 Task: Create a button named as "allocation" in room object.
Action: Mouse moved to (1272, 87)
Screenshot: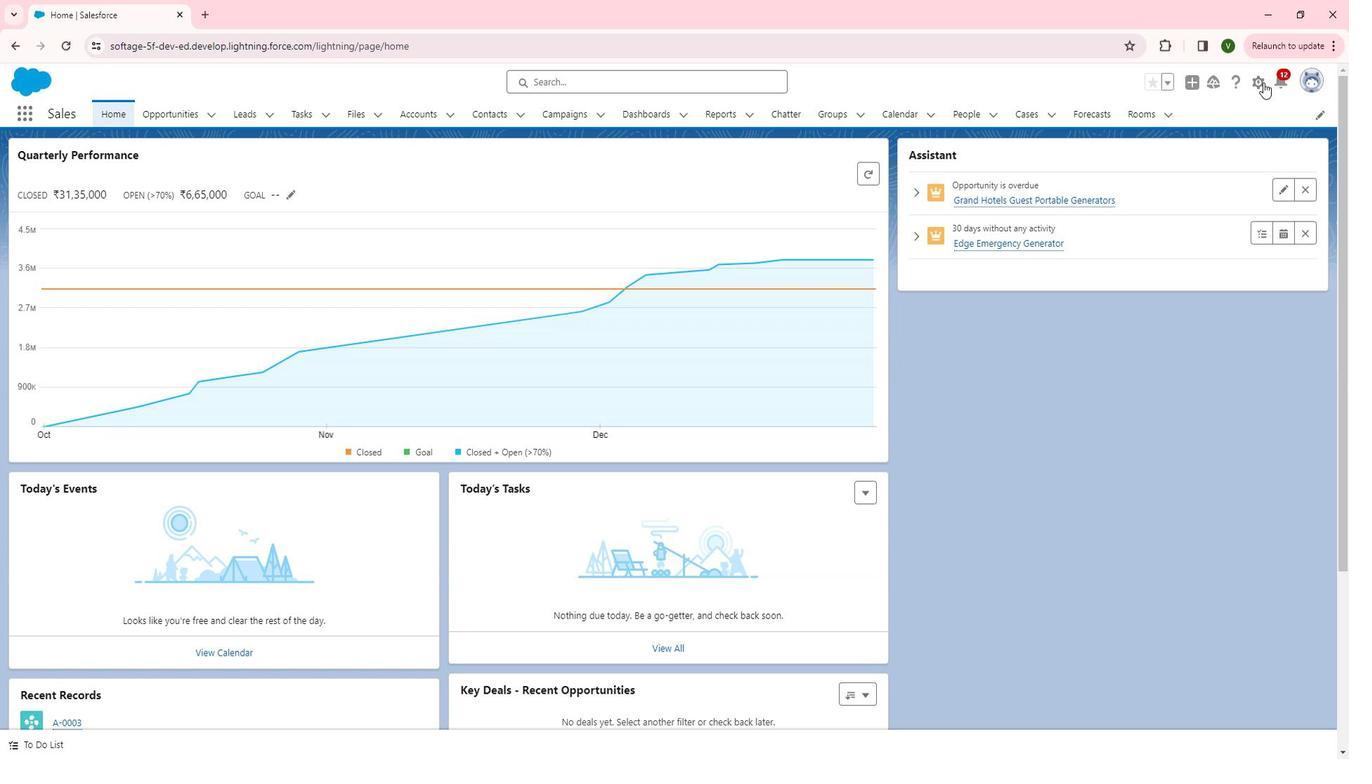 
Action: Mouse pressed left at (1272, 87)
Screenshot: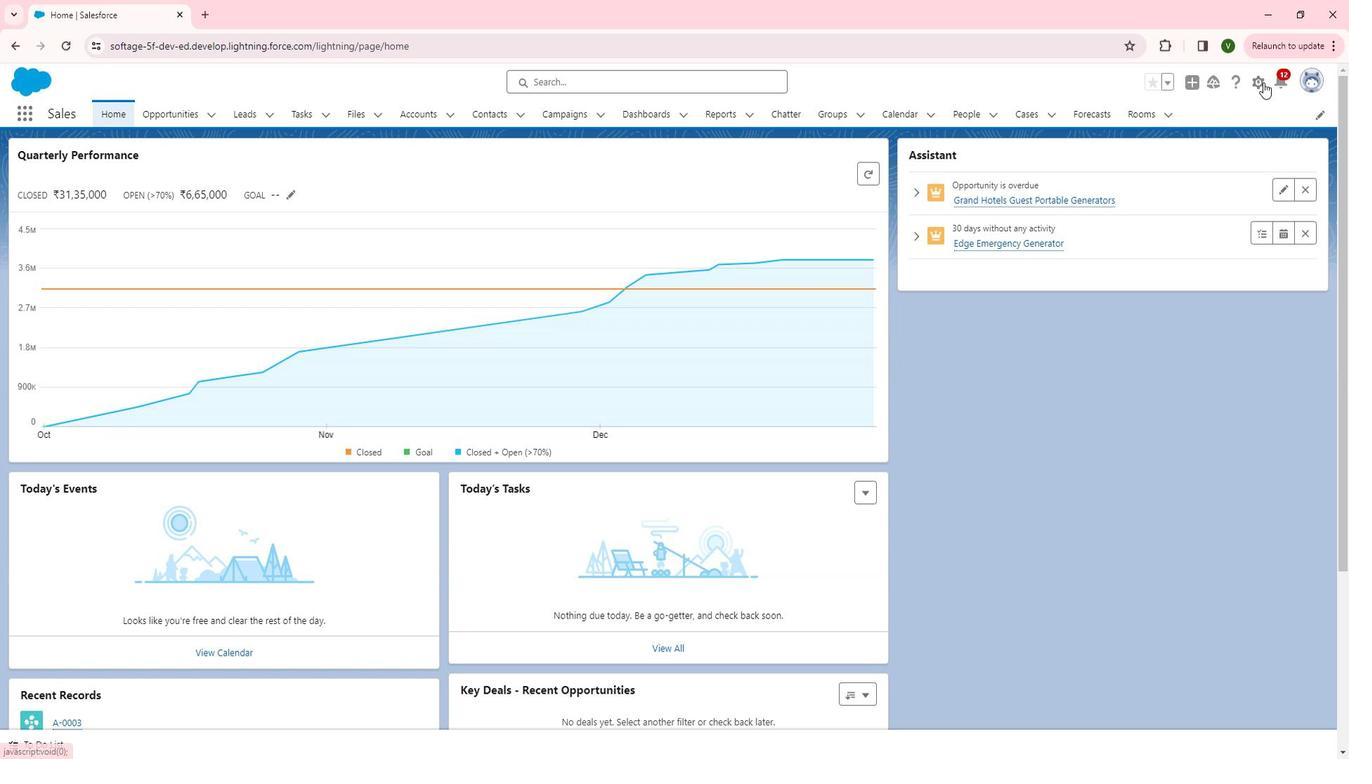 
Action: Mouse moved to (1201, 137)
Screenshot: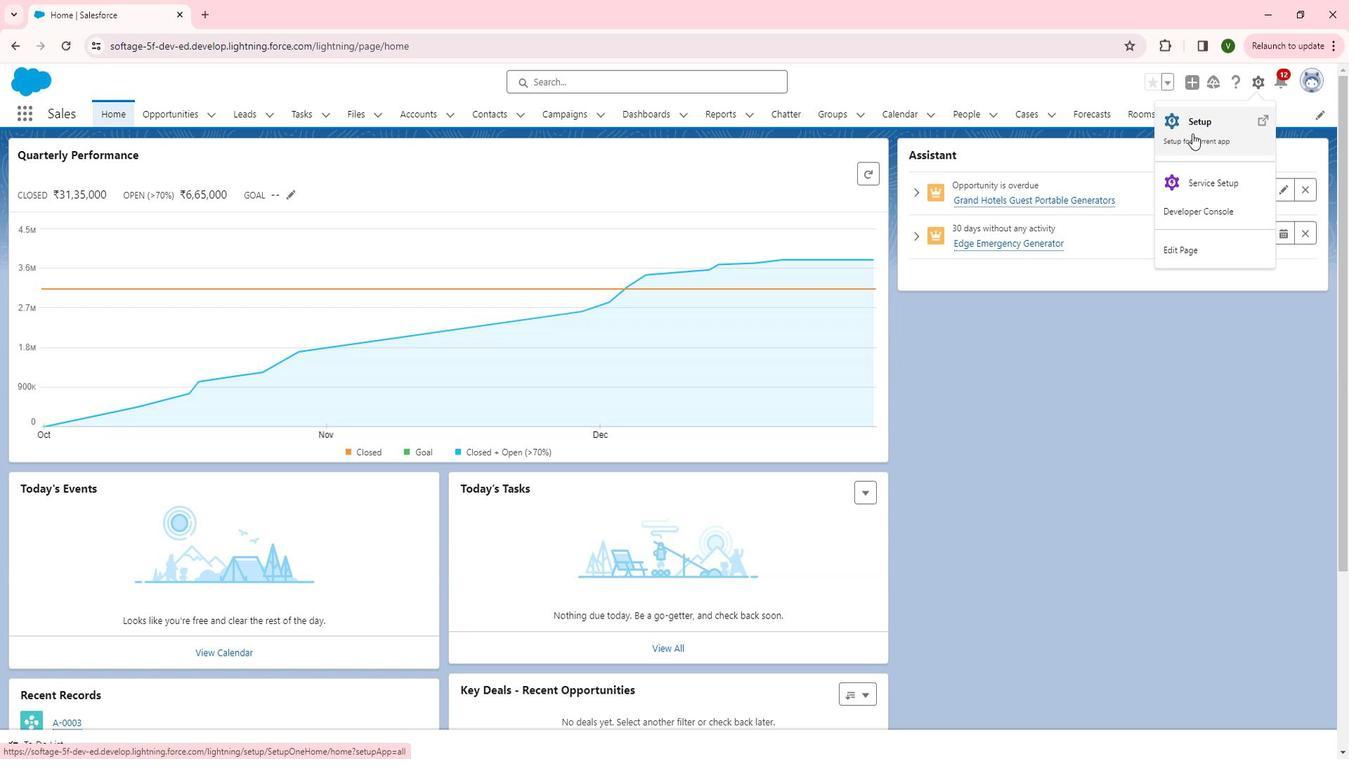 
Action: Mouse pressed left at (1201, 137)
Screenshot: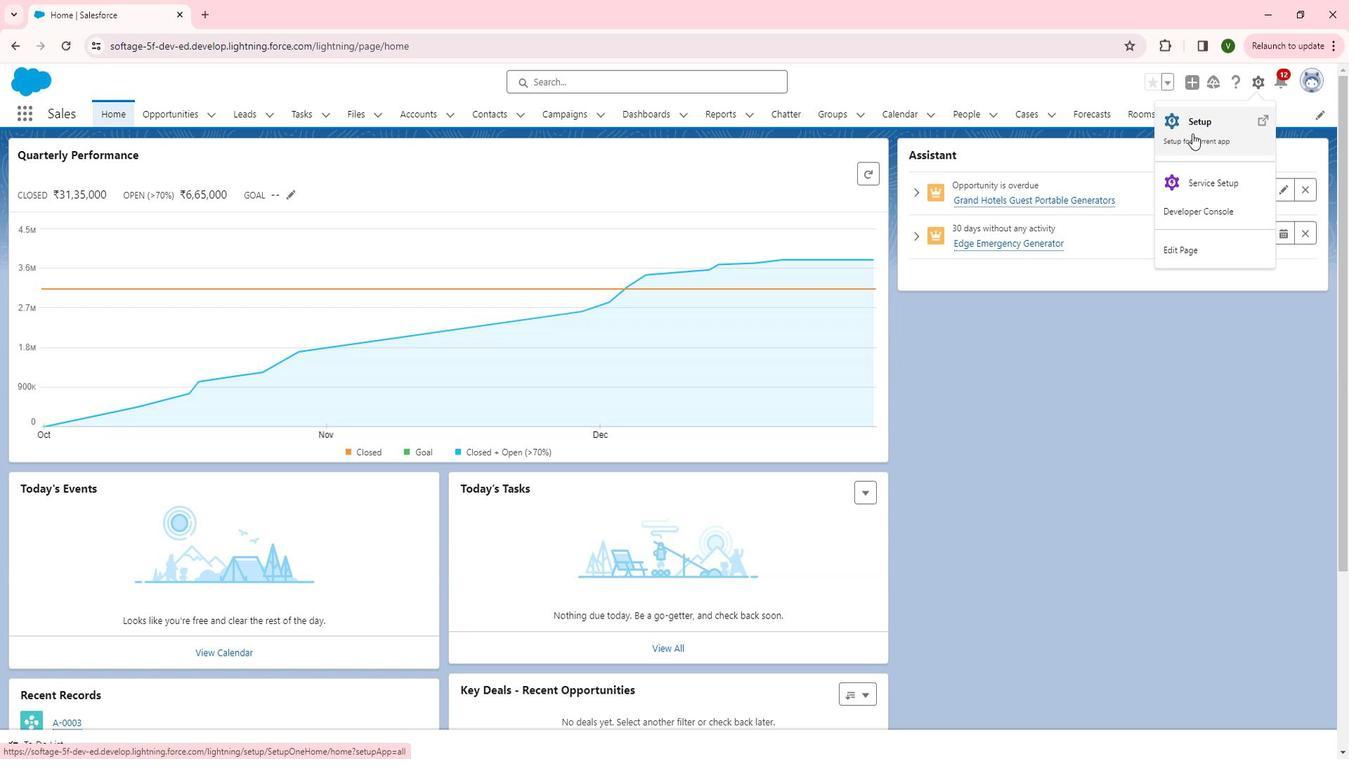 
Action: Mouse moved to (78, 454)
Screenshot: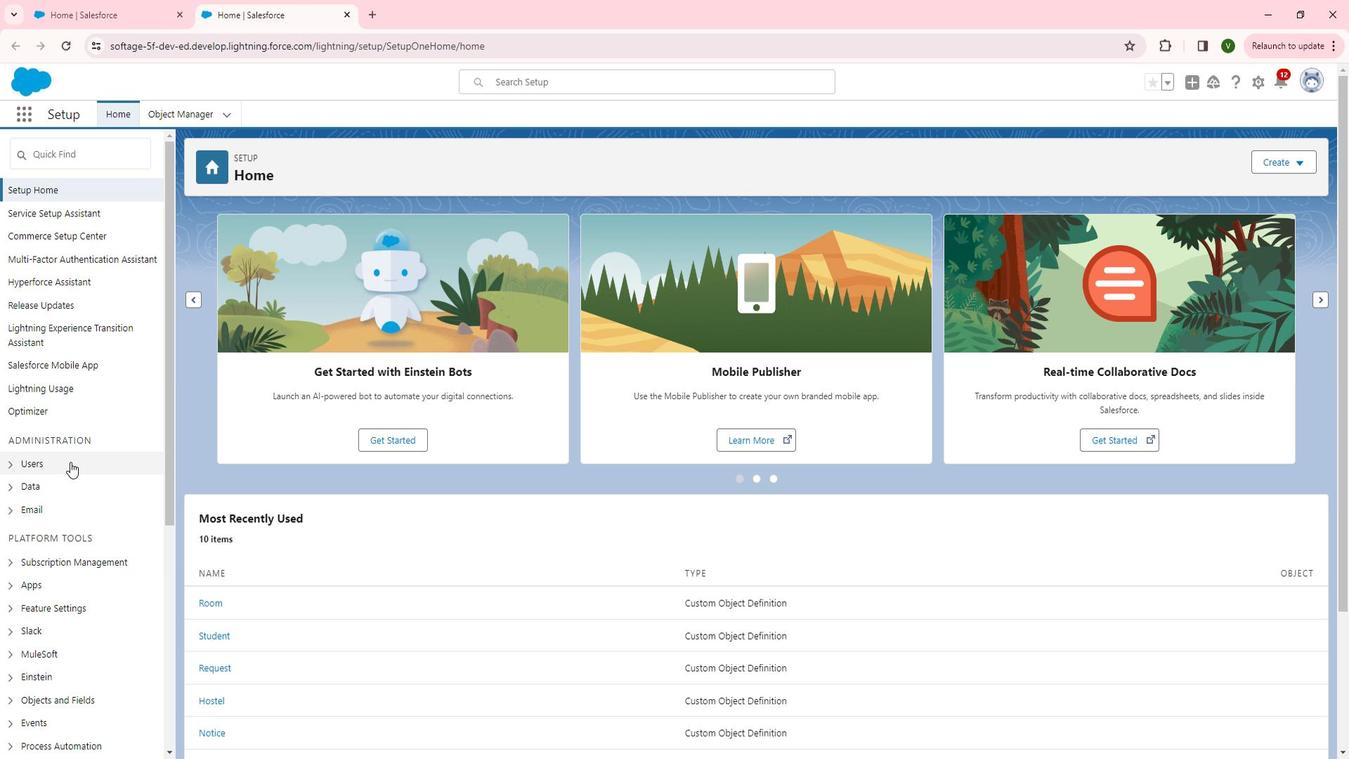 
Action: Mouse scrolled (78, 453) with delta (0, 0)
Screenshot: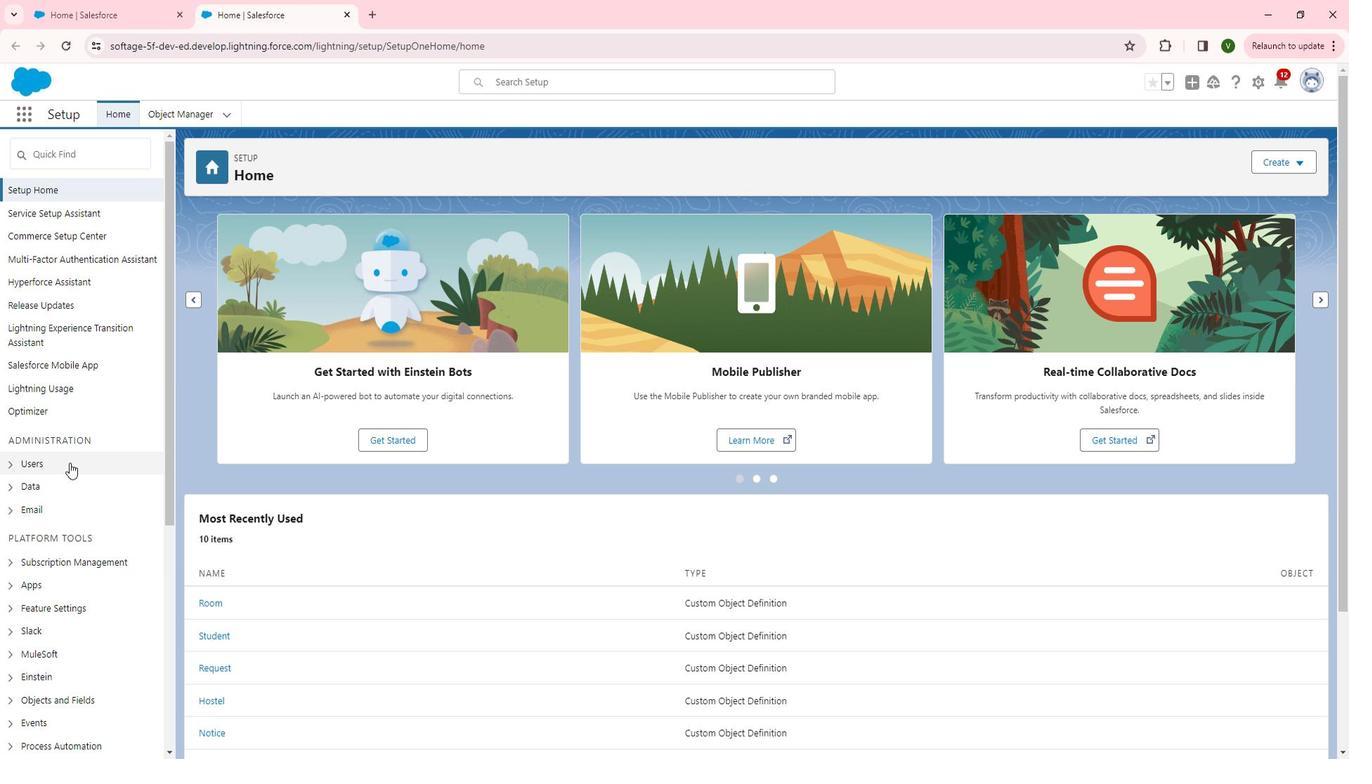 
Action: Mouse scrolled (78, 453) with delta (0, 0)
Screenshot: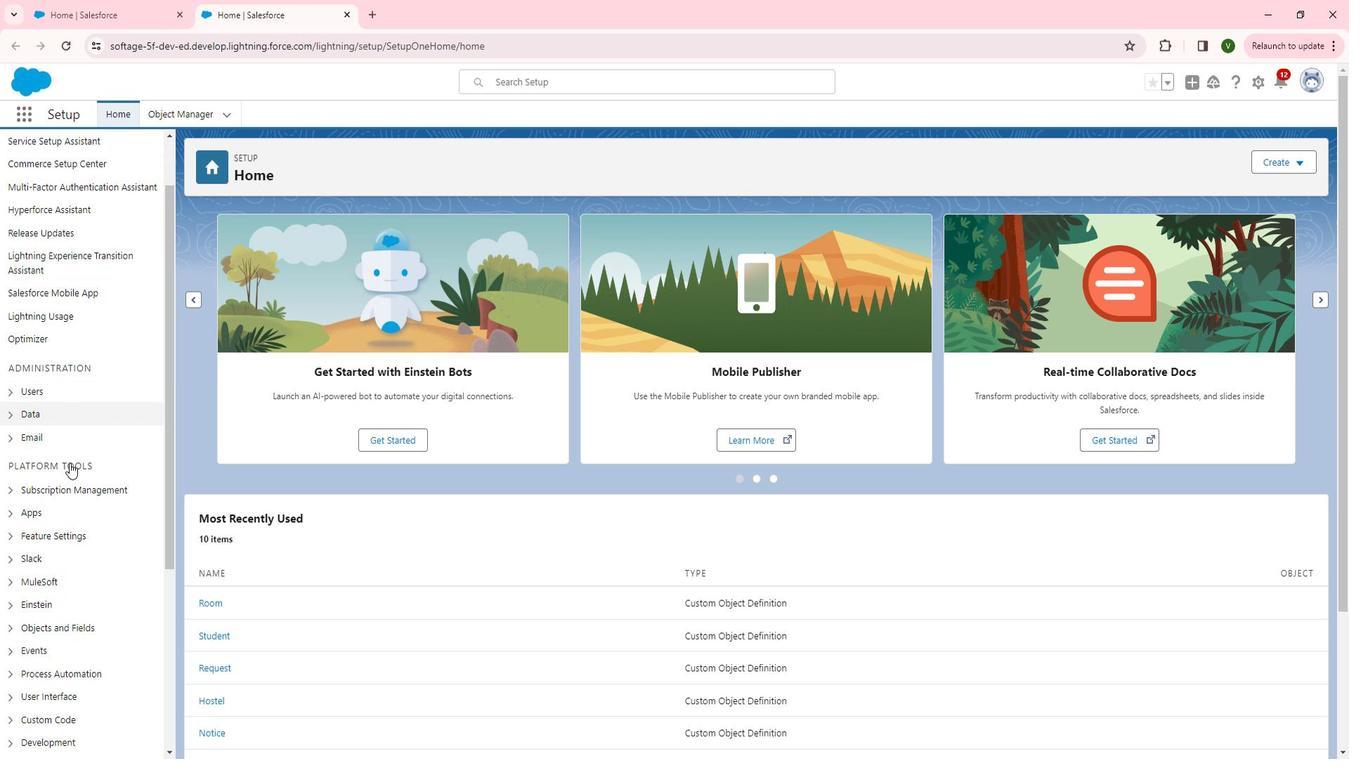 
Action: Mouse moved to (76, 456)
Screenshot: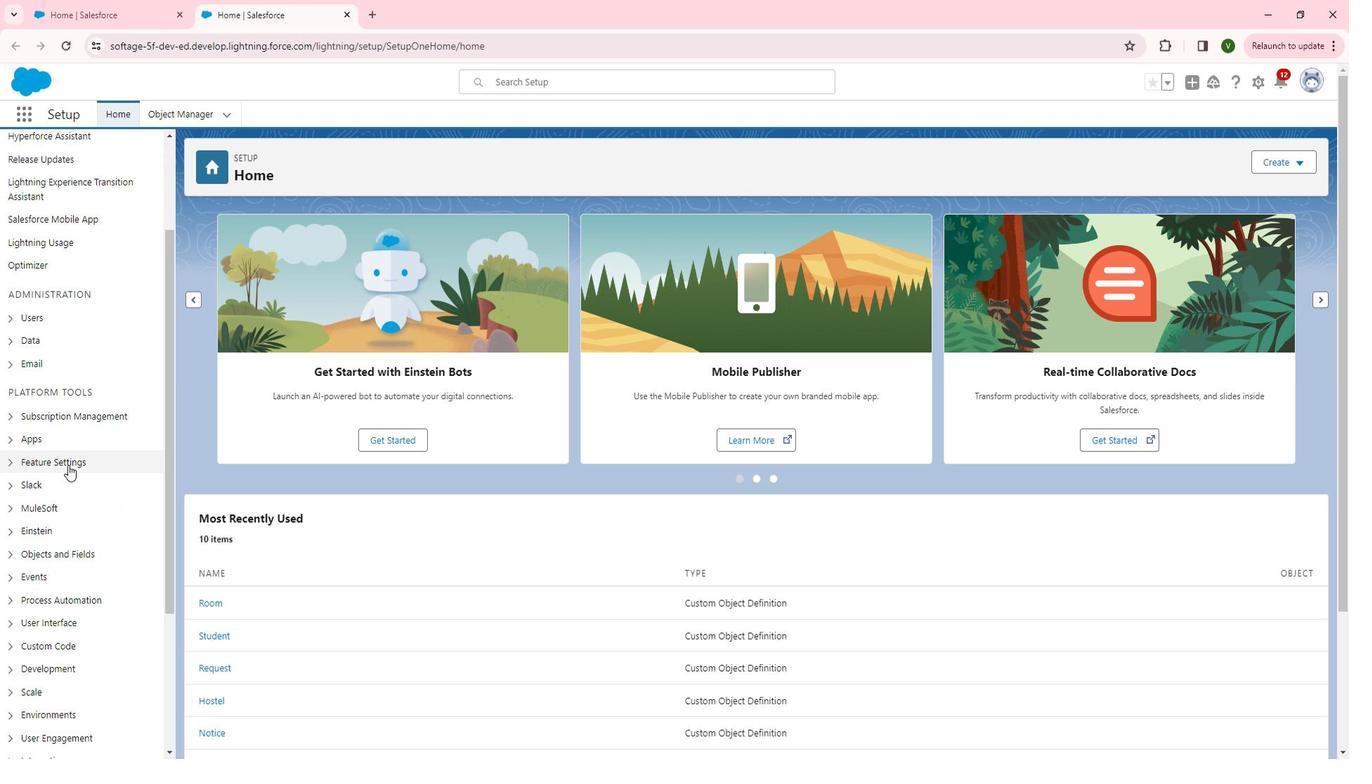 
Action: Mouse scrolled (76, 455) with delta (0, 0)
Screenshot: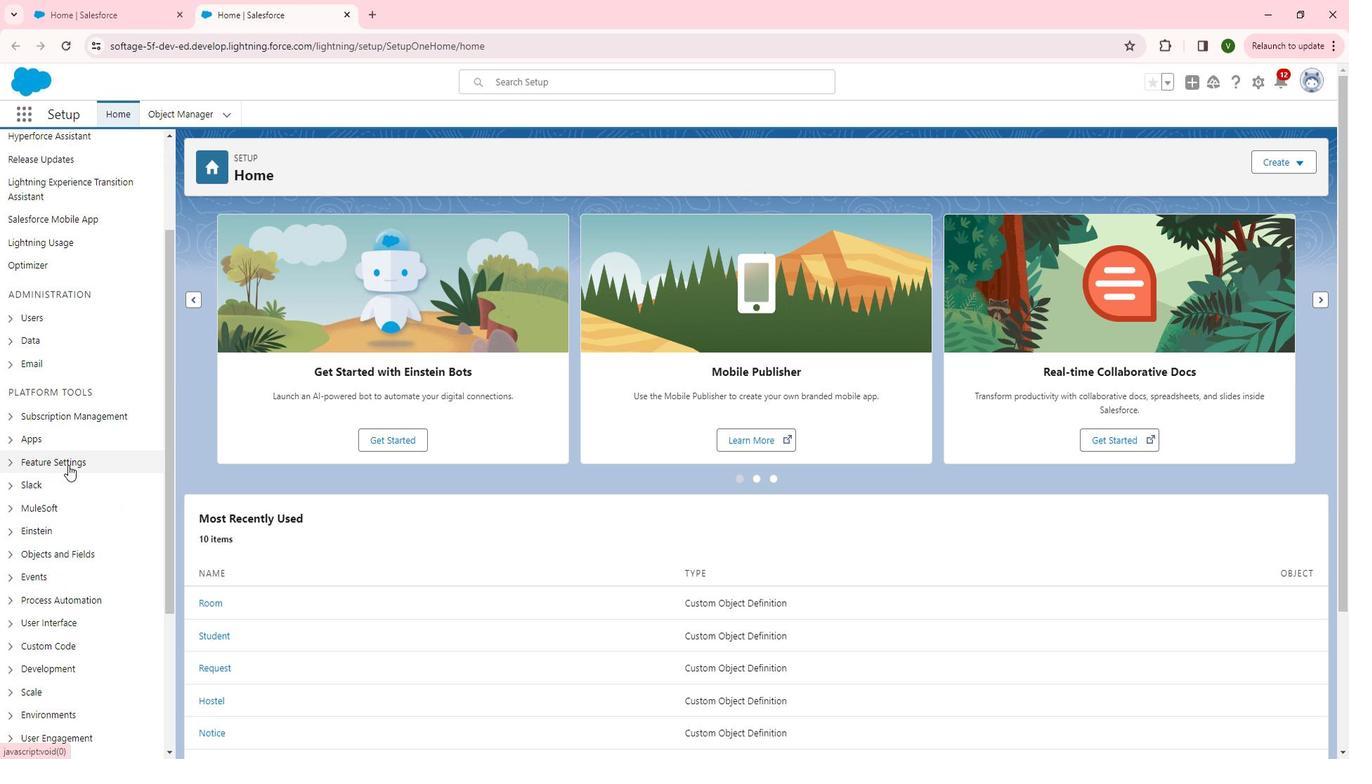 
Action: Mouse moved to (18, 475)
Screenshot: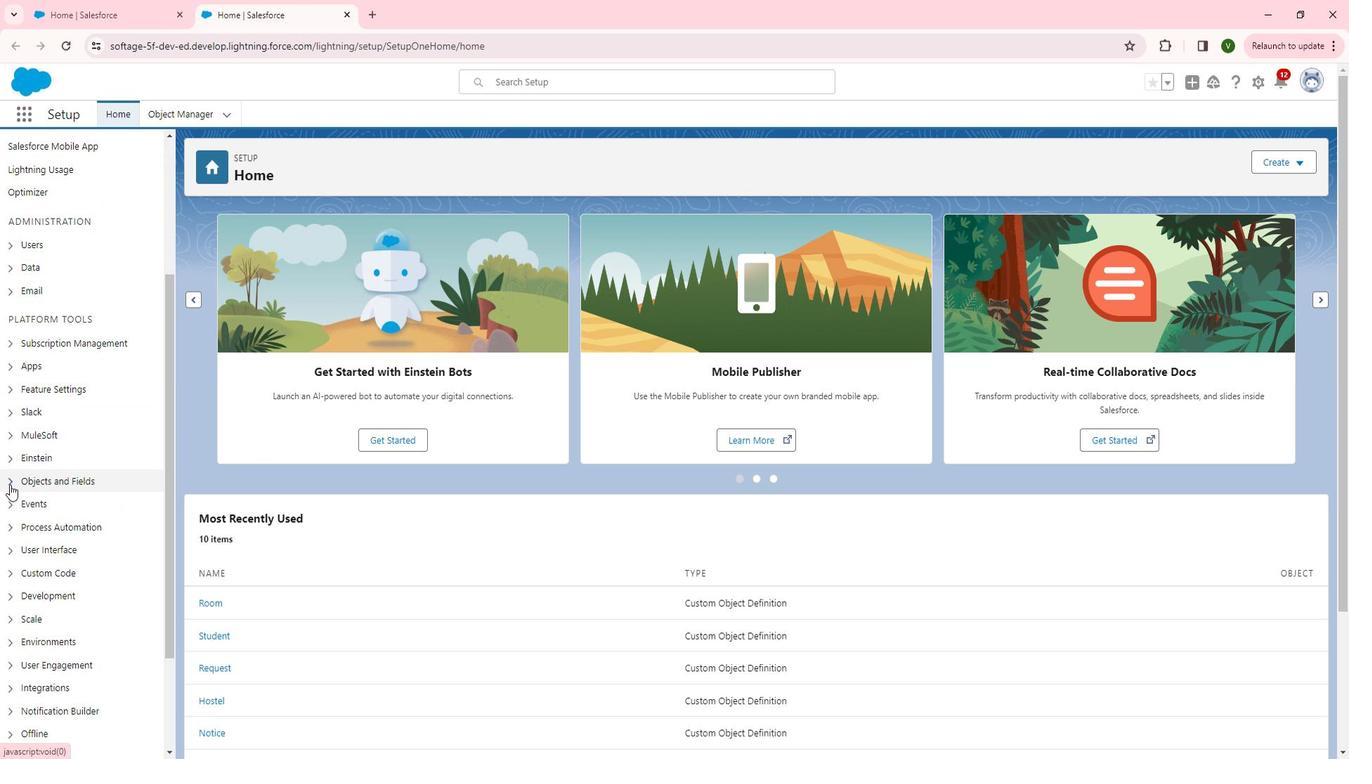 
Action: Mouse pressed left at (18, 475)
Screenshot: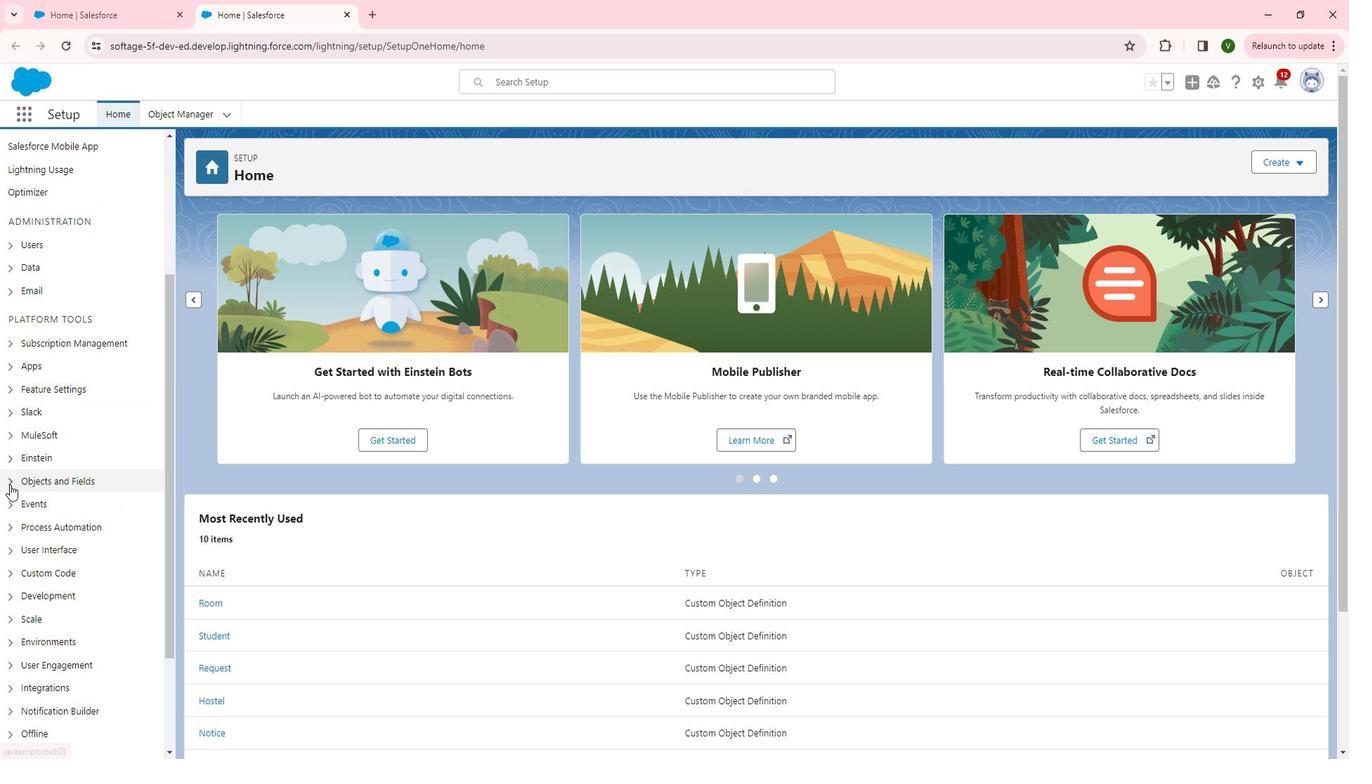 
Action: Mouse moved to (69, 494)
Screenshot: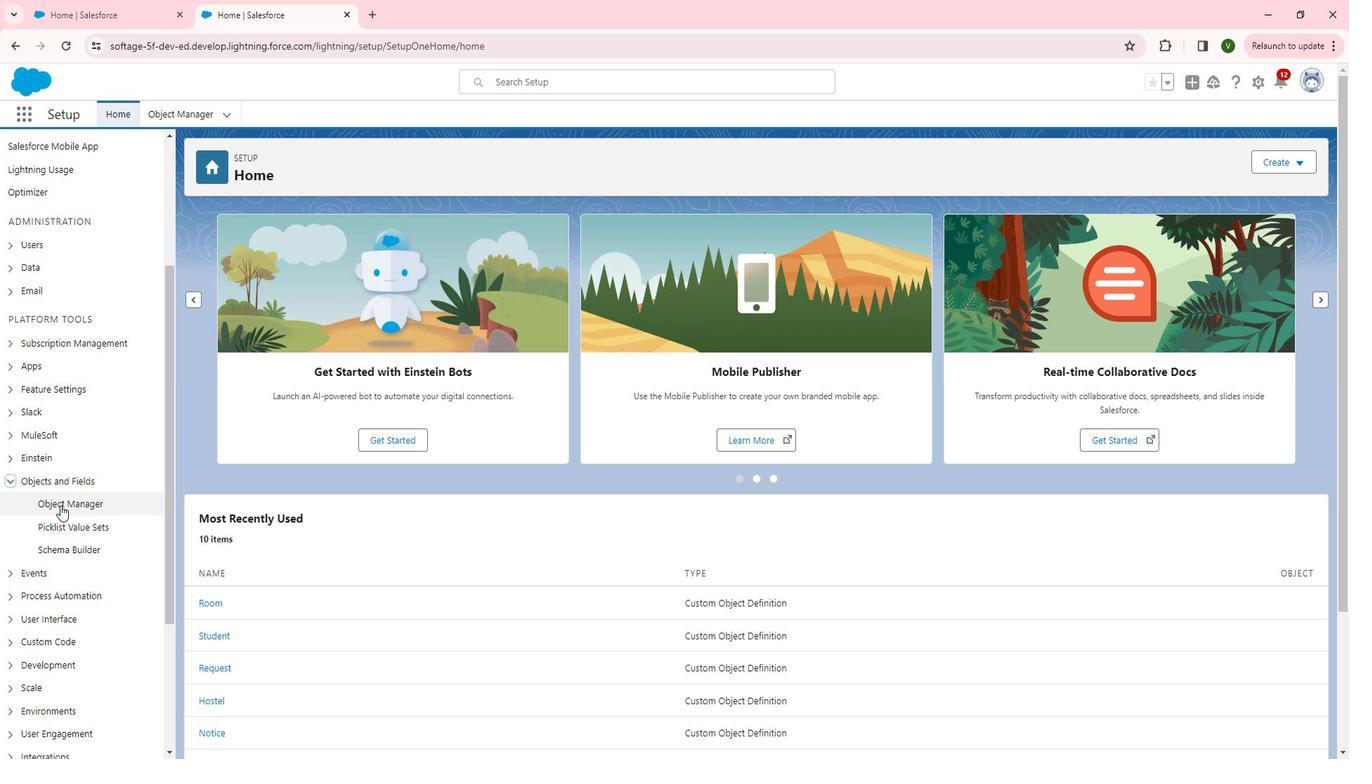 
Action: Mouse pressed left at (69, 494)
Screenshot: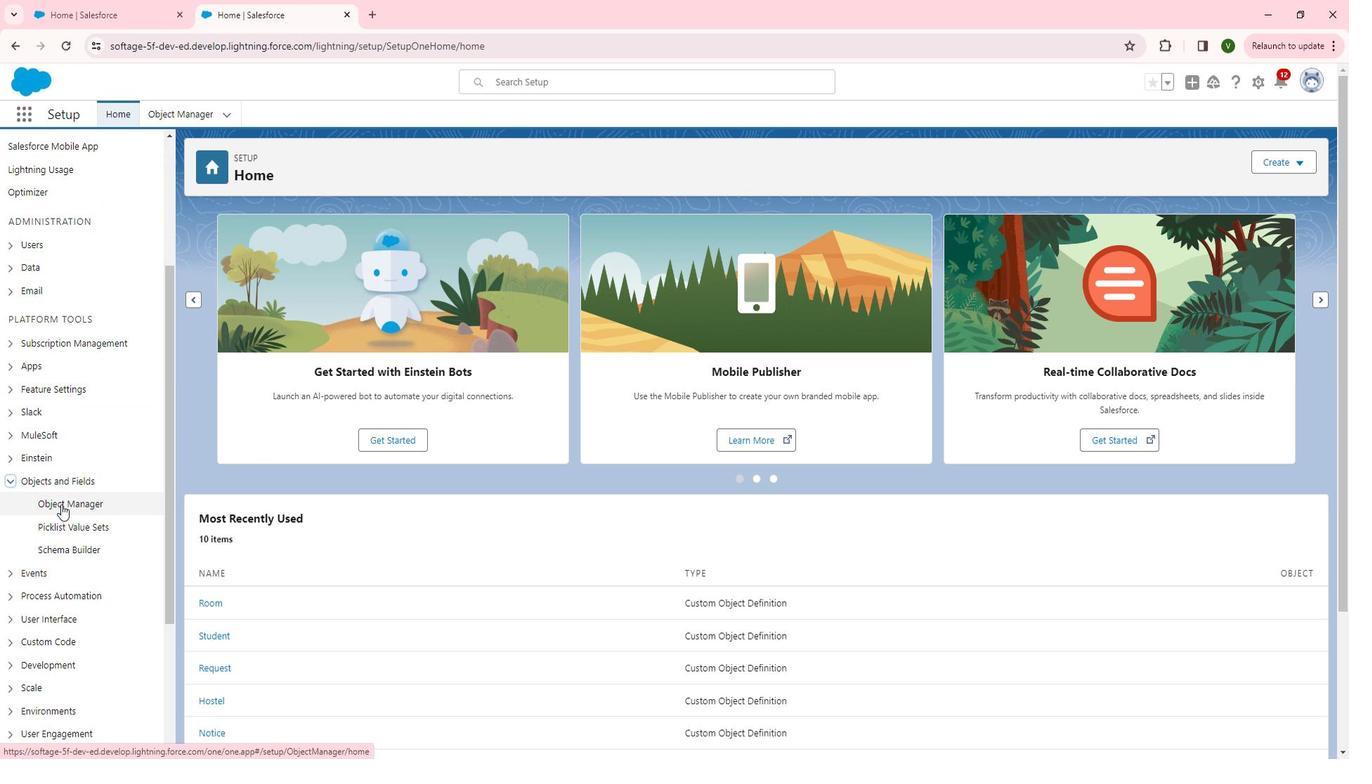 
Action: Mouse moved to (284, 513)
Screenshot: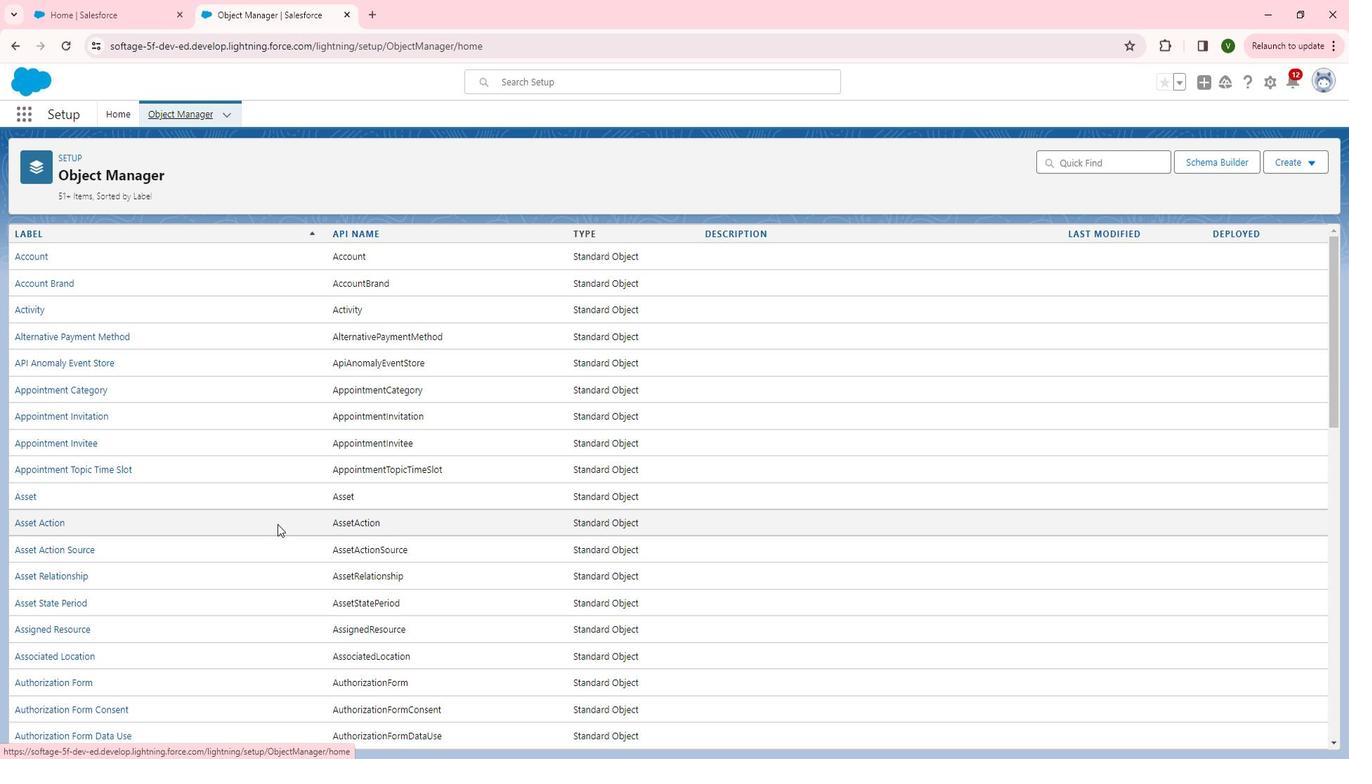 
Action: Mouse scrolled (284, 512) with delta (0, 0)
Screenshot: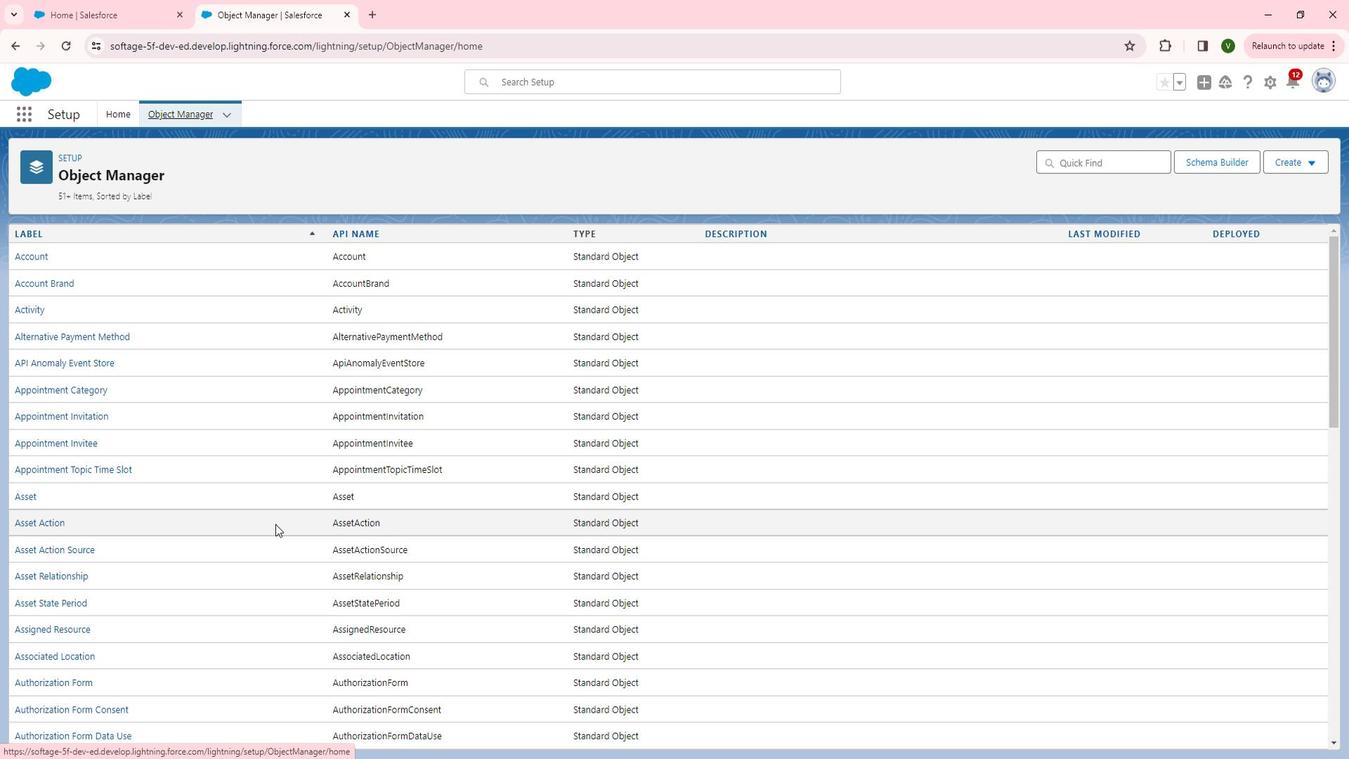 
Action: Mouse scrolled (284, 512) with delta (0, 0)
Screenshot: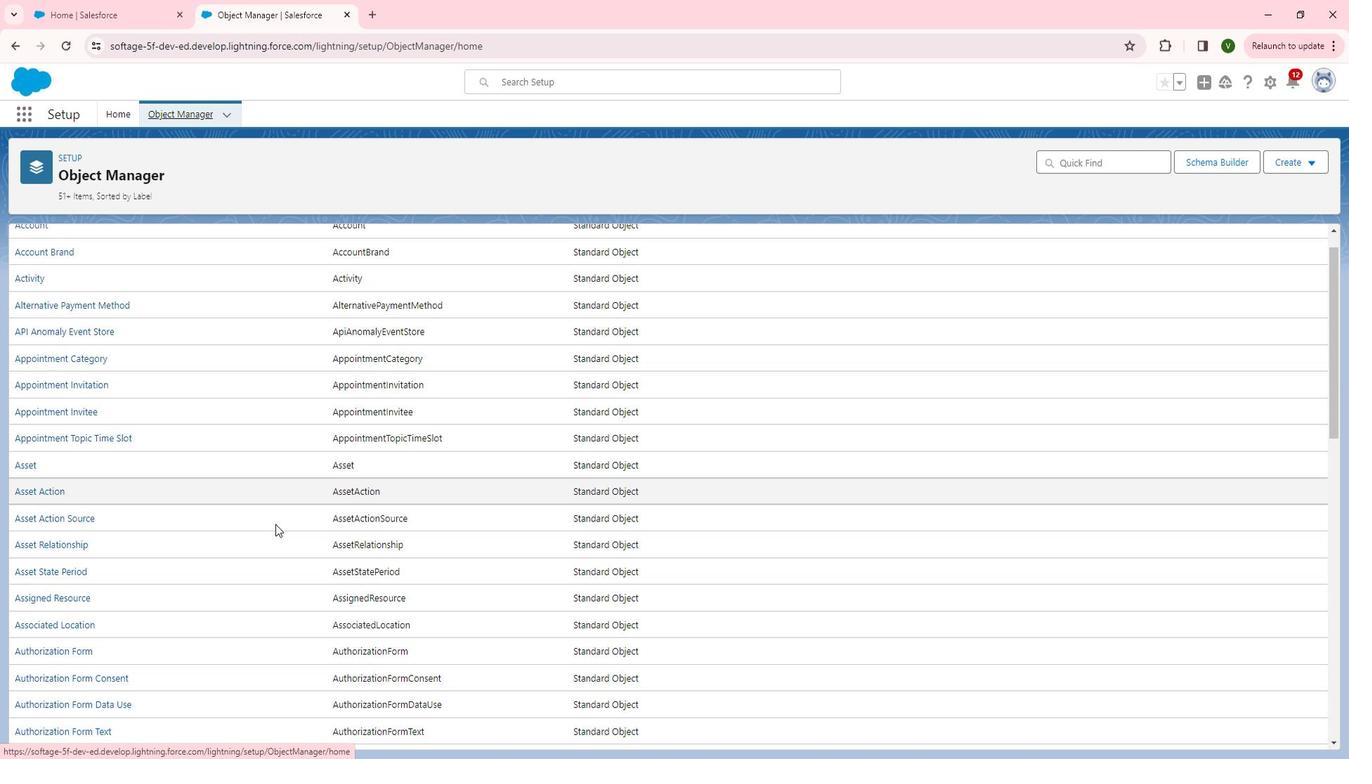 
Action: Mouse scrolled (284, 512) with delta (0, 0)
Screenshot: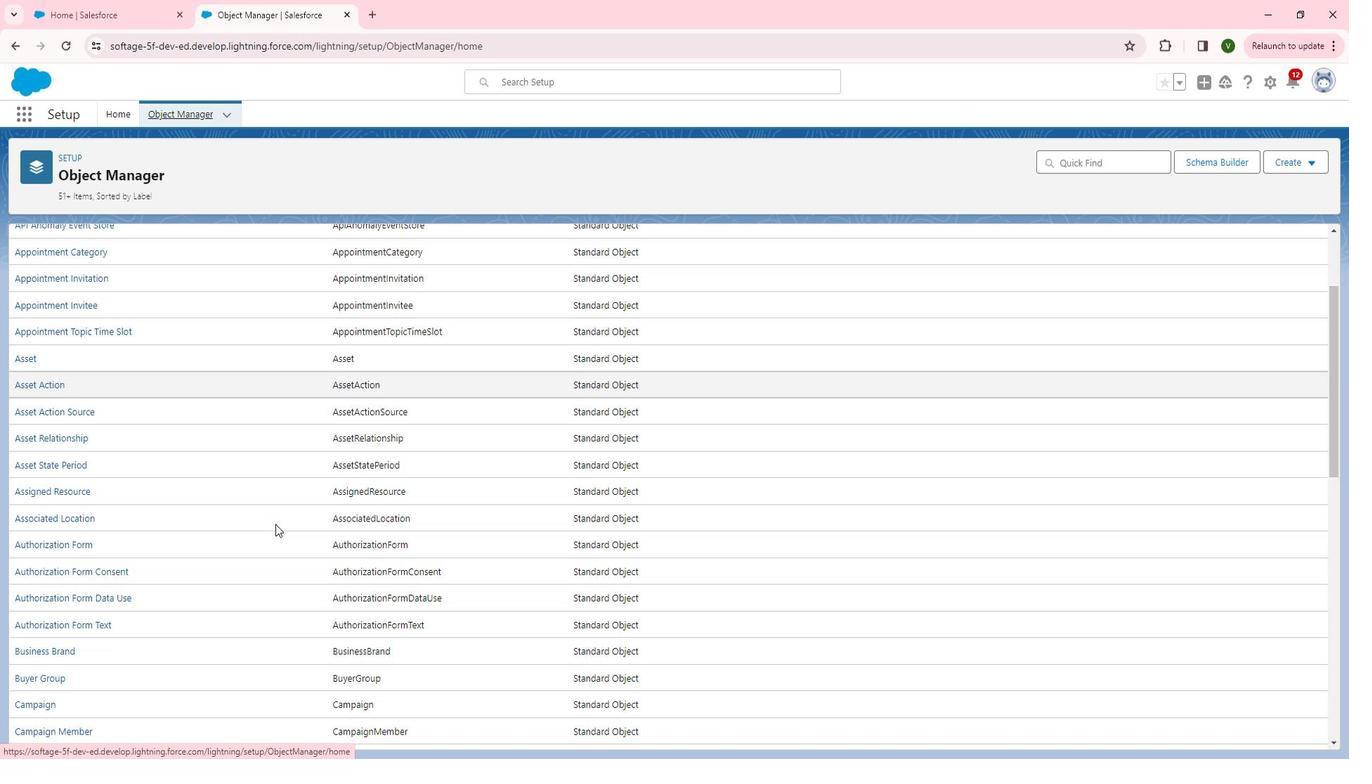 
Action: Mouse scrolled (284, 512) with delta (0, 0)
Screenshot: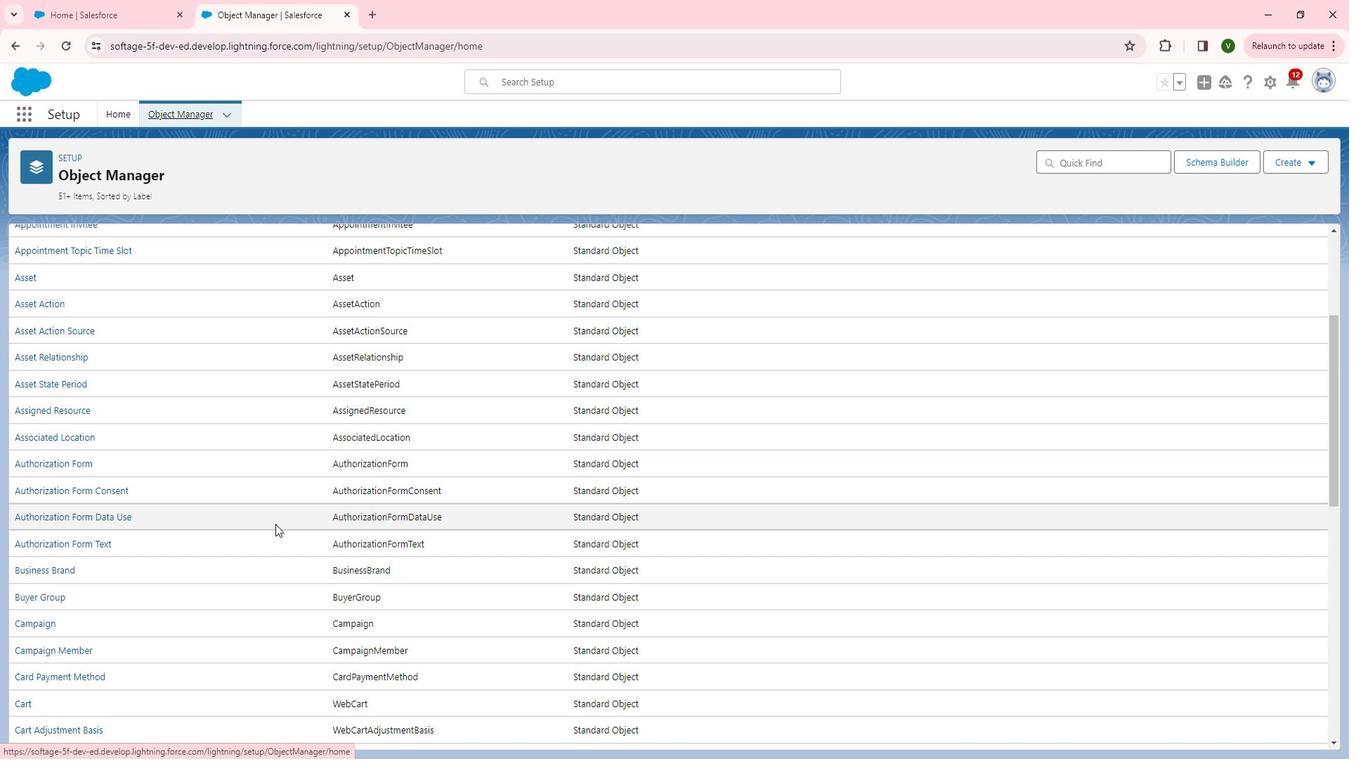 
Action: Mouse scrolled (284, 512) with delta (0, 0)
Screenshot: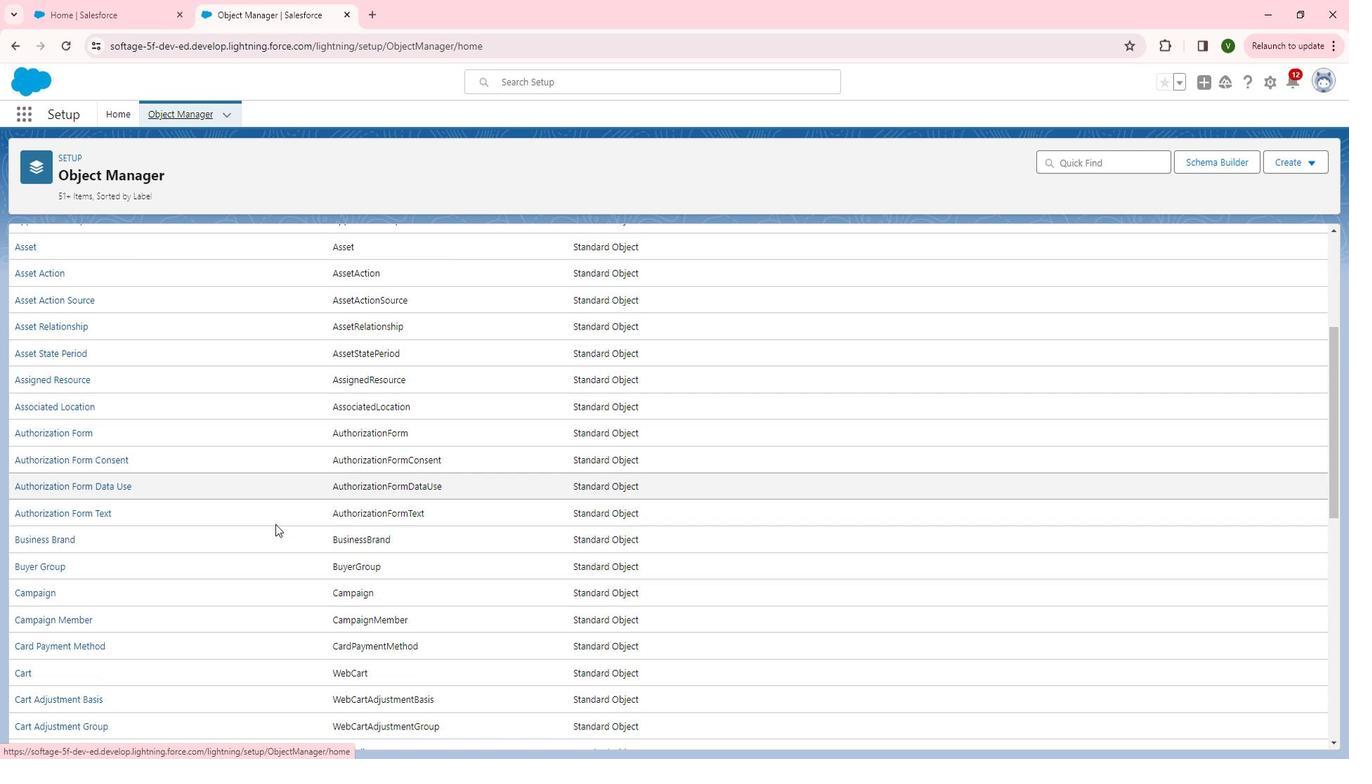 
Action: Mouse scrolled (284, 512) with delta (0, 0)
Screenshot: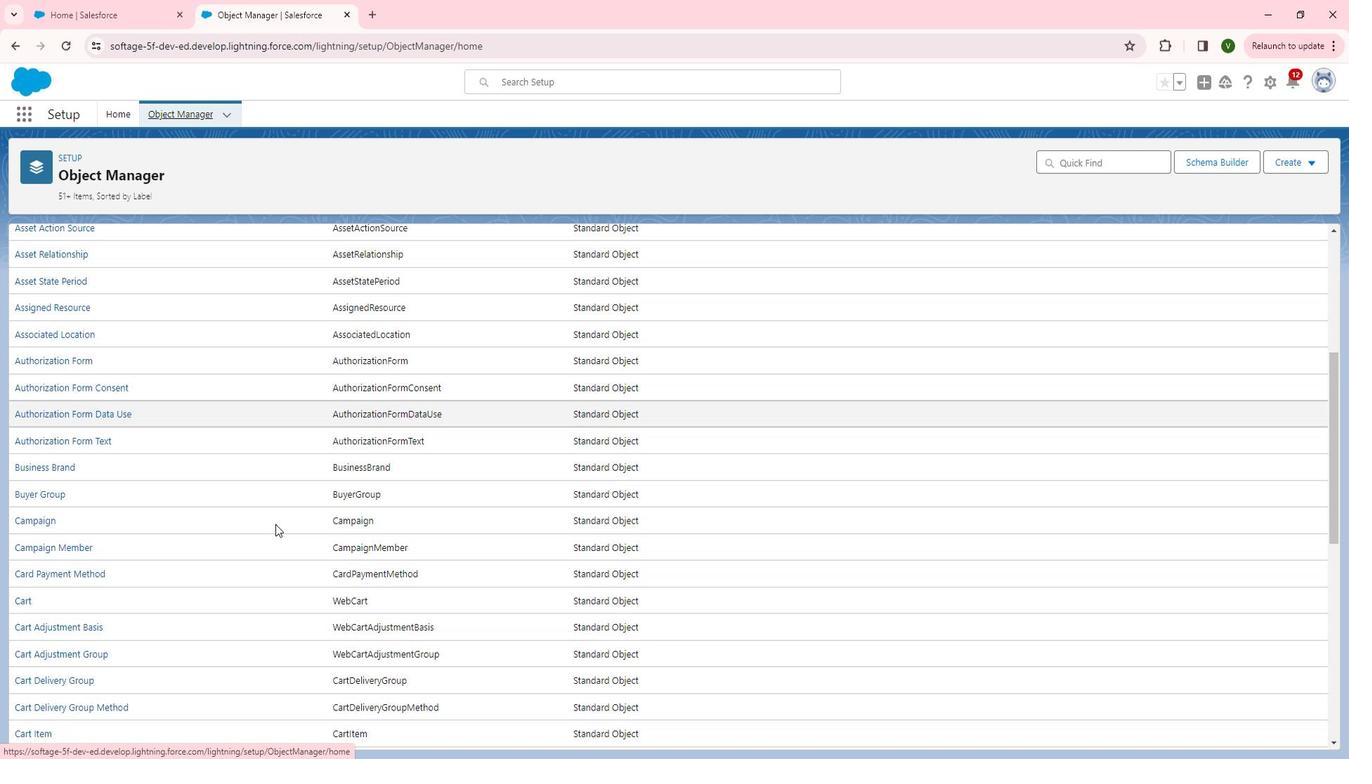 
Action: Mouse scrolled (284, 512) with delta (0, 0)
Screenshot: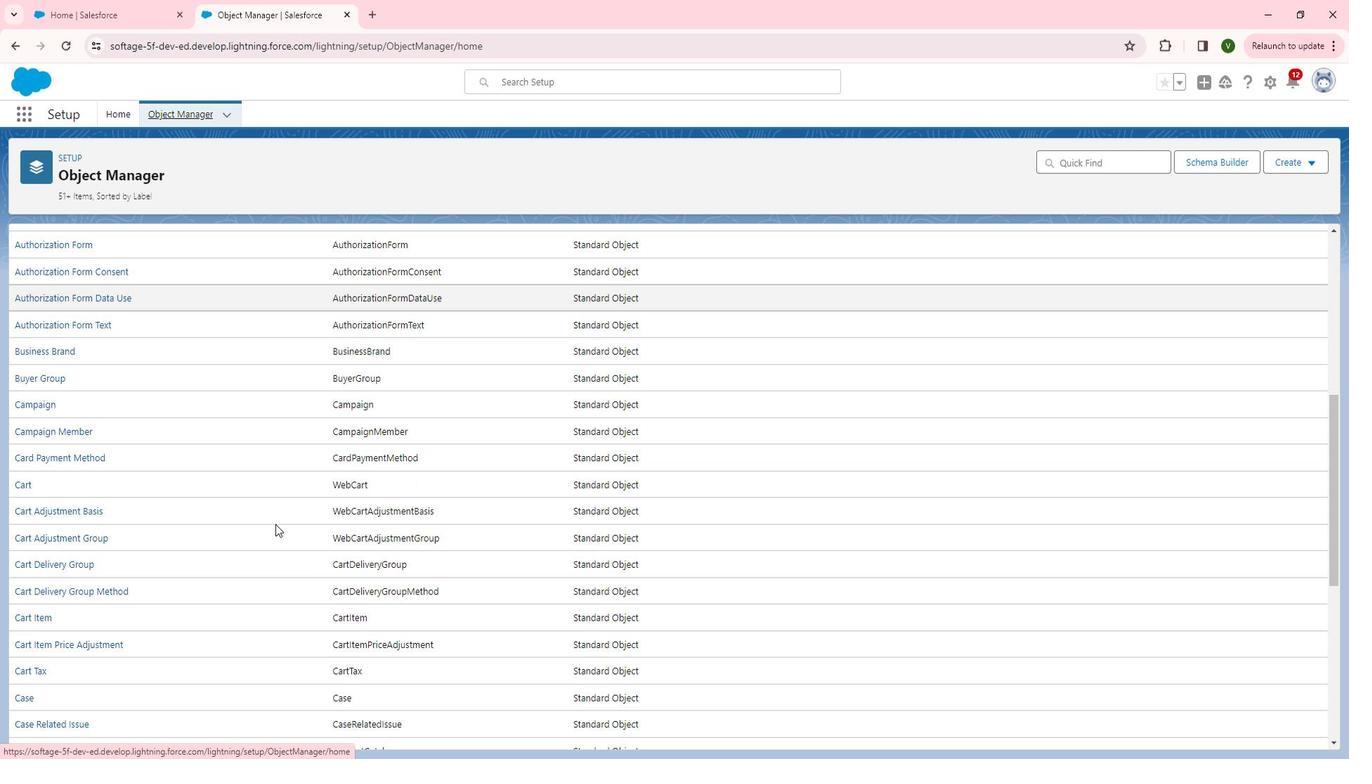 
Action: Mouse scrolled (284, 512) with delta (0, 0)
Screenshot: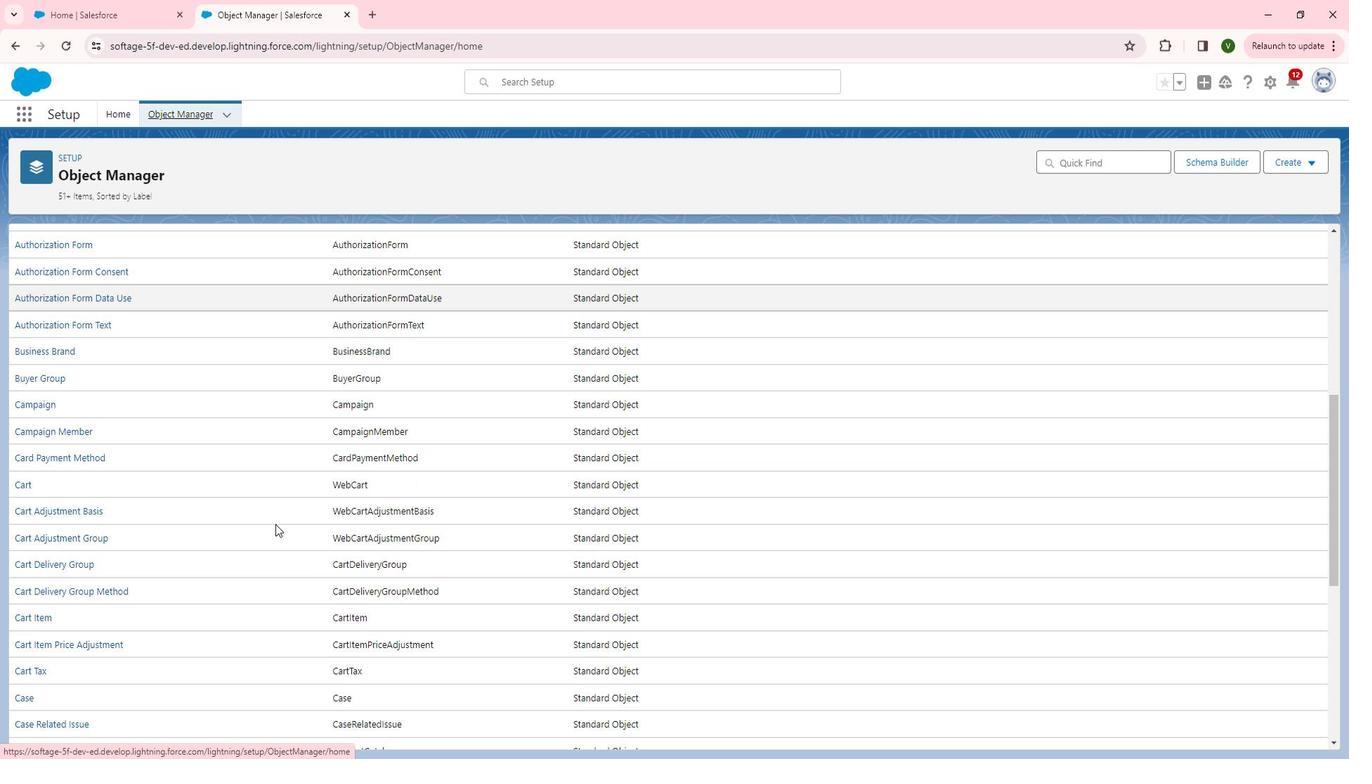 
Action: Mouse scrolled (284, 512) with delta (0, 0)
Screenshot: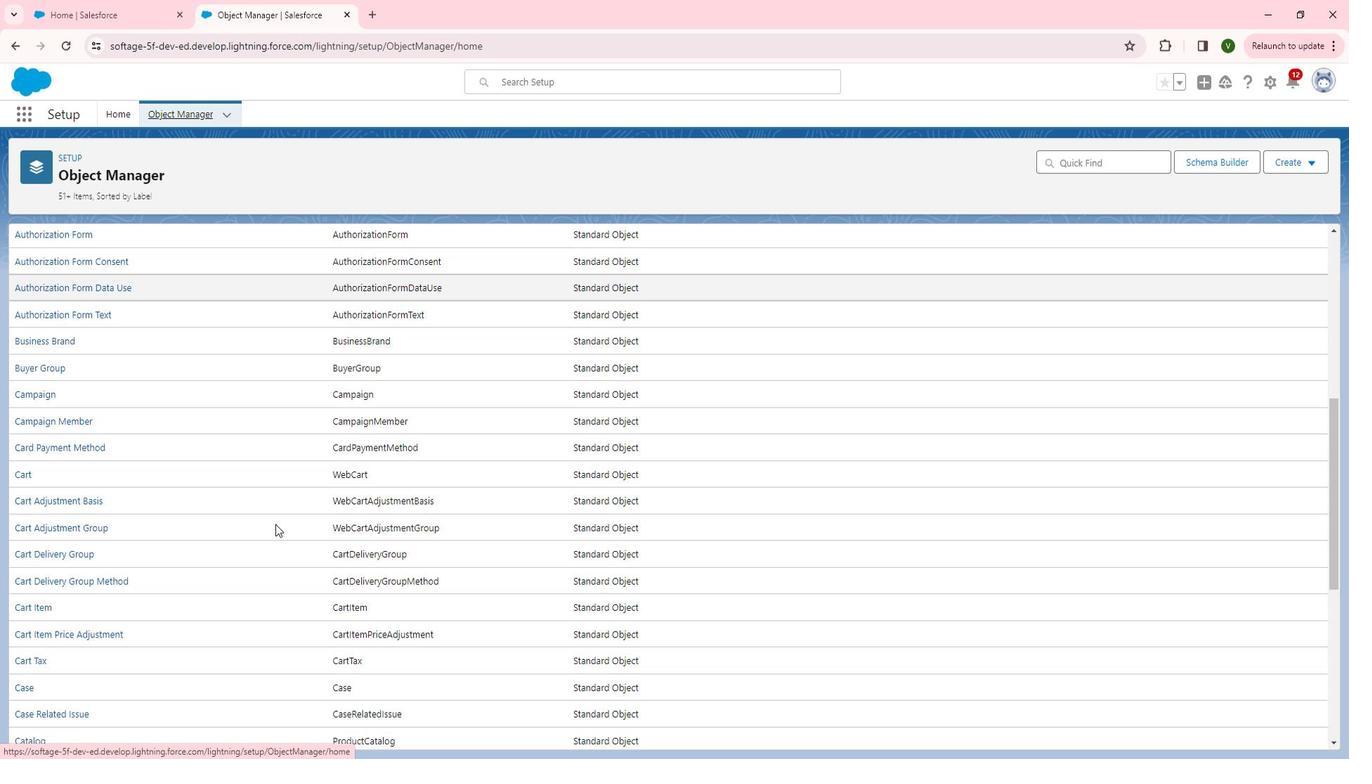 
Action: Mouse scrolled (284, 512) with delta (0, 0)
Screenshot: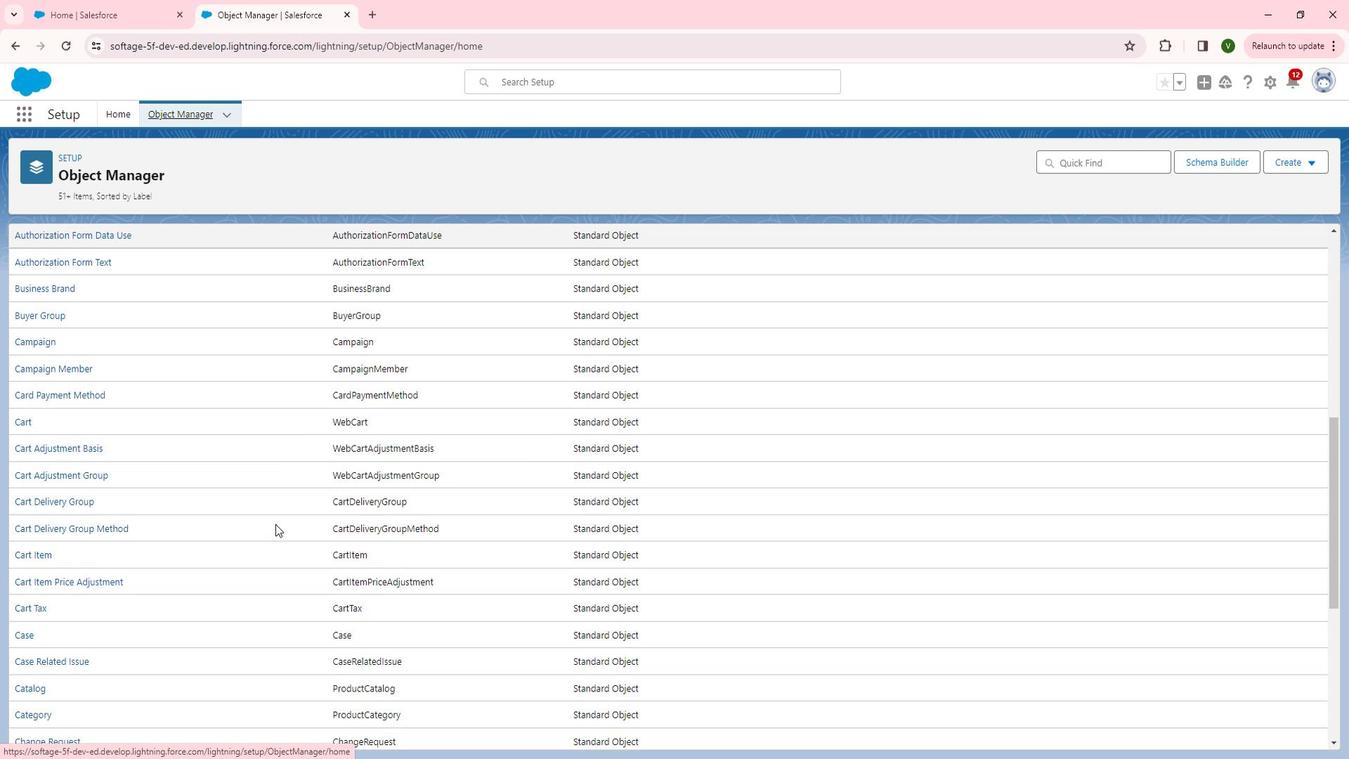 
Action: Mouse scrolled (284, 512) with delta (0, 0)
Screenshot: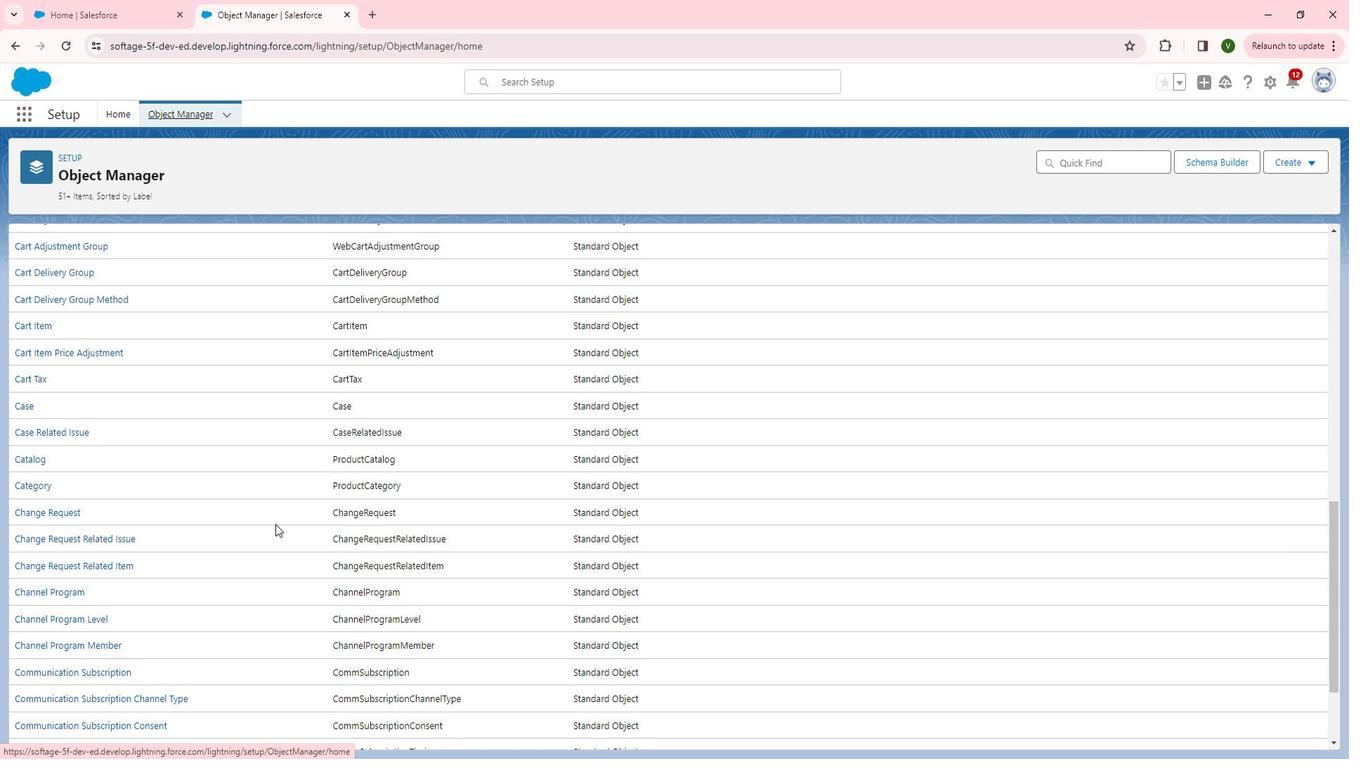 
Action: Mouse scrolled (284, 512) with delta (0, 0)
Screenshot: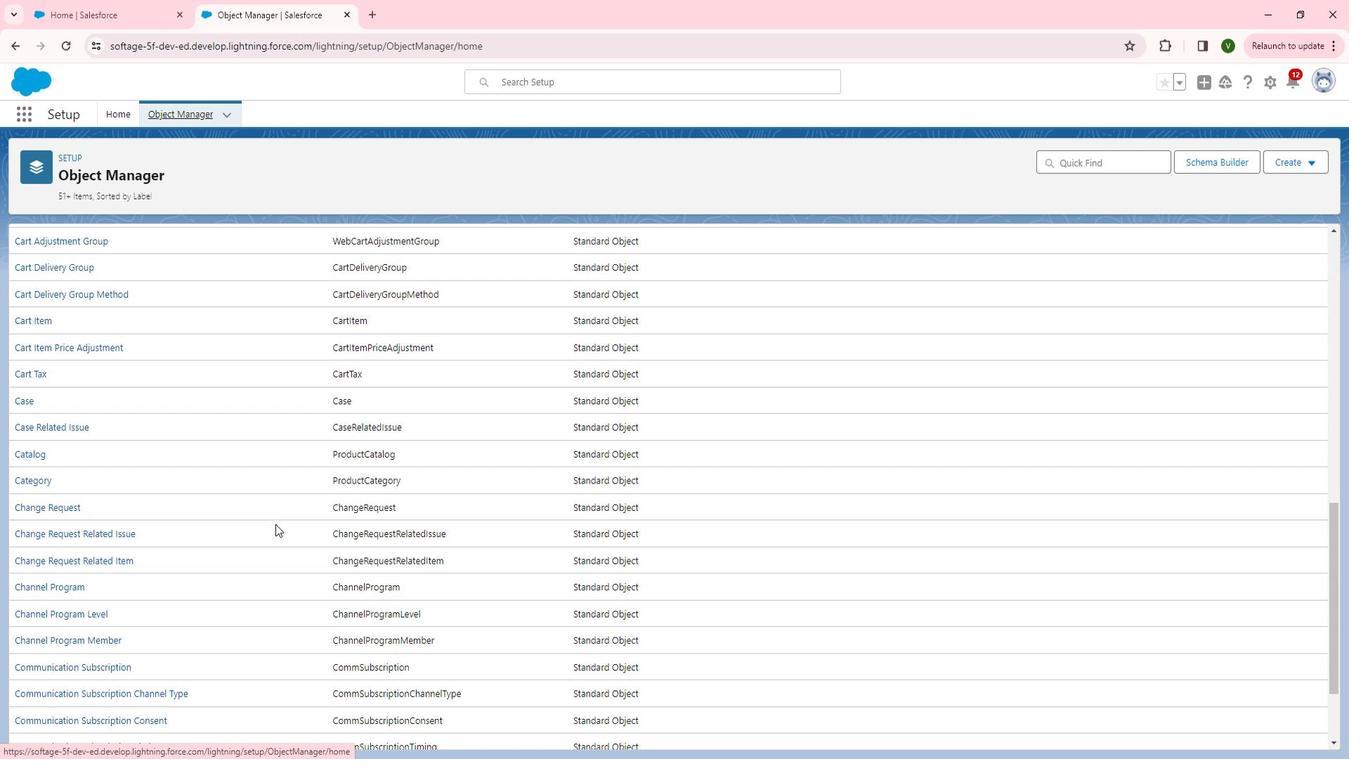 
Action: Mouse scrolled (284, 512) with delta (0, 0)
Screenshot: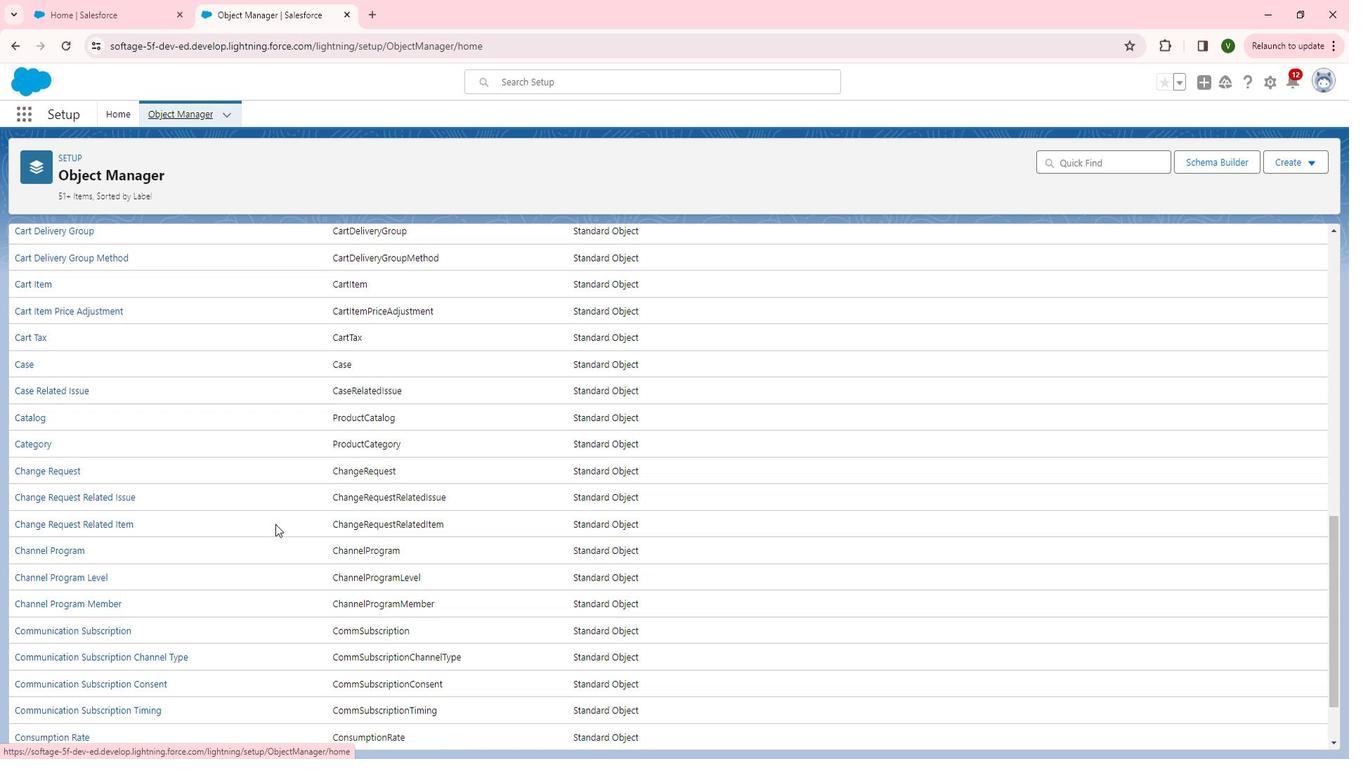 
Action: Mouse scrolled (284, 512) with delta (0, 0)
Screenshot: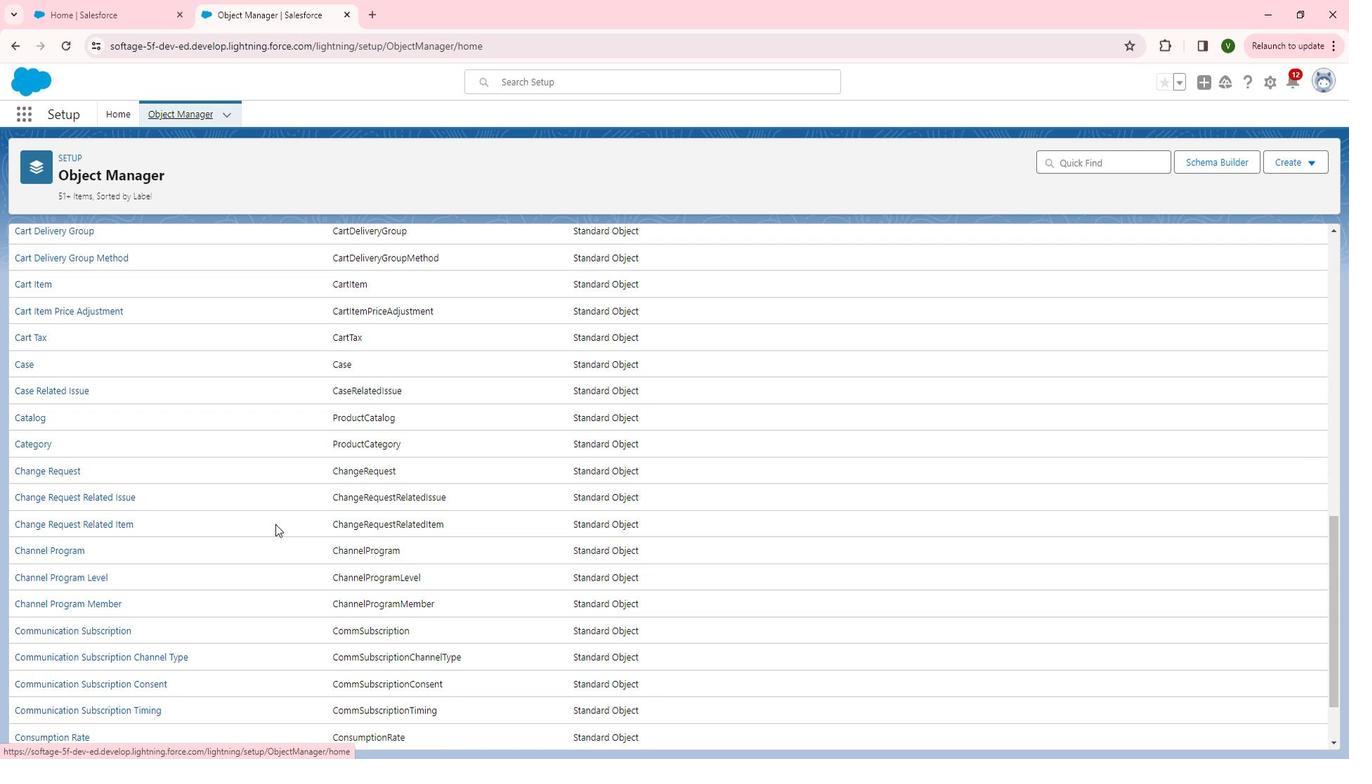 
Action: Mouse scrolled (284, 512) with delta (0, 0)
Screenshot: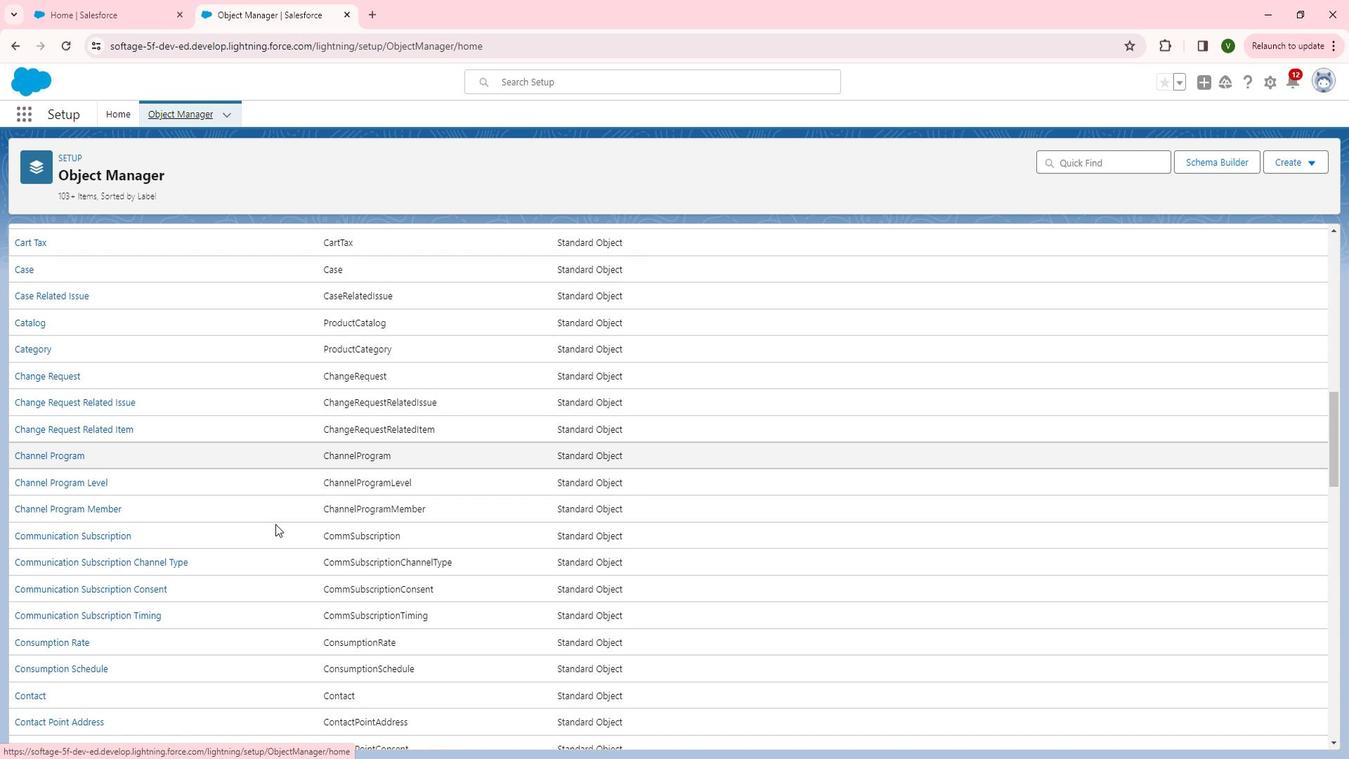
Action: Mouse scrolled (284, 512) with delta (0, 0)
Screenshot: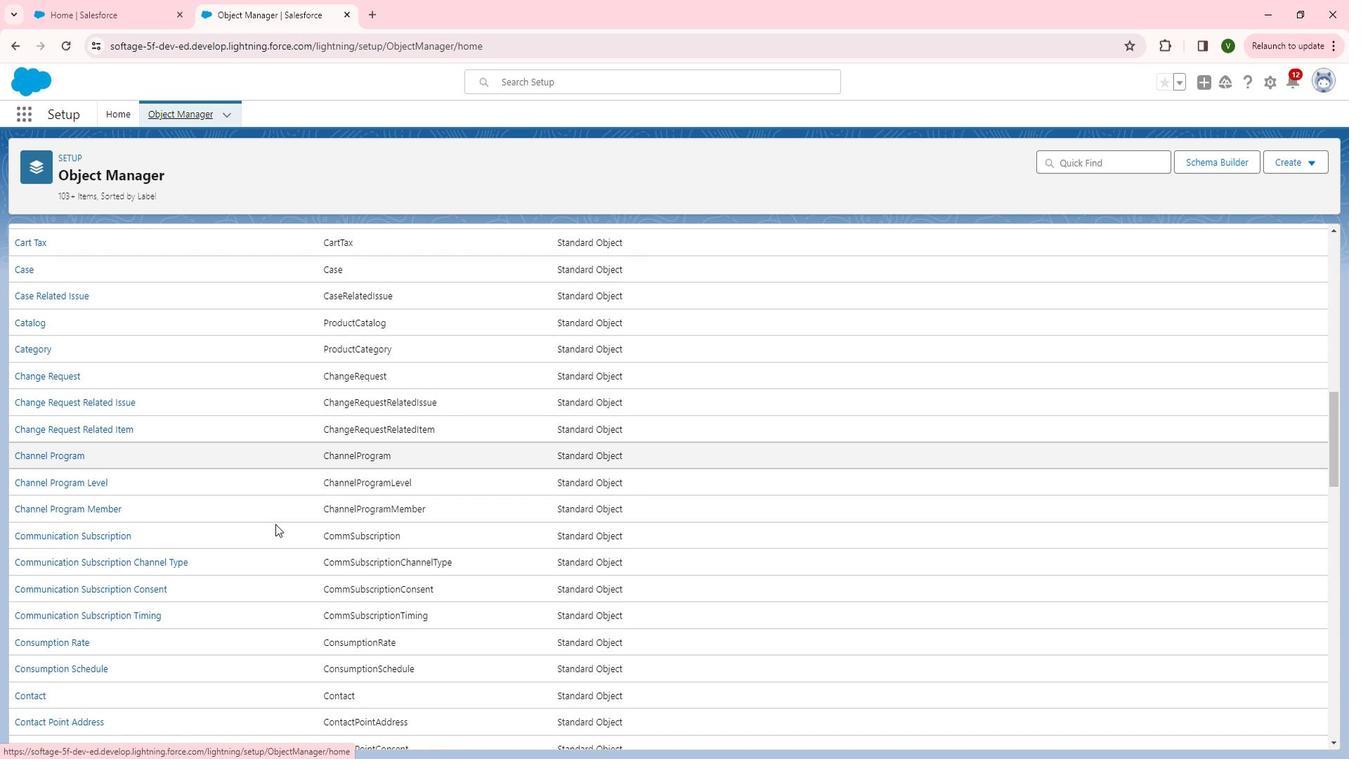 
Action: Mouse scrolled (284, 512) with delta (0, 0)
Screenshot: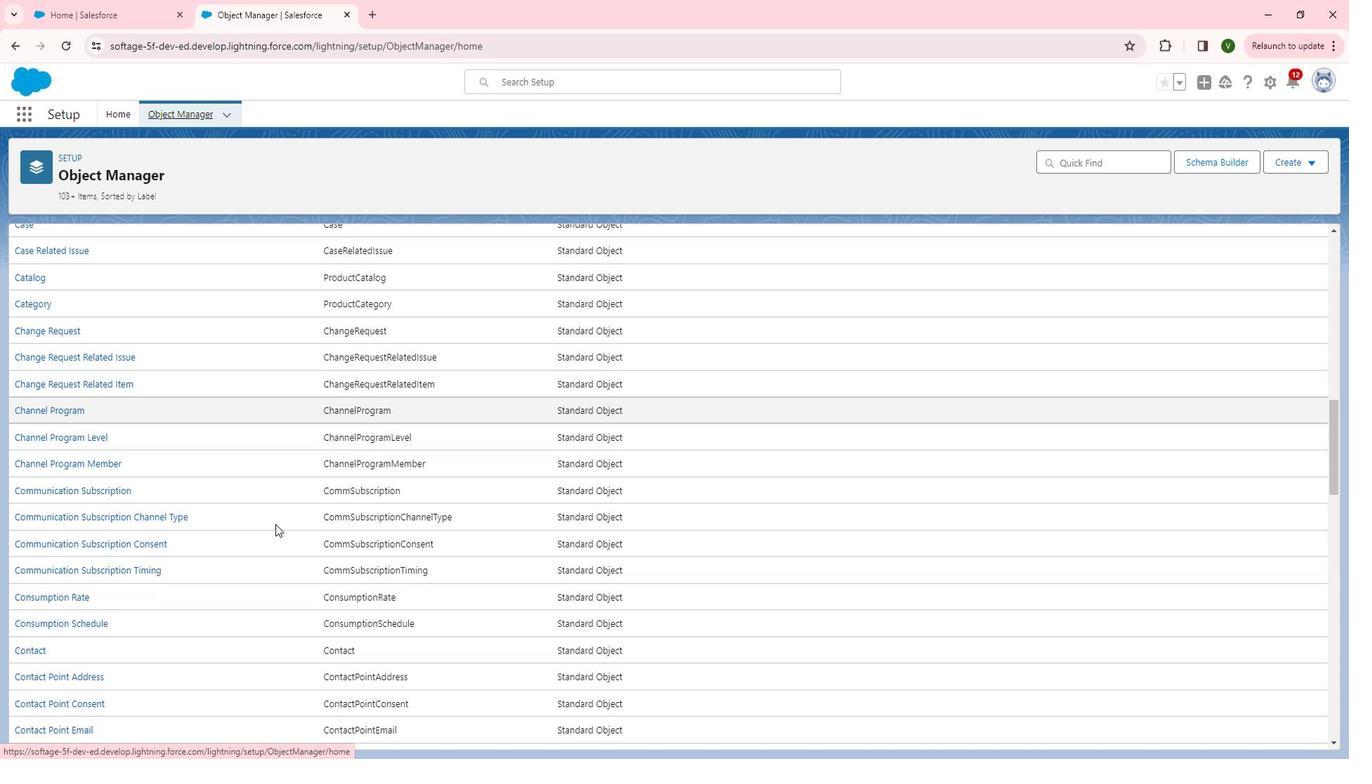 
Action: Mouse scrolled (284, 512) with delta (0, 0)
Screenshot: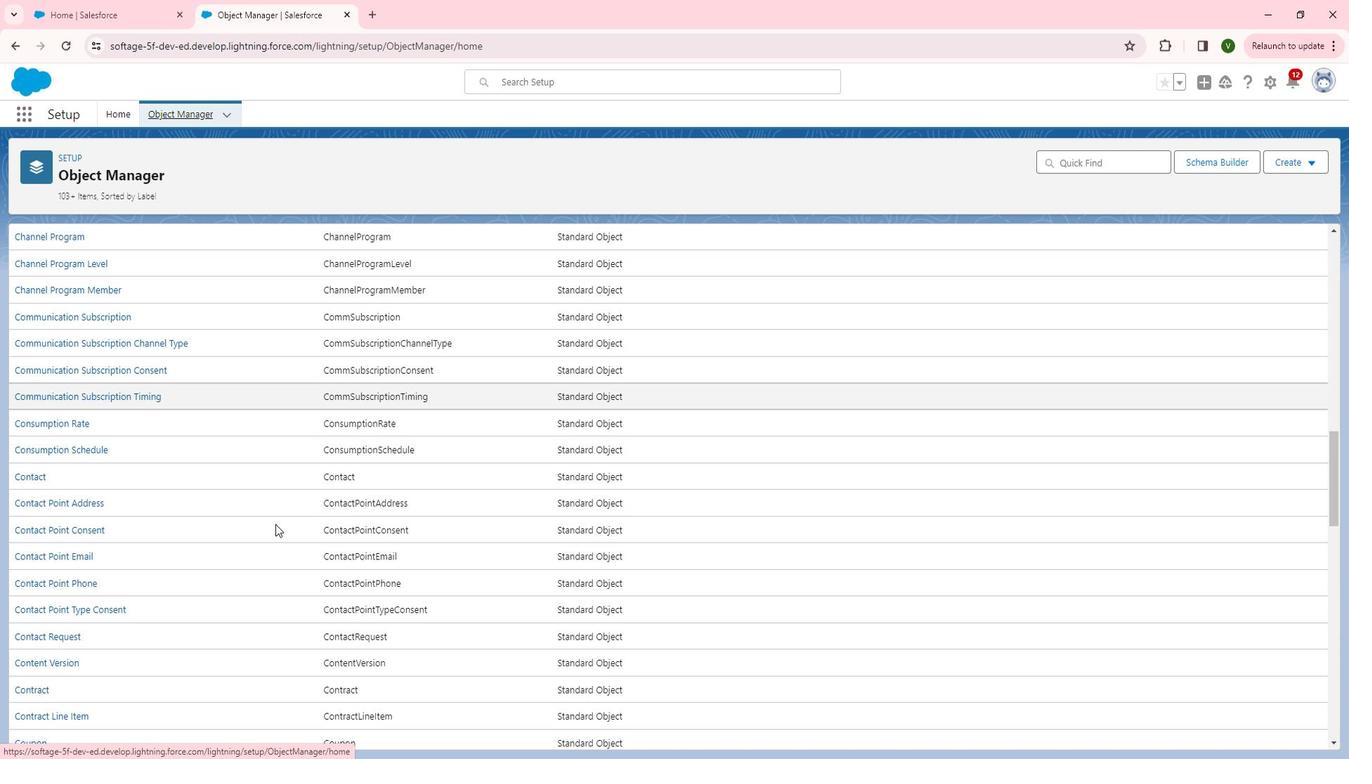 
Action: Mouse scrolled (284, 512) with delta (0, 0)
Screenshot: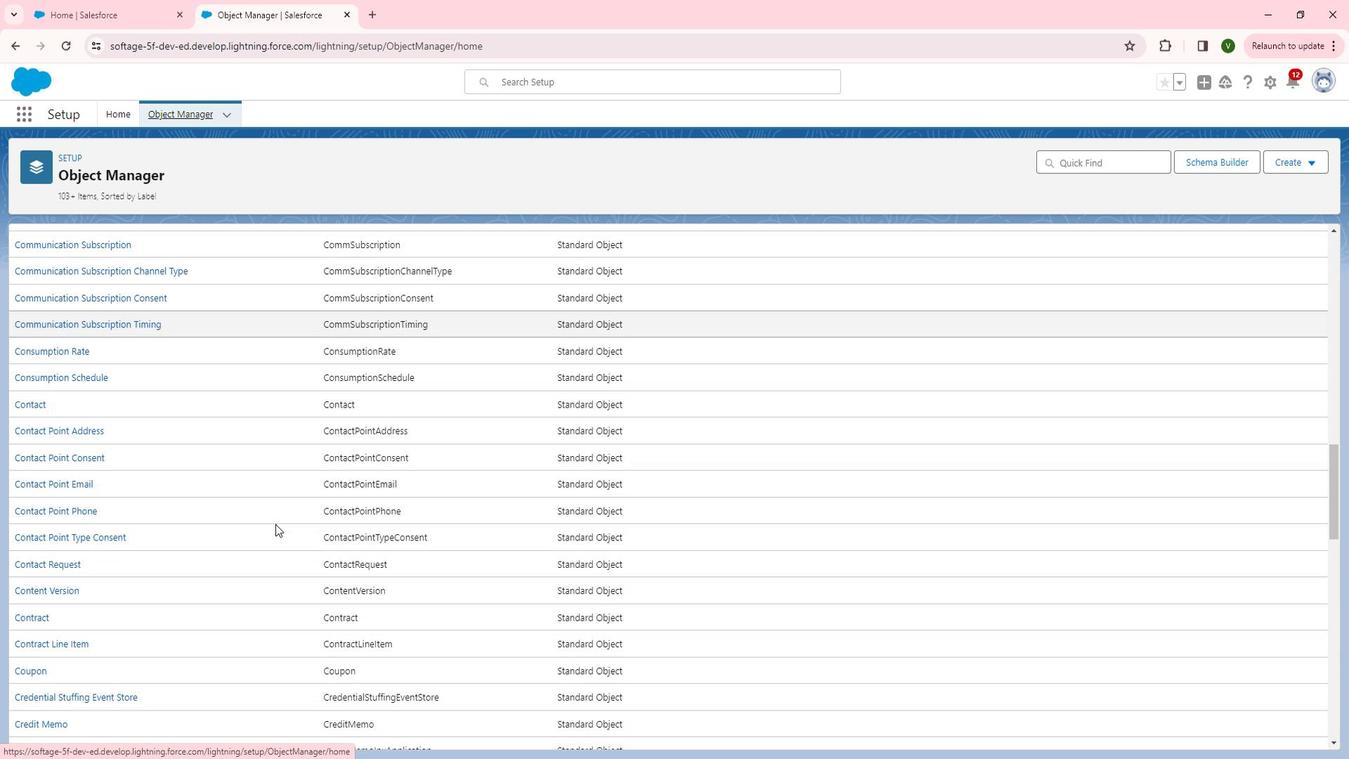 
Action: Mouse scrolled (284, 512) with delta (0, 0)
Screenshot: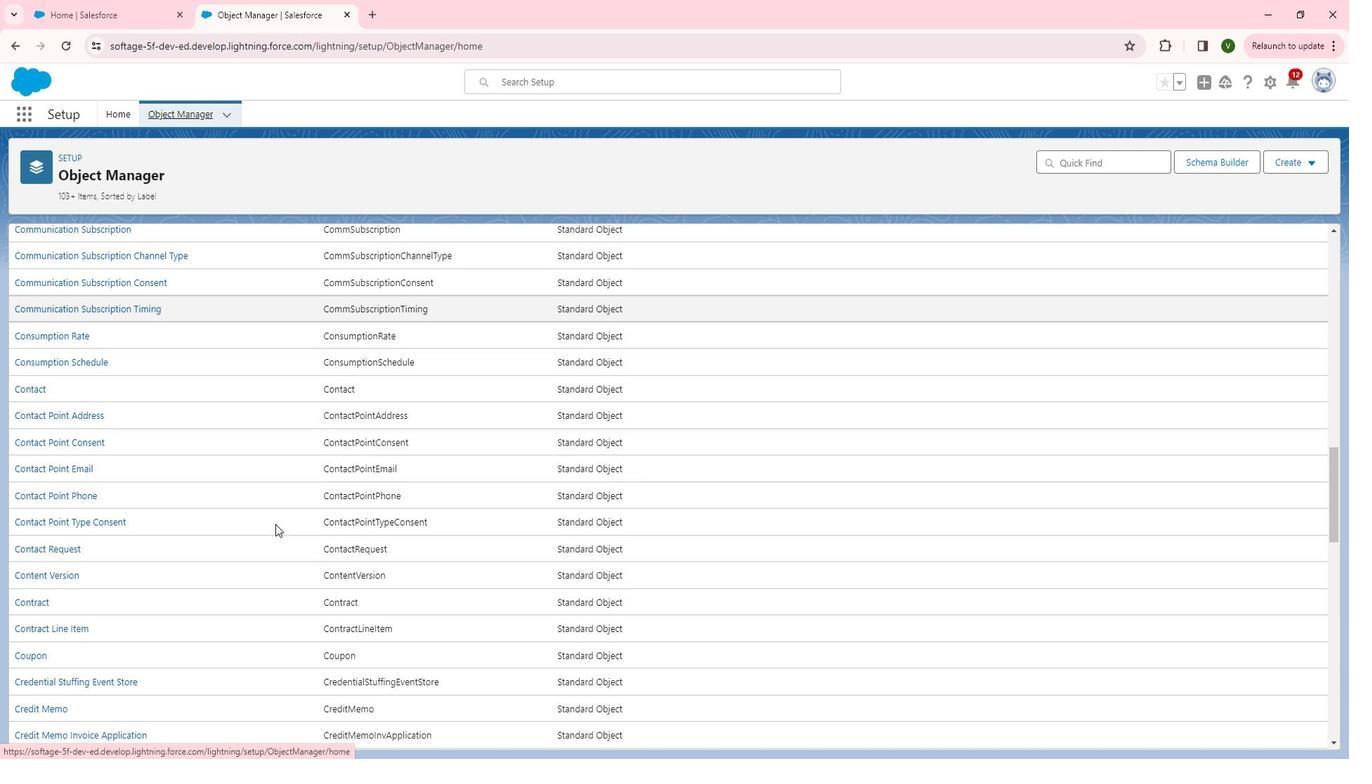 
Action: Mouse scrolled (284, 512) with delta (0, 0)
Screenshot: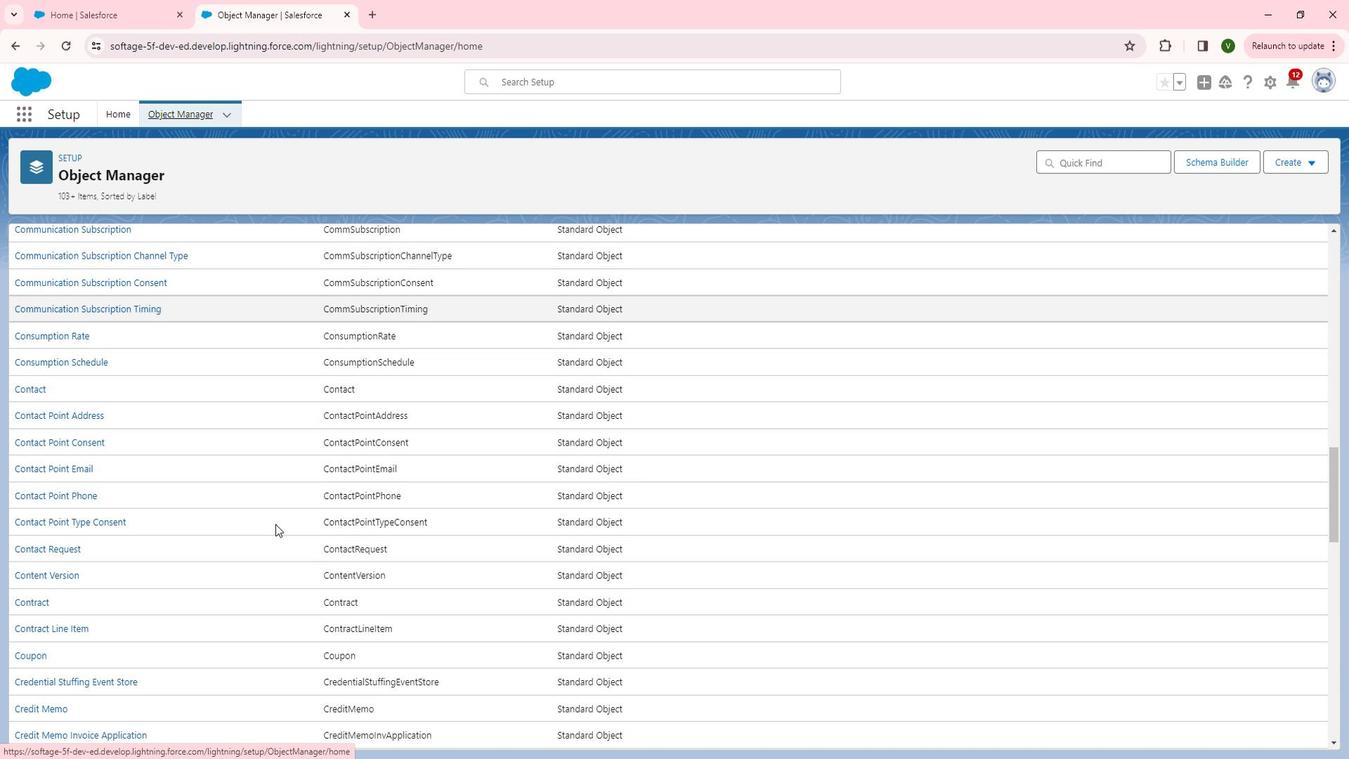 
Action: Mouse scrolled (284, 512) with delta (0, 0)
Screenshot: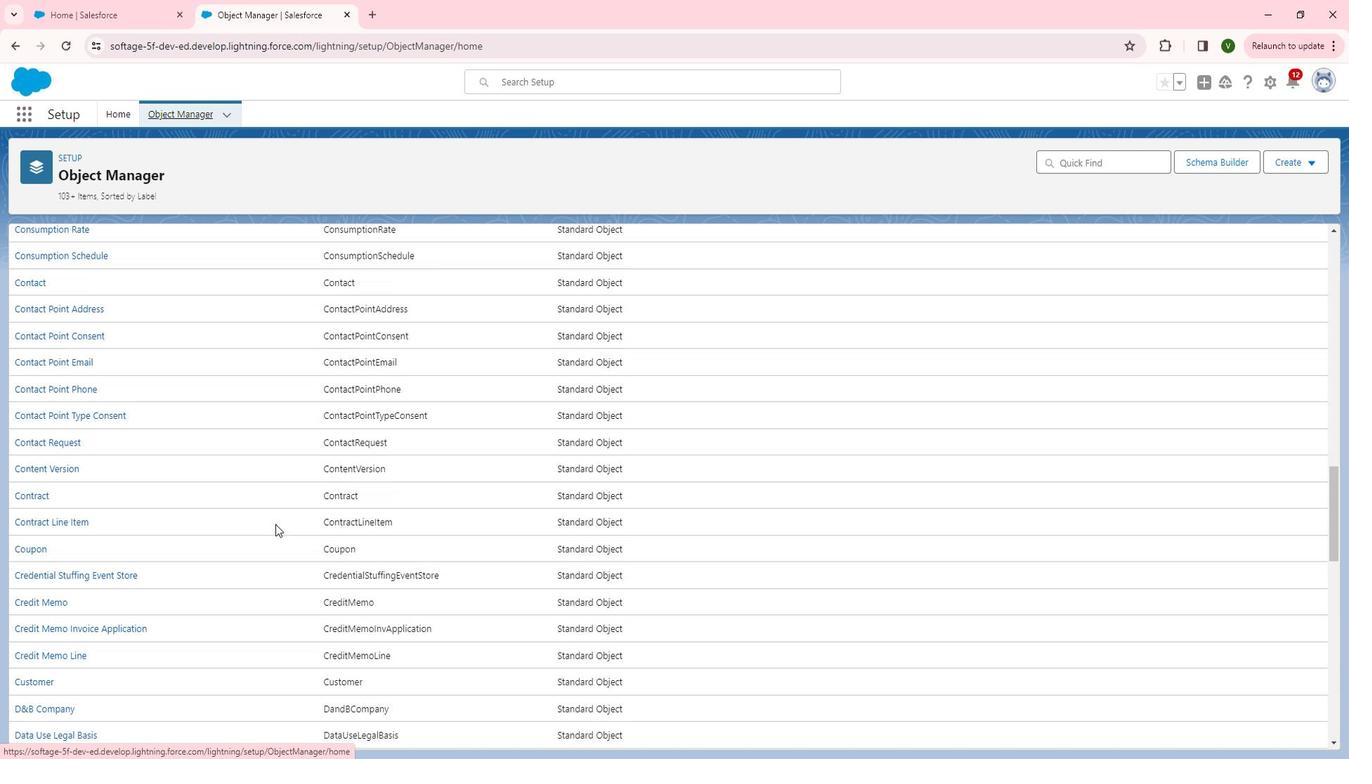 
Action: Mouse scrolled (284, 512) with delta (0, 0)
Screenshot: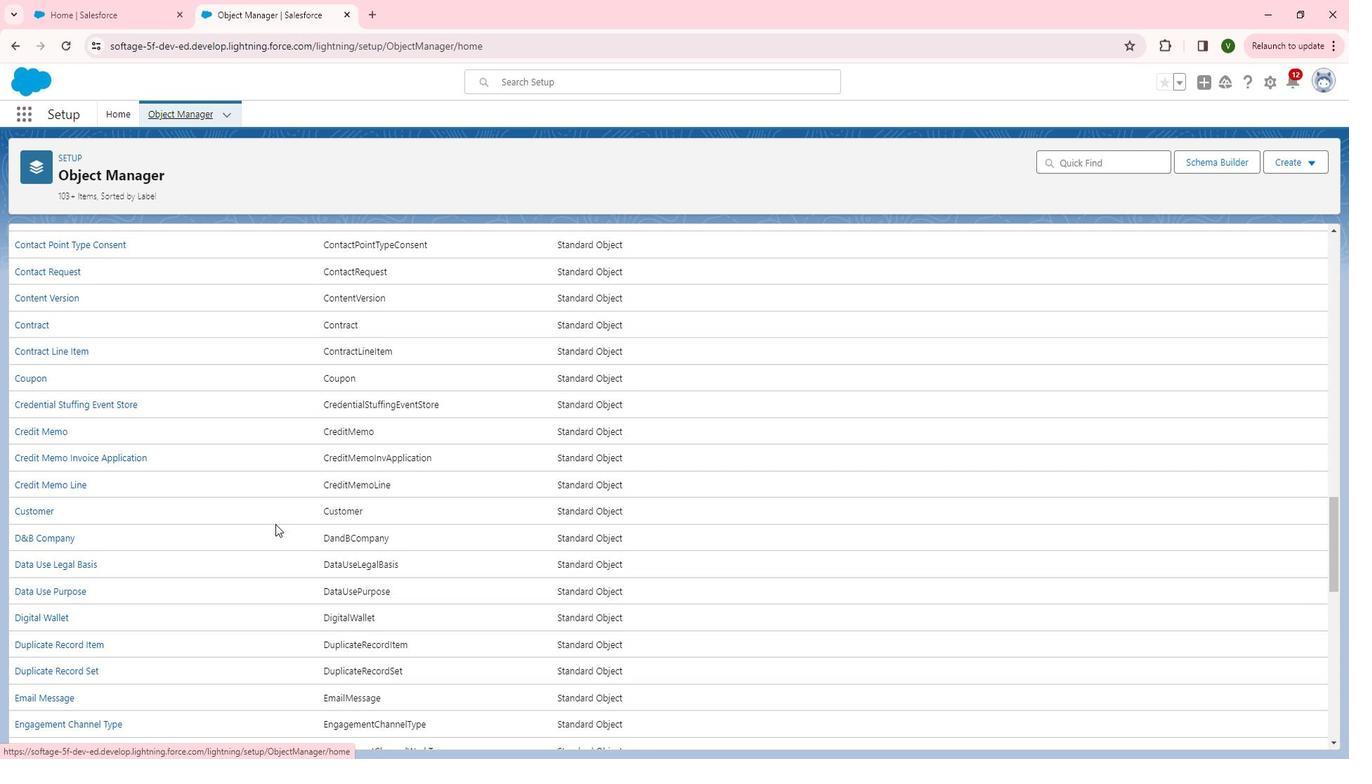 
Action: Mouse scrolled (284, 512) with delta (0, 0)
Screenshot: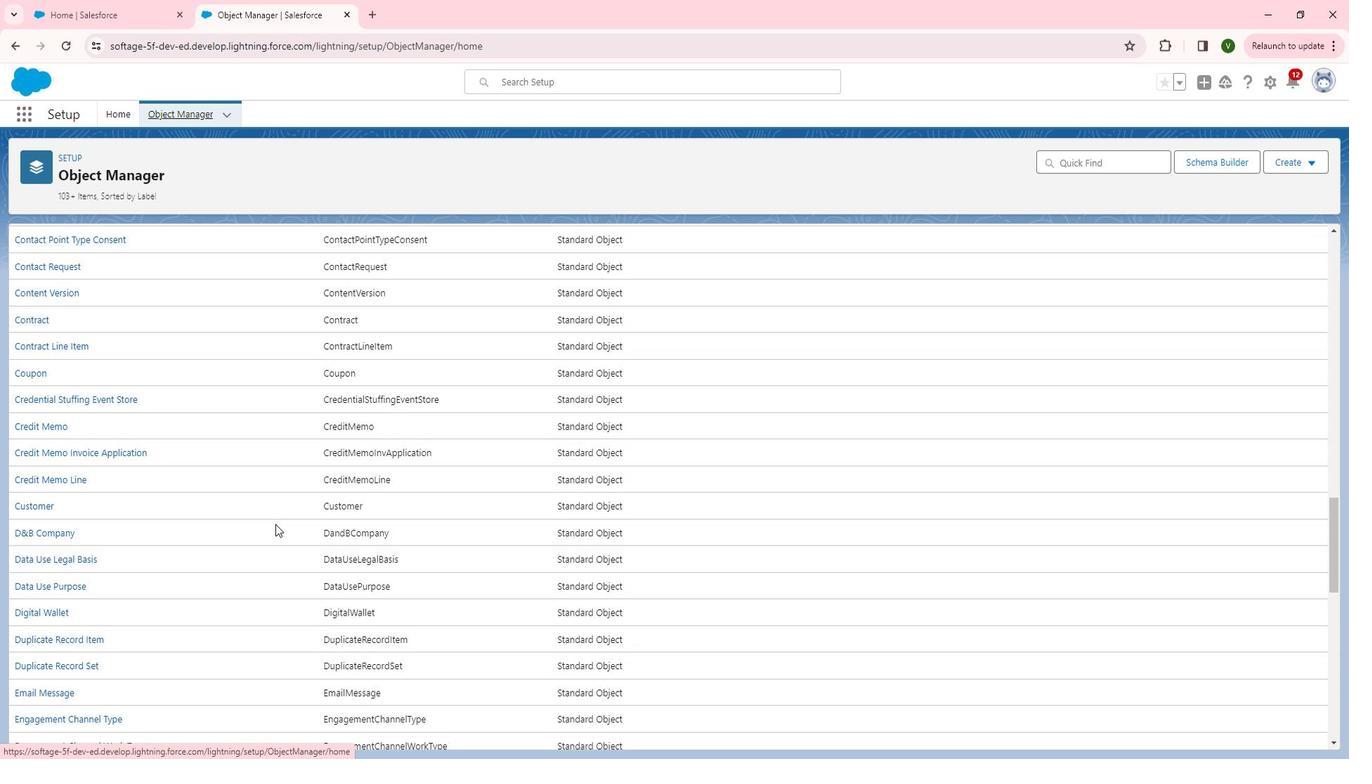 
Action: Mouse scrolled (284, 512) with delta (0, 0)
Screenshot: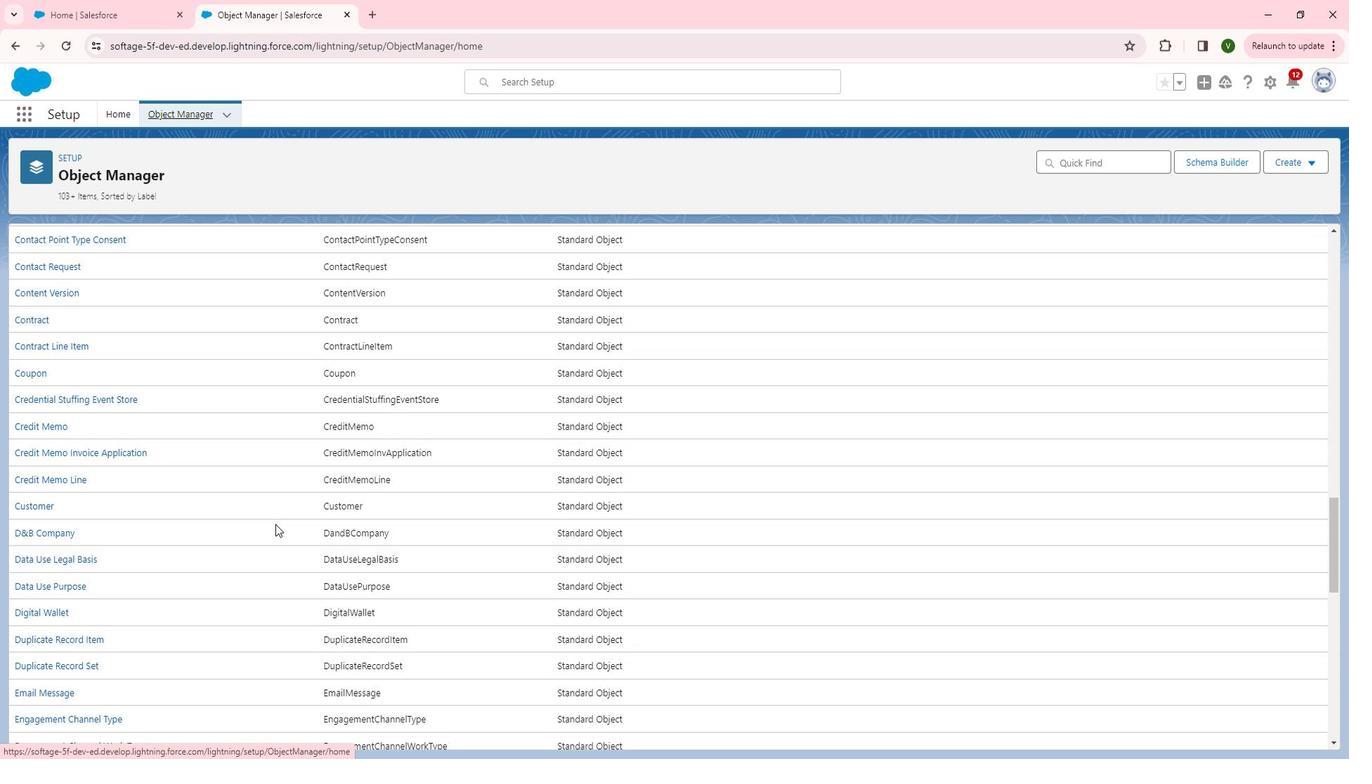 
Action: Mouse scrolled (284, 512) with delta (0, 0)
Screenshot: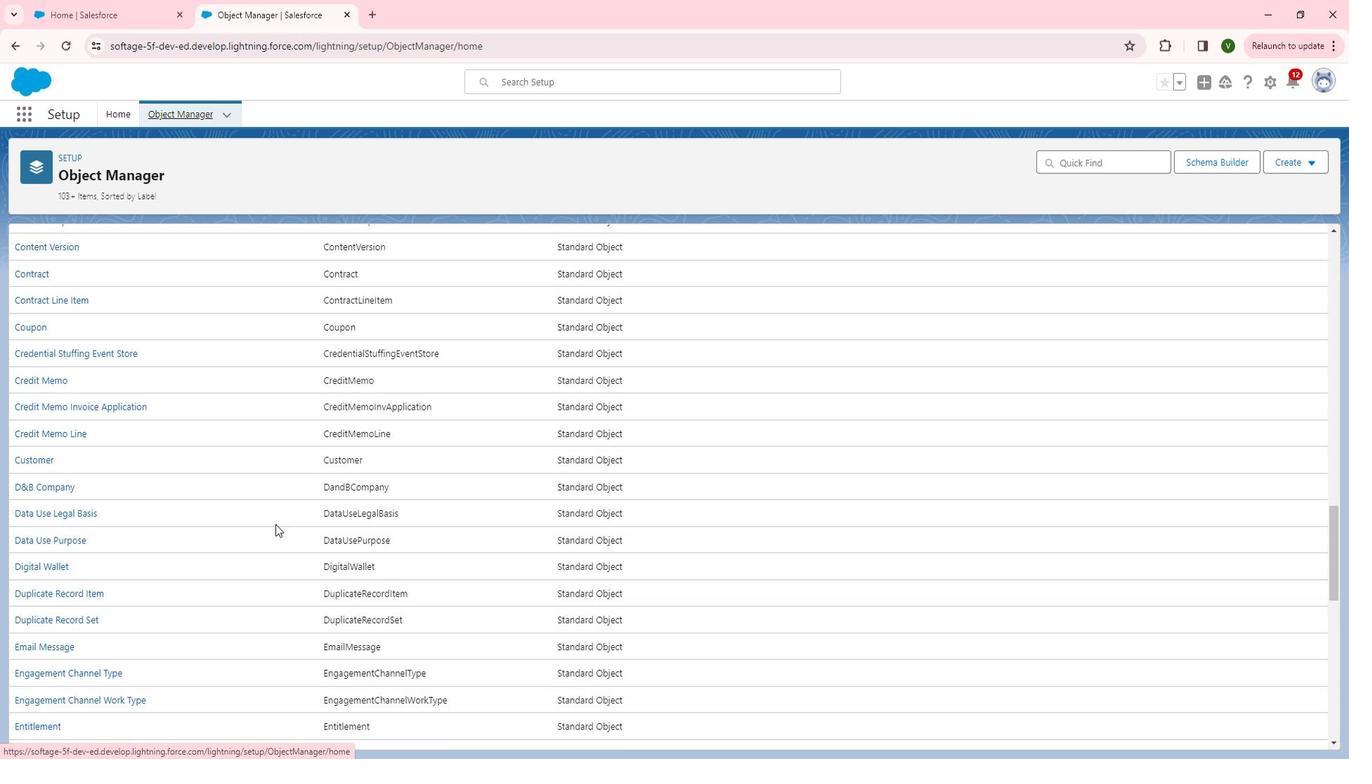 
Action: Mouse scrolled (284, 512) with delta (0, 0)
Screenshot: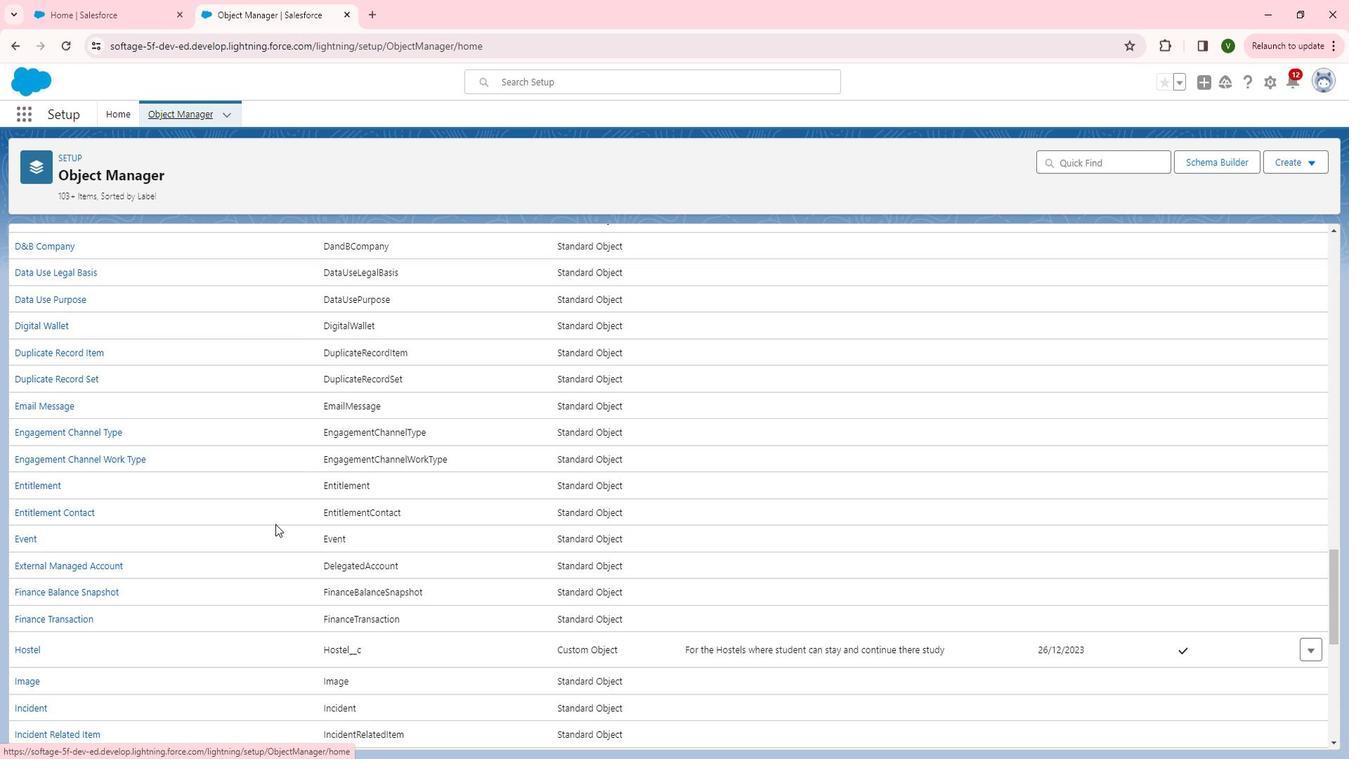 
Action: Mouse scrolled (284, 512) with delta (0, 0)
Screenshot: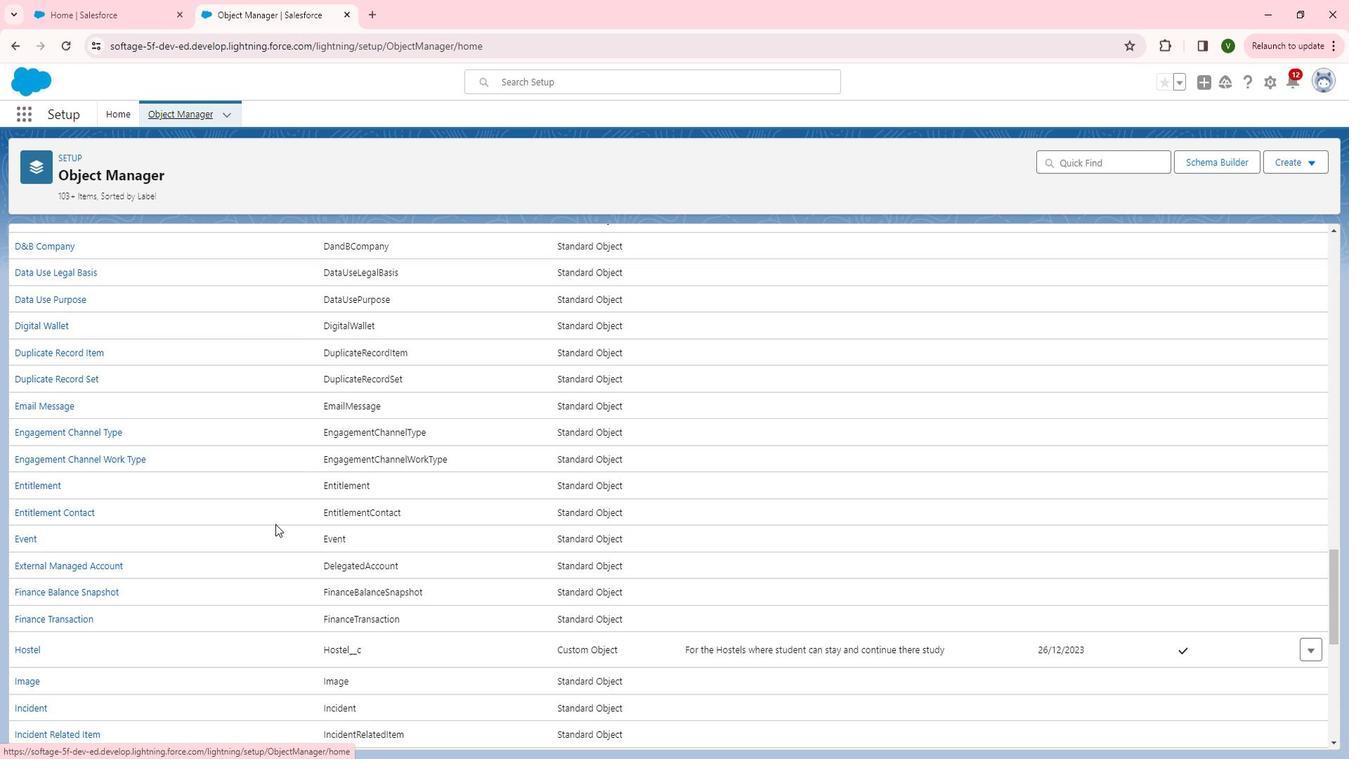 
Action: Mouse scrolled (284, 512) with delta (0, 0)
Screenshot: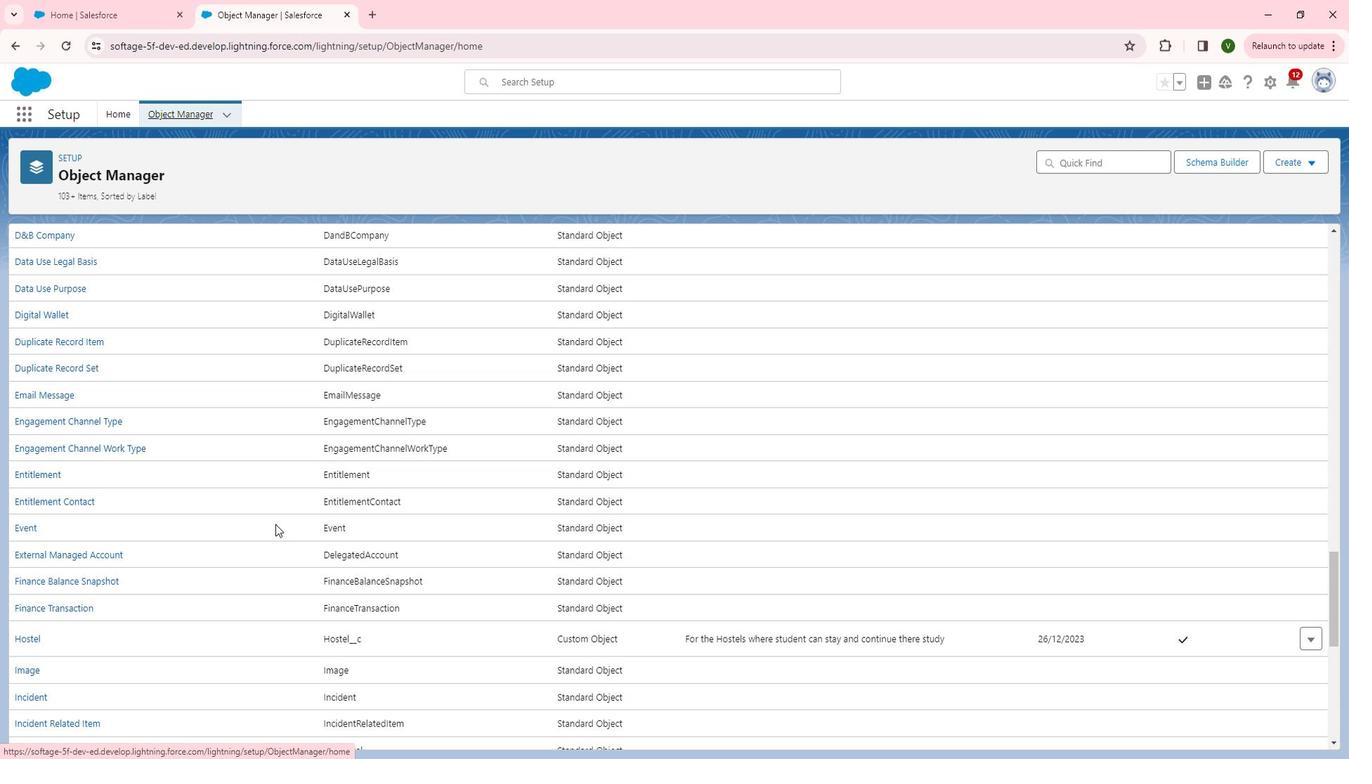 
Action: Mouse scrolled (284, 512) with delta (0, 0)
Screenshot: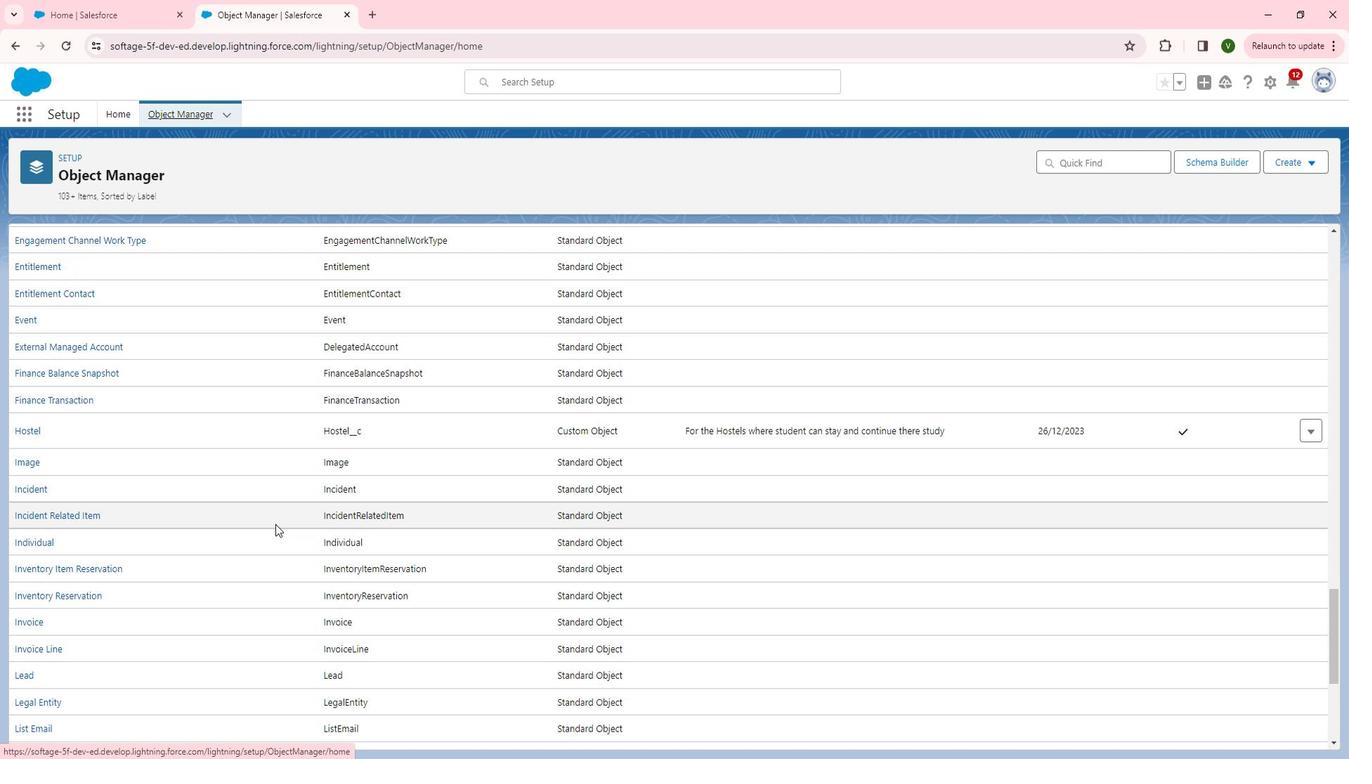 
Action: Mouse scrolled (284, 512) with delta (0, 0)
Screenshot: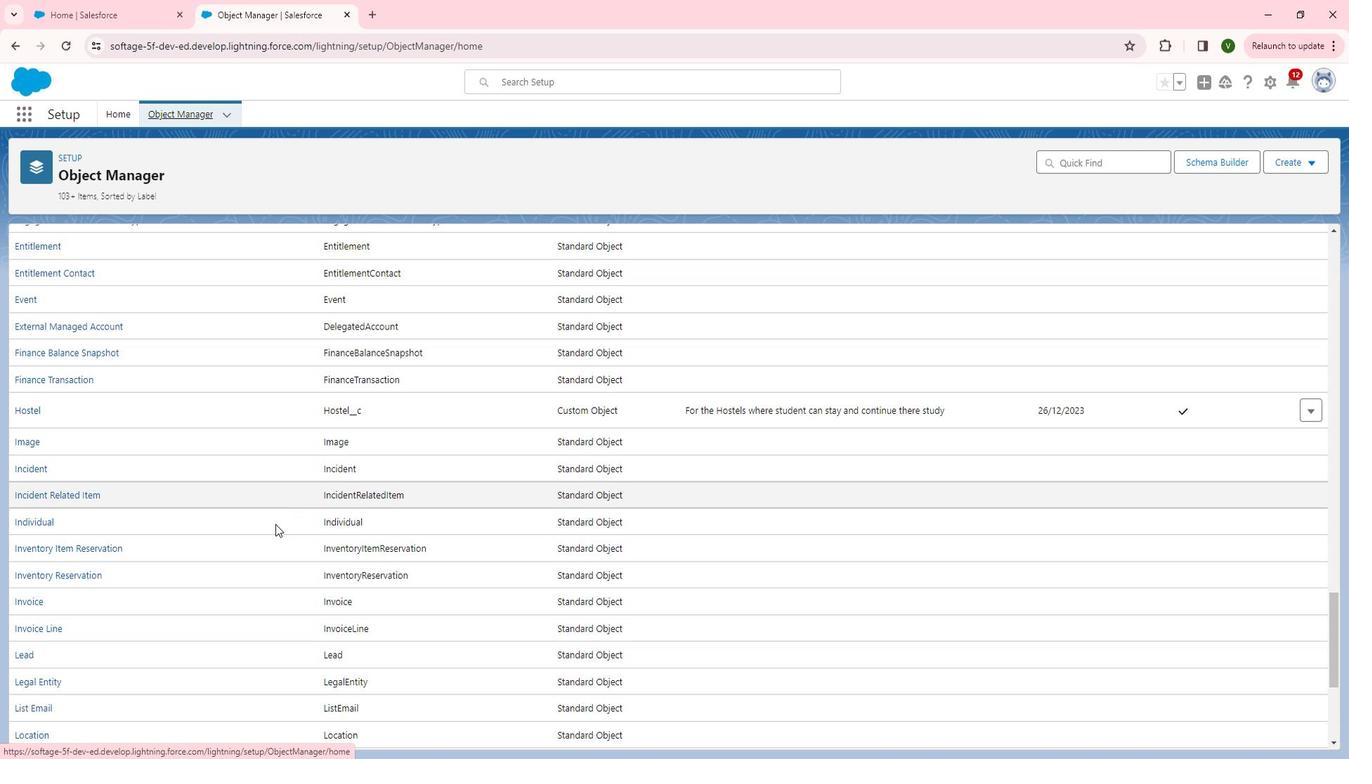 
Action: Mouse scrolled (284, 512) with delta (0, 0)
Screenshot: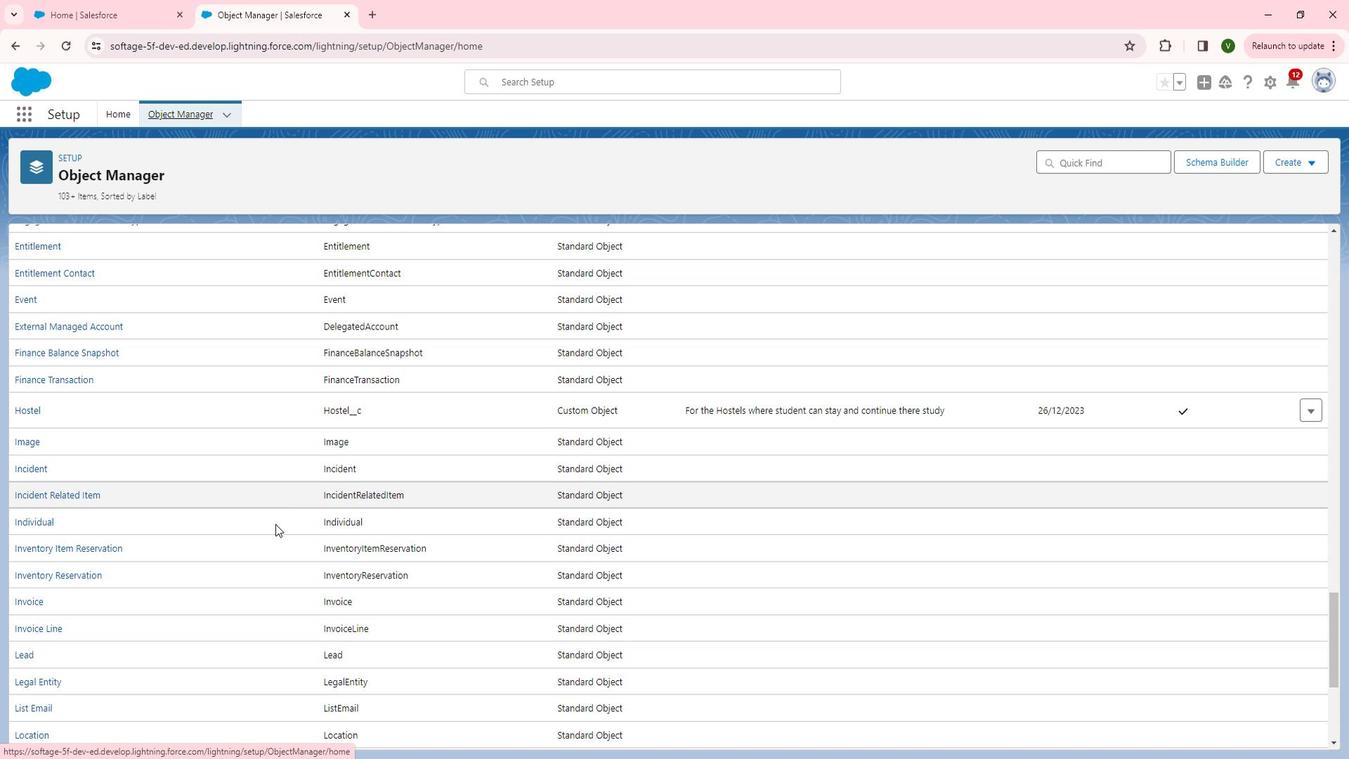 
Action: Mouse scrolled (284, 512) with delta (0, 0)
Screenshot: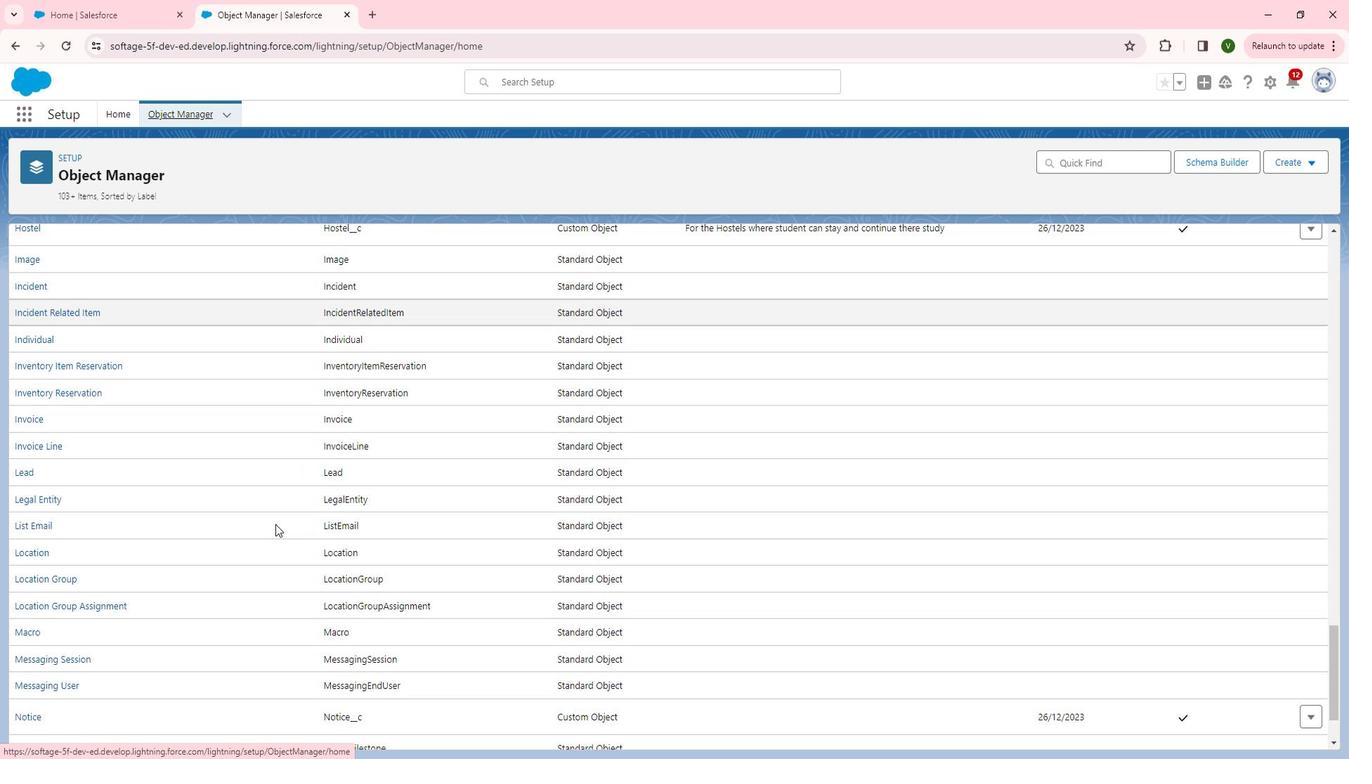 
Action: Mouse scrolled (284, 512) with delta (0, 0)
Screenshot: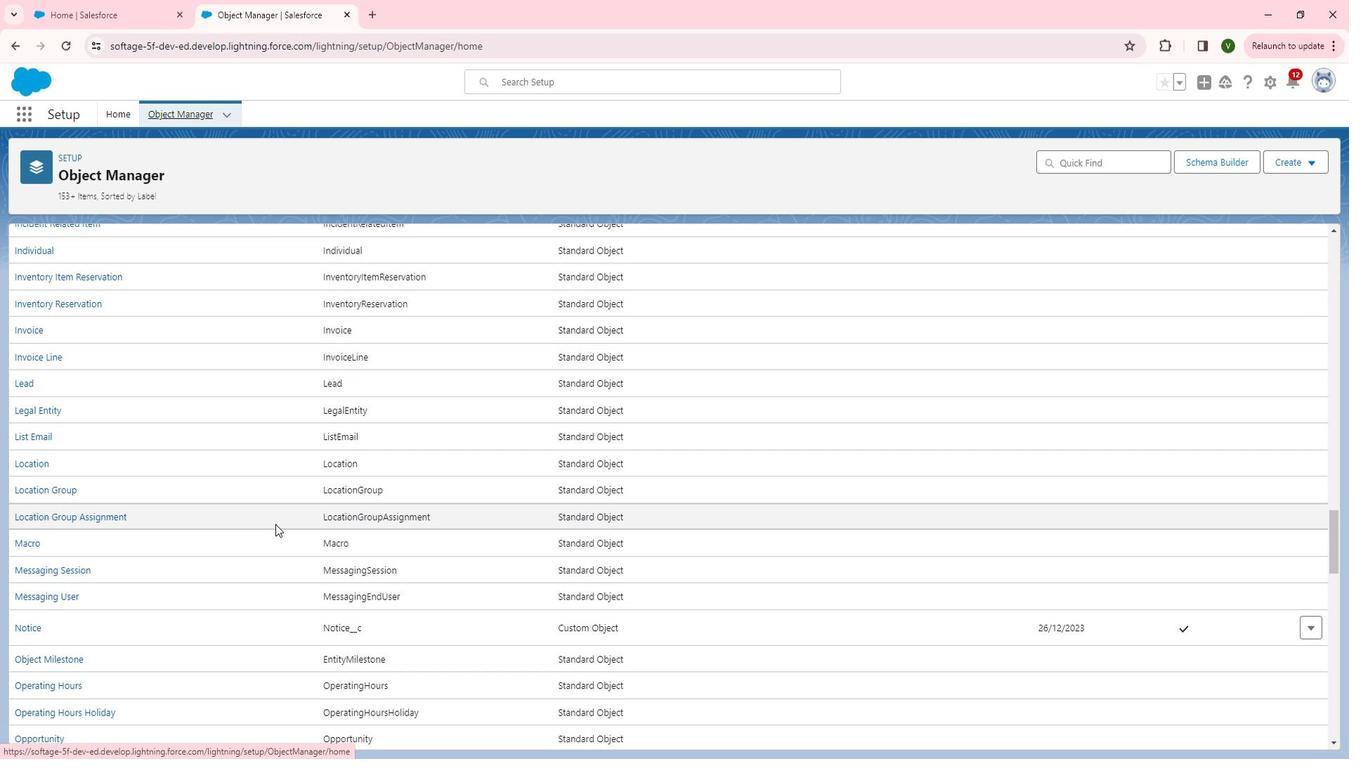 
Action: Mouse scrolled (284, 512) with delta (0, 0)
Screenshot: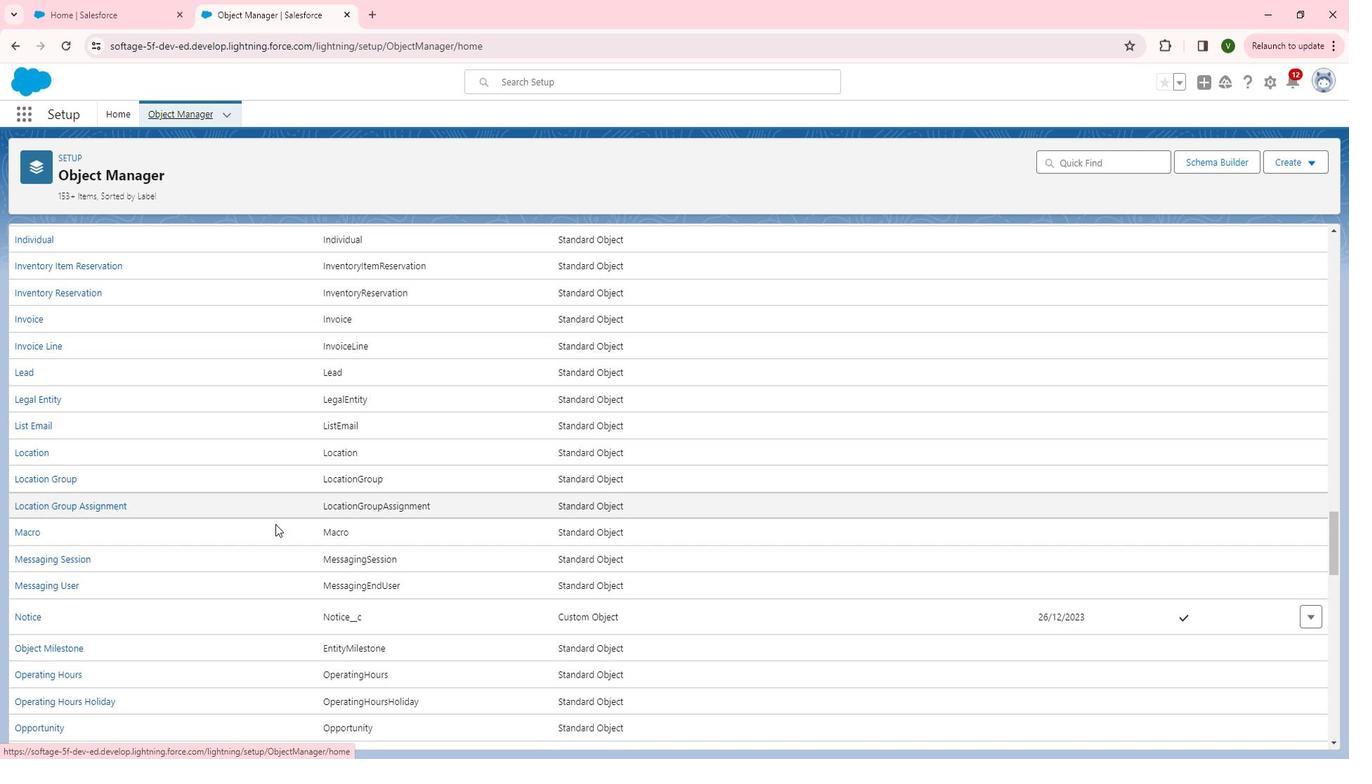 
Action: Mouse scrolled (284, 512) with delta (0, 0)
Screenshot: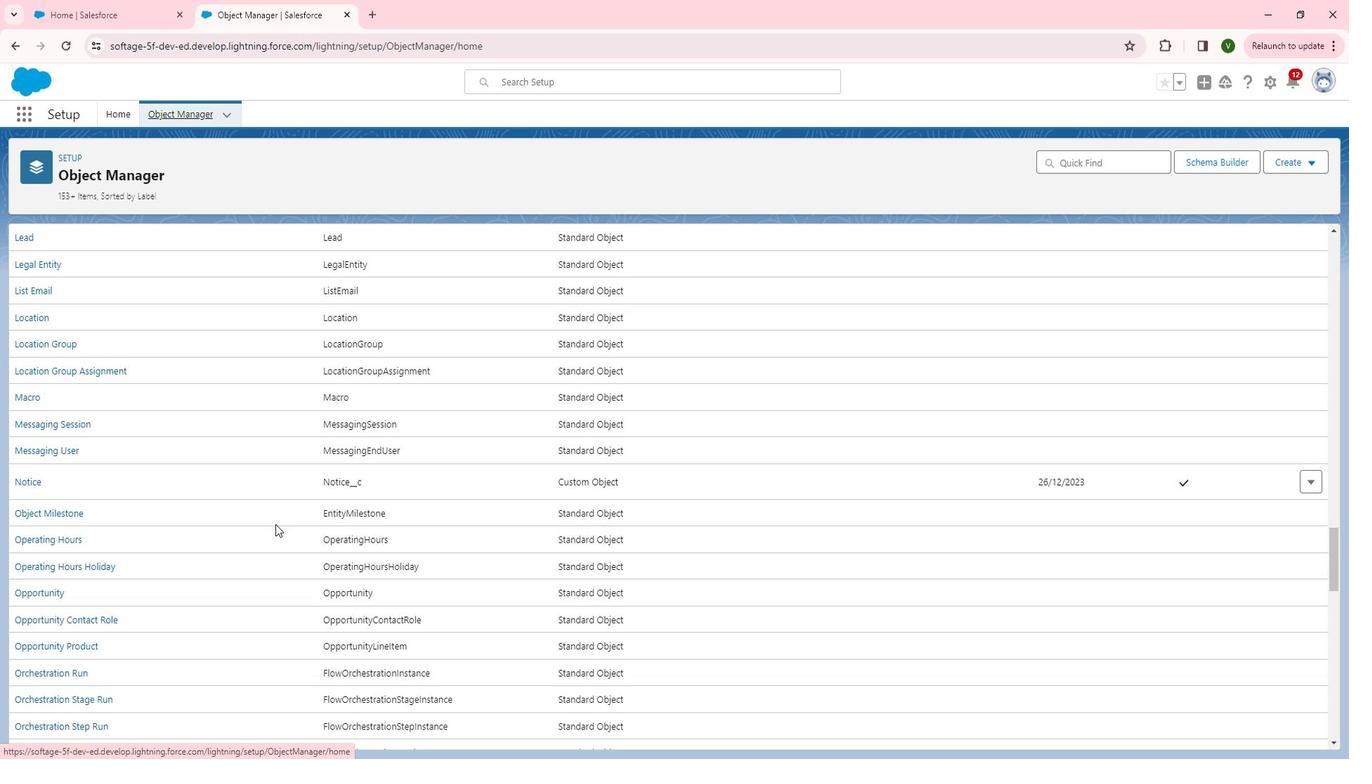 
Action: Mouse scrolled (284, 512) with delta (0, 0)
Screenshot: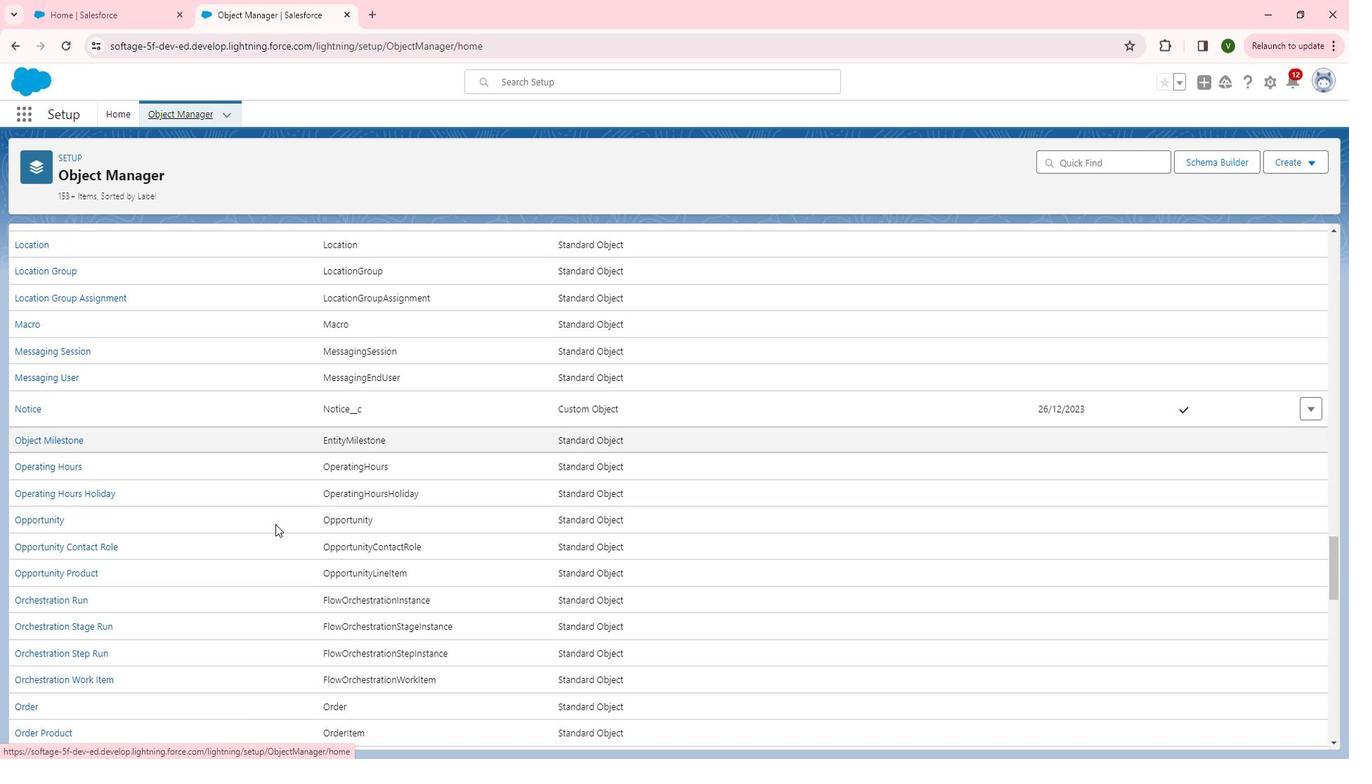 
Action: Mouse scrolled (284, 512) with delta (0, 0)
Screenshot: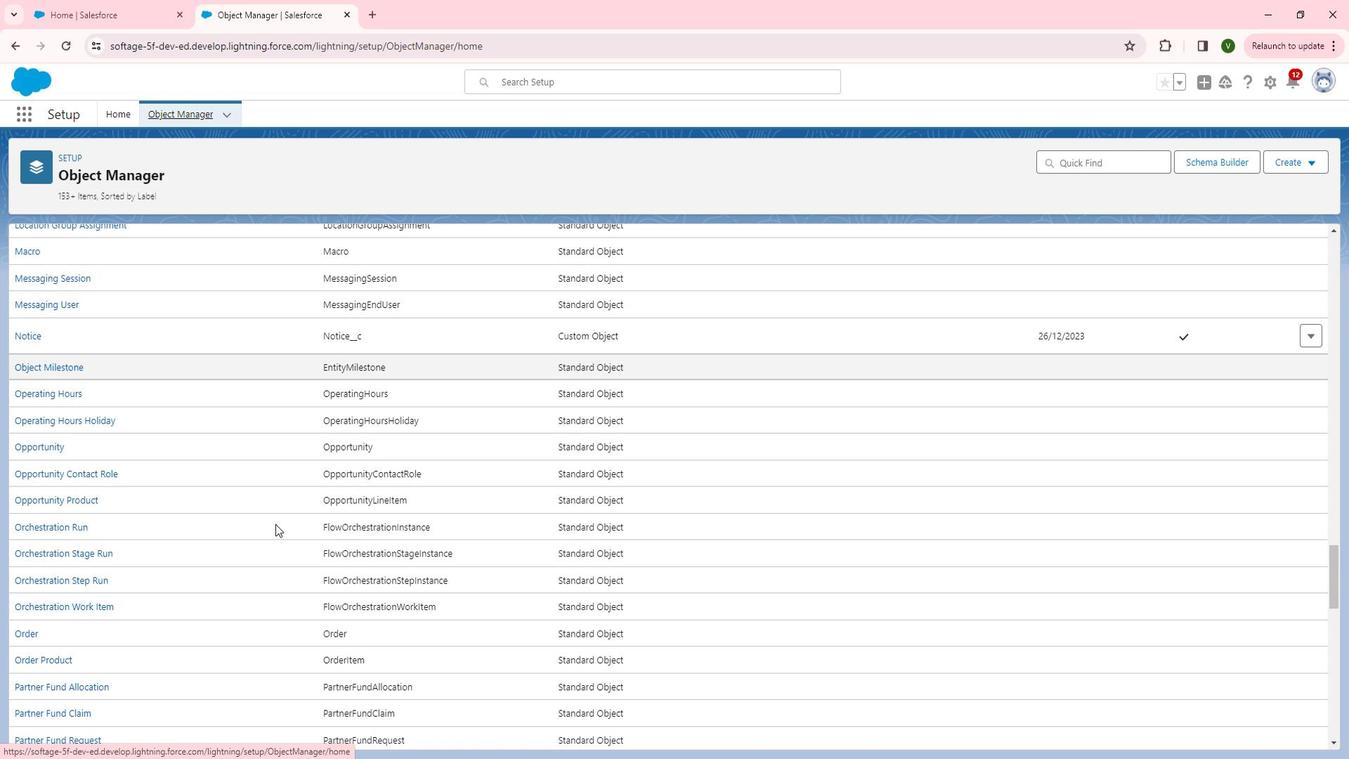 
Action: Mouse scrolled (284, 512) with delta (0, 0)
Screenshot: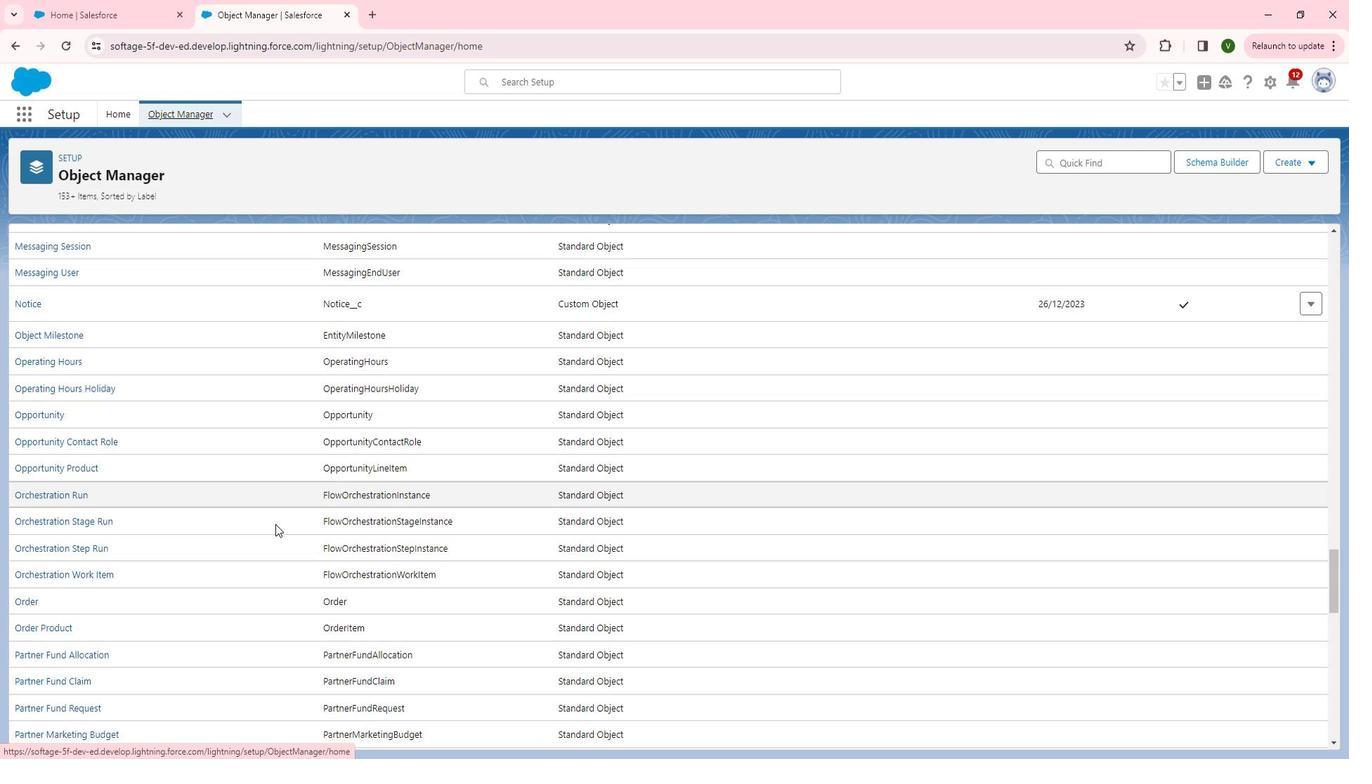 
Action: Mouse scrolled (284, 512) with delta (0, 0)
Screenshot: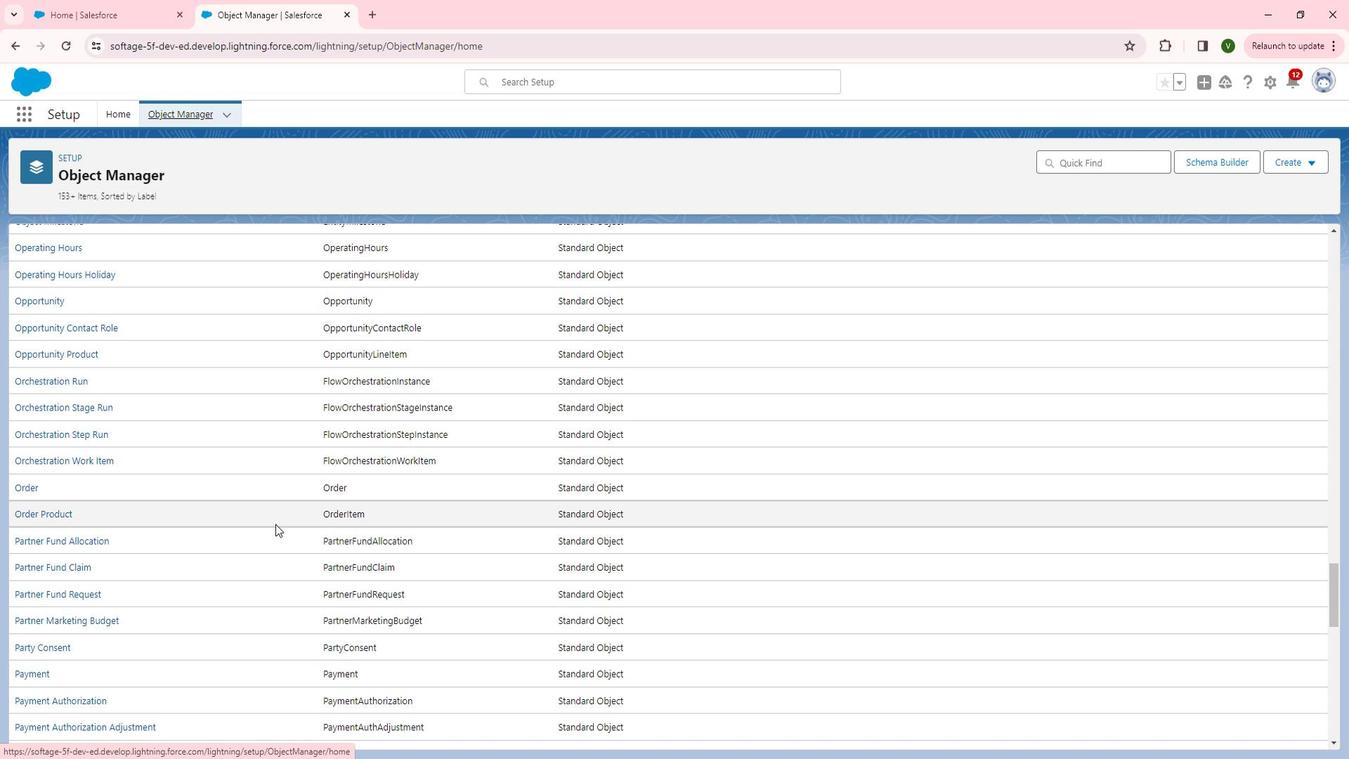 
Action: Mouse scrolled (284, 512) with delta (0, 0)
Screenshot: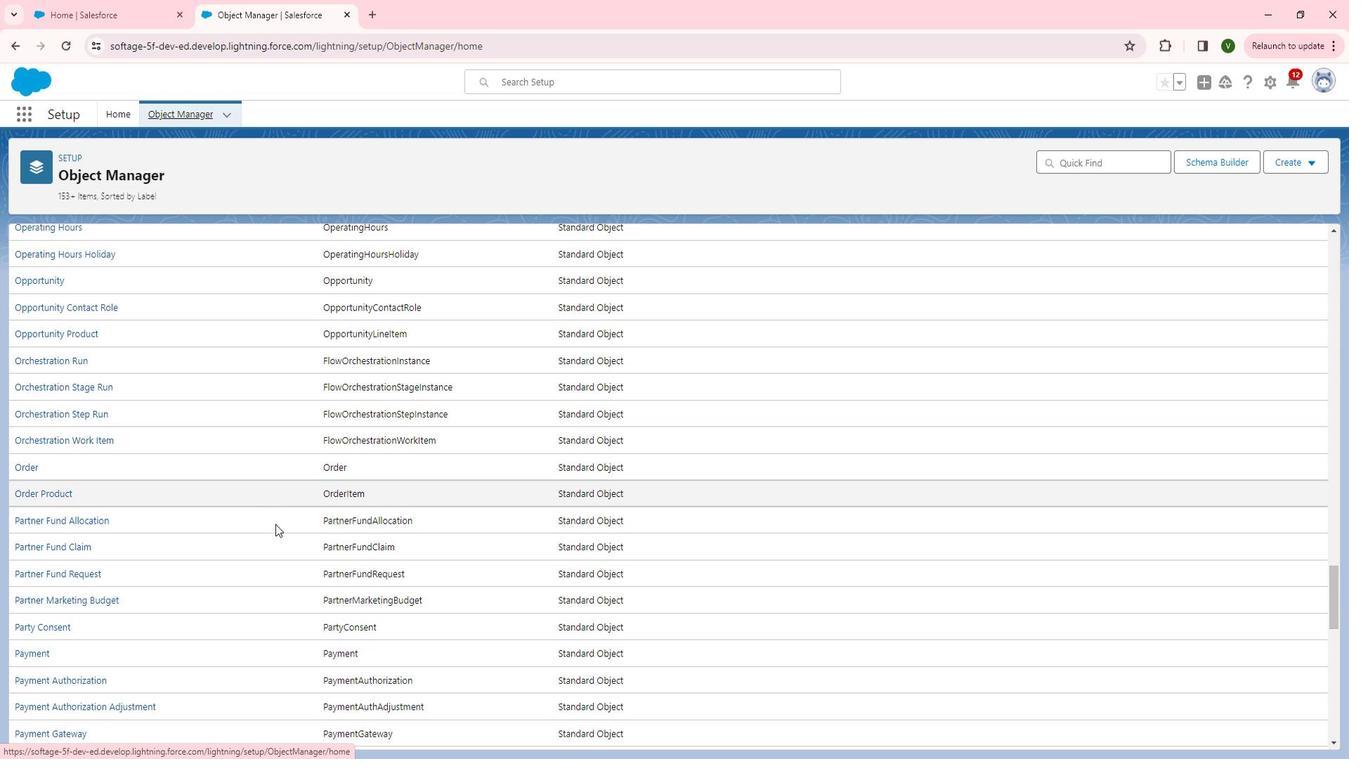 
Action: Mouse scrolled (284, 512) with delta (0, 0)
Screenshot: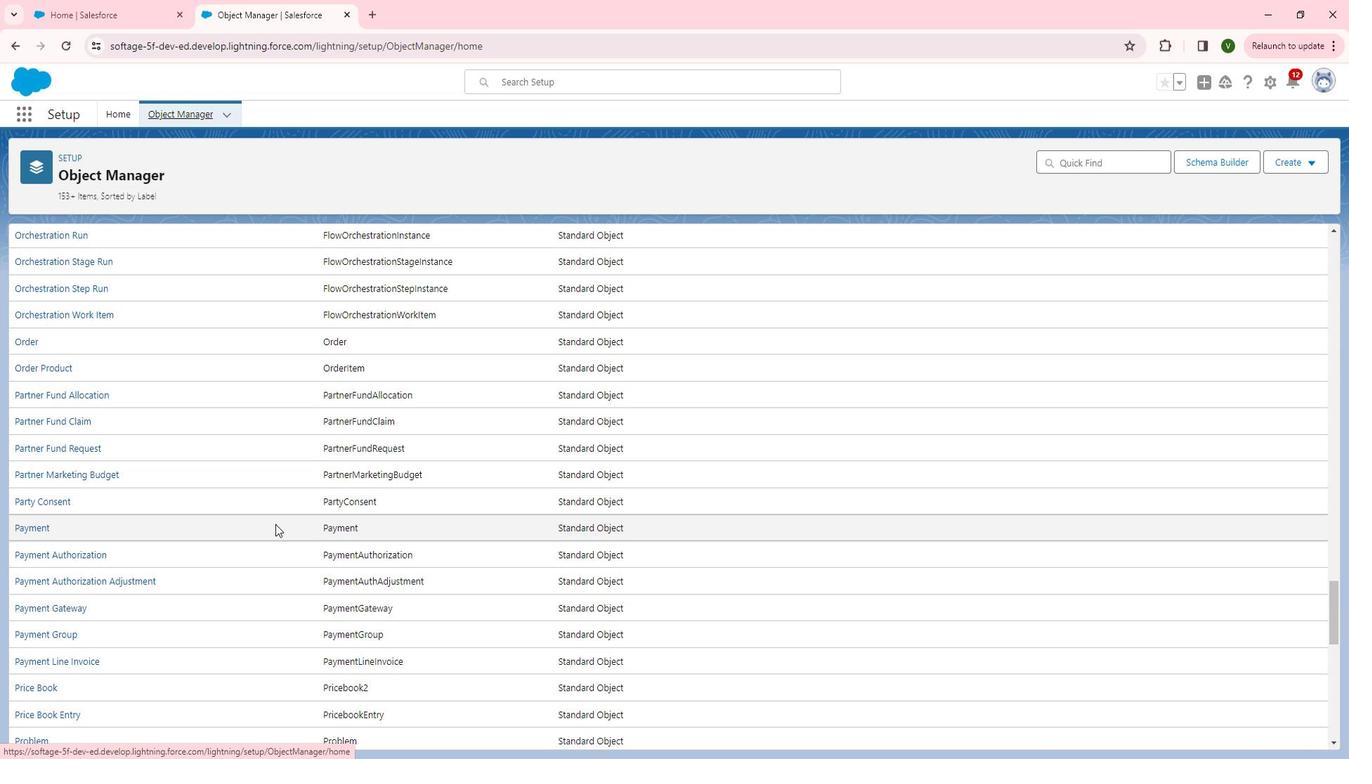
Action: Mouse scrolled (284, 512) with delta (0, 0)
Screenshot: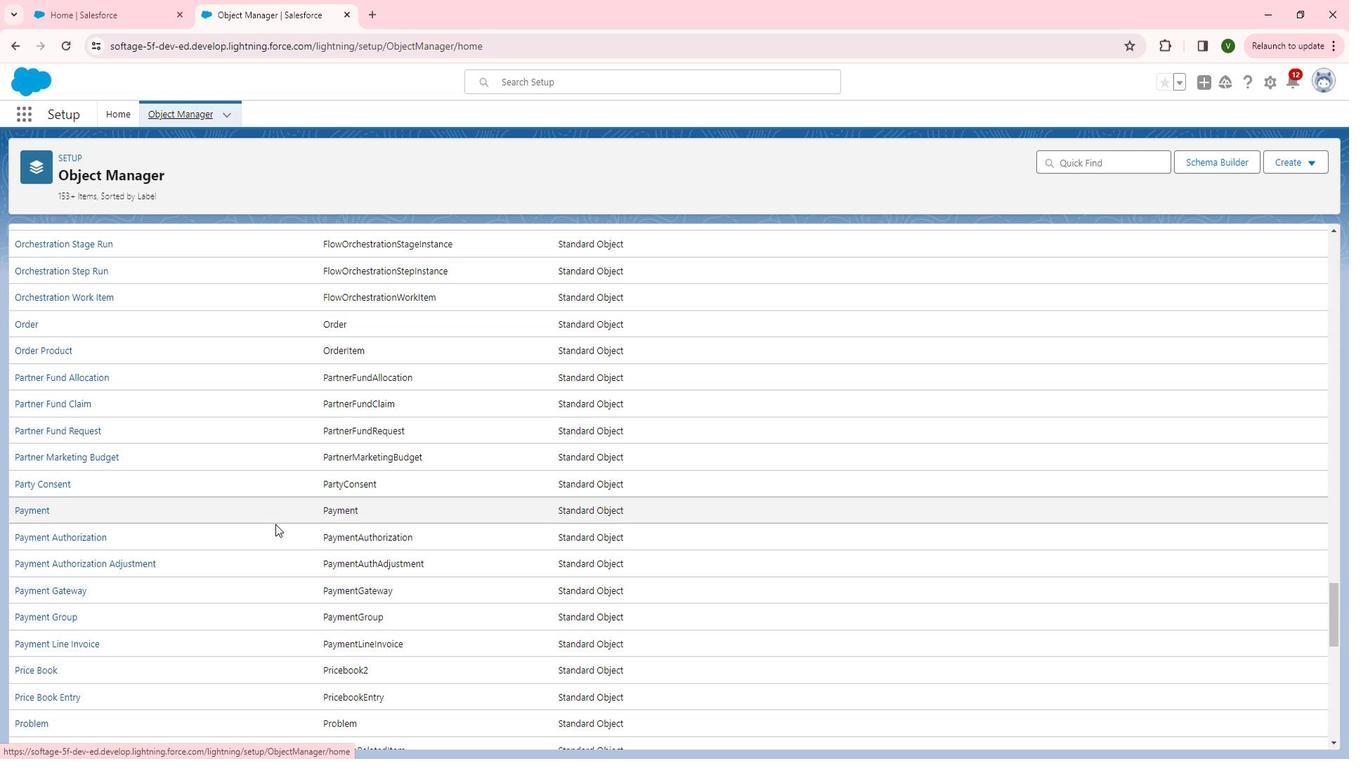 
Action: Mouse scrolled (284, 512) with delta (0, 0)
Screenshot: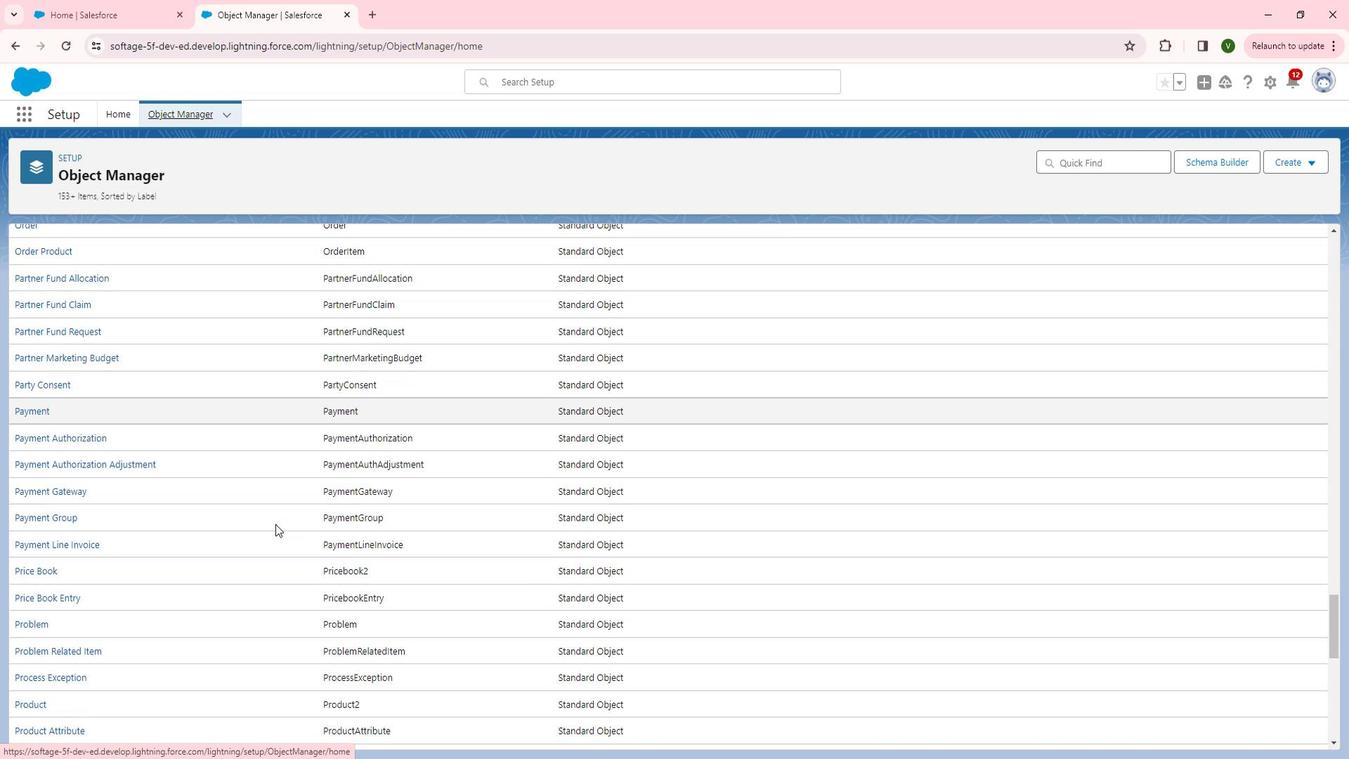 
Action: Mouse scrolled (284, 512) with delta (0, 0)
Screenshot: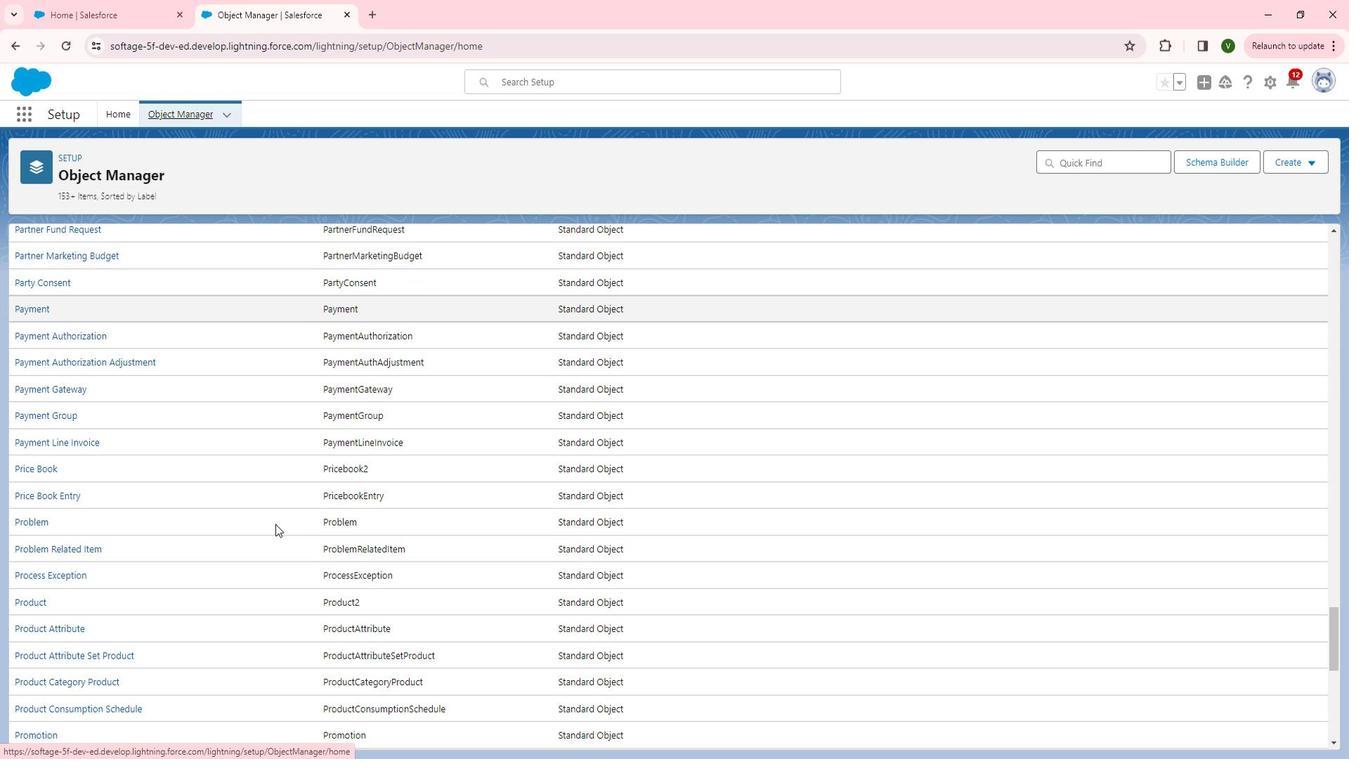 
Action: Mouse scrolled (284, 512) with delta (0, 0)
Screenshot: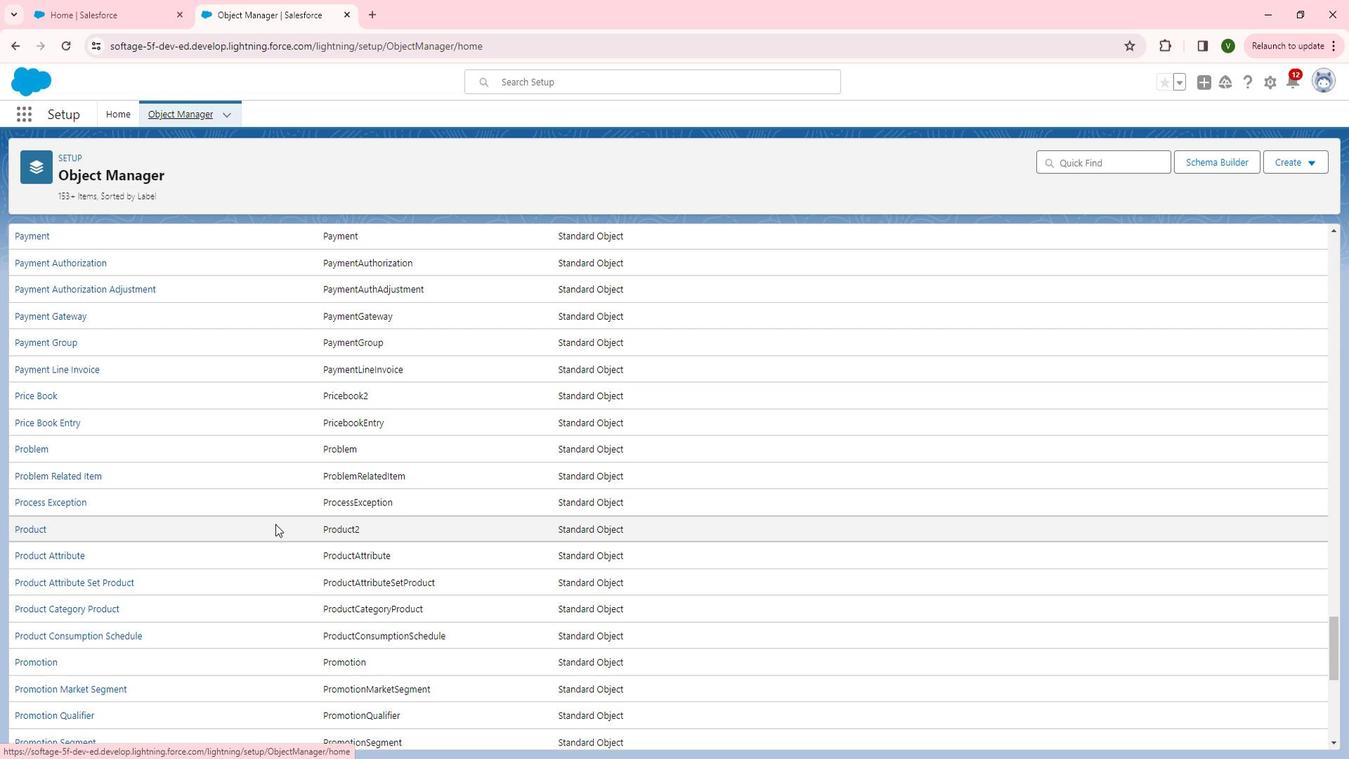 
Action: Mouse scrolled (284, 512) with delta (0, 0)
Screenshot: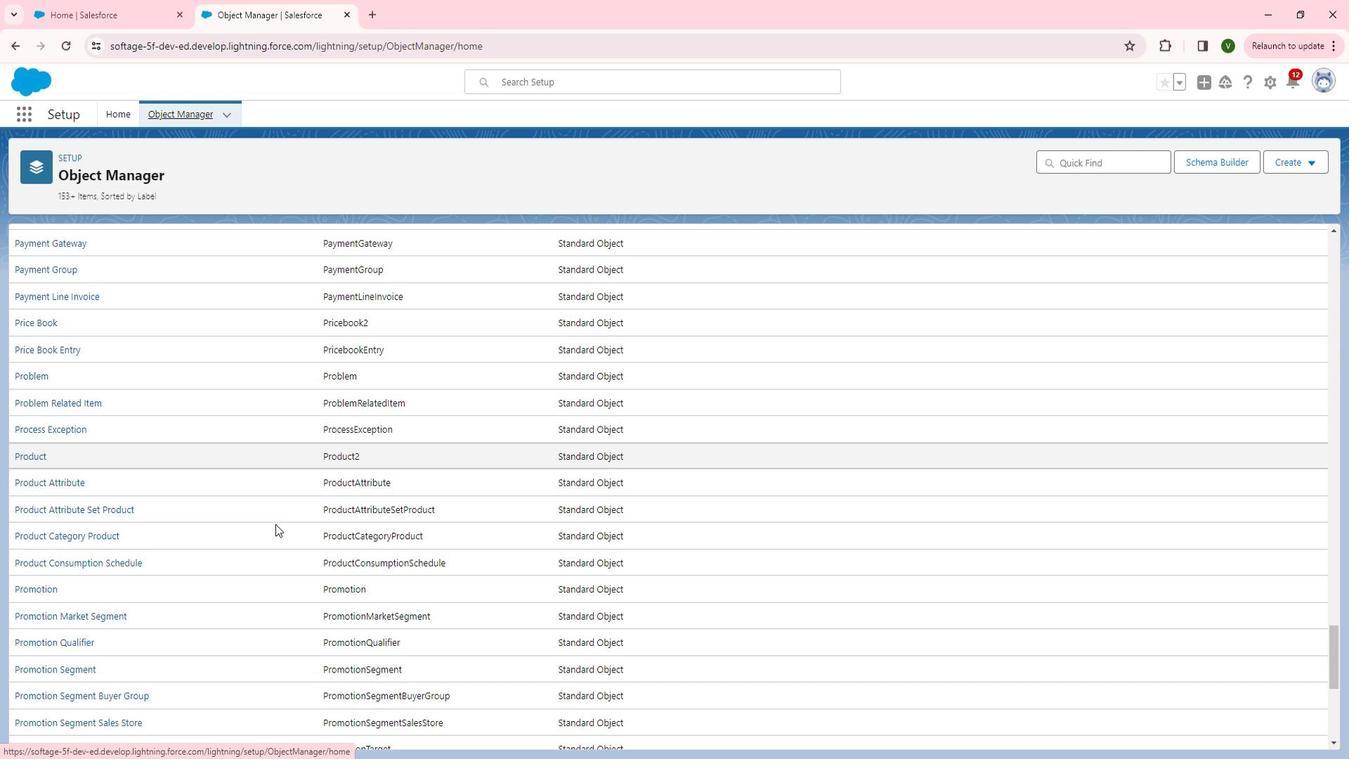 
Action: Mouse moved to (281, 513)
Screenshot: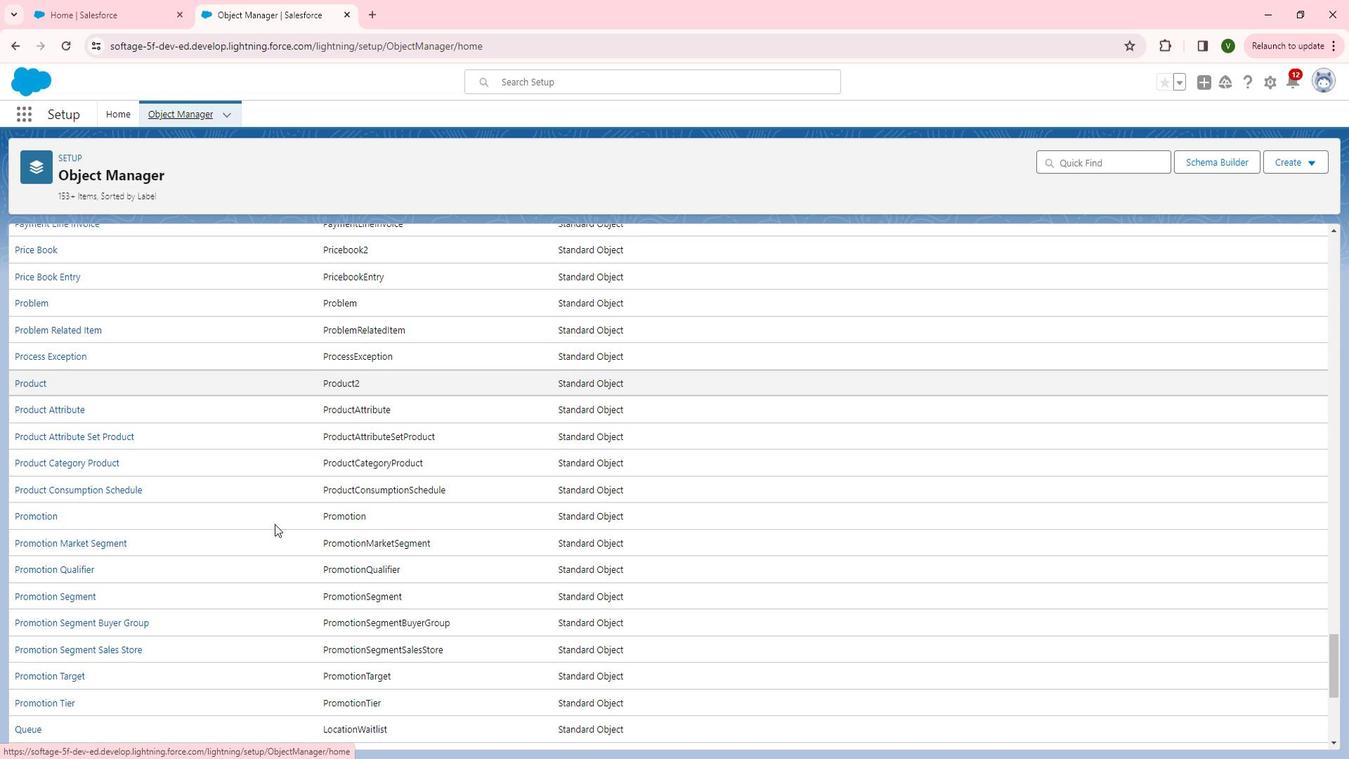 
Action: Mouse scrolled (281, 512) with delta (0, 0)
Screenshot: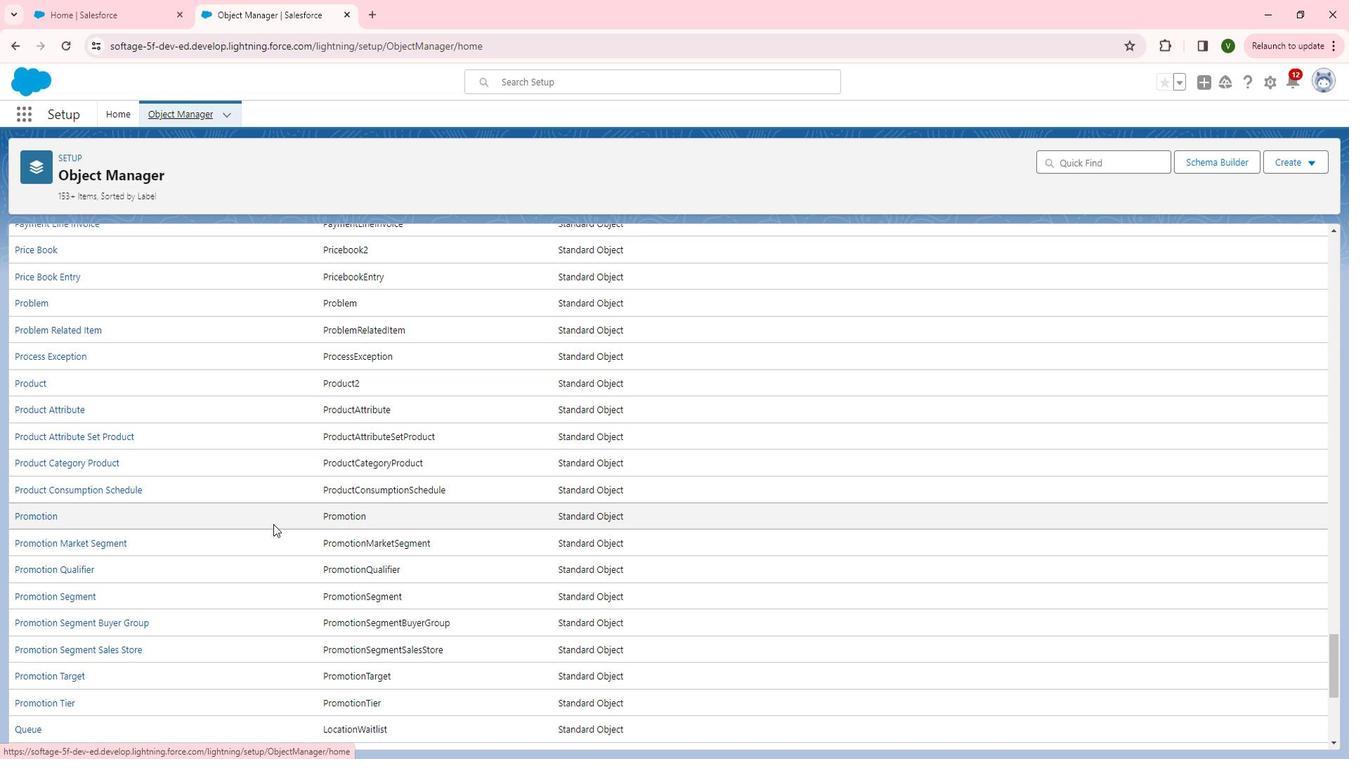 
Action: Mouse scrolled (281, 512) with delta (0, 0)
Screenshot: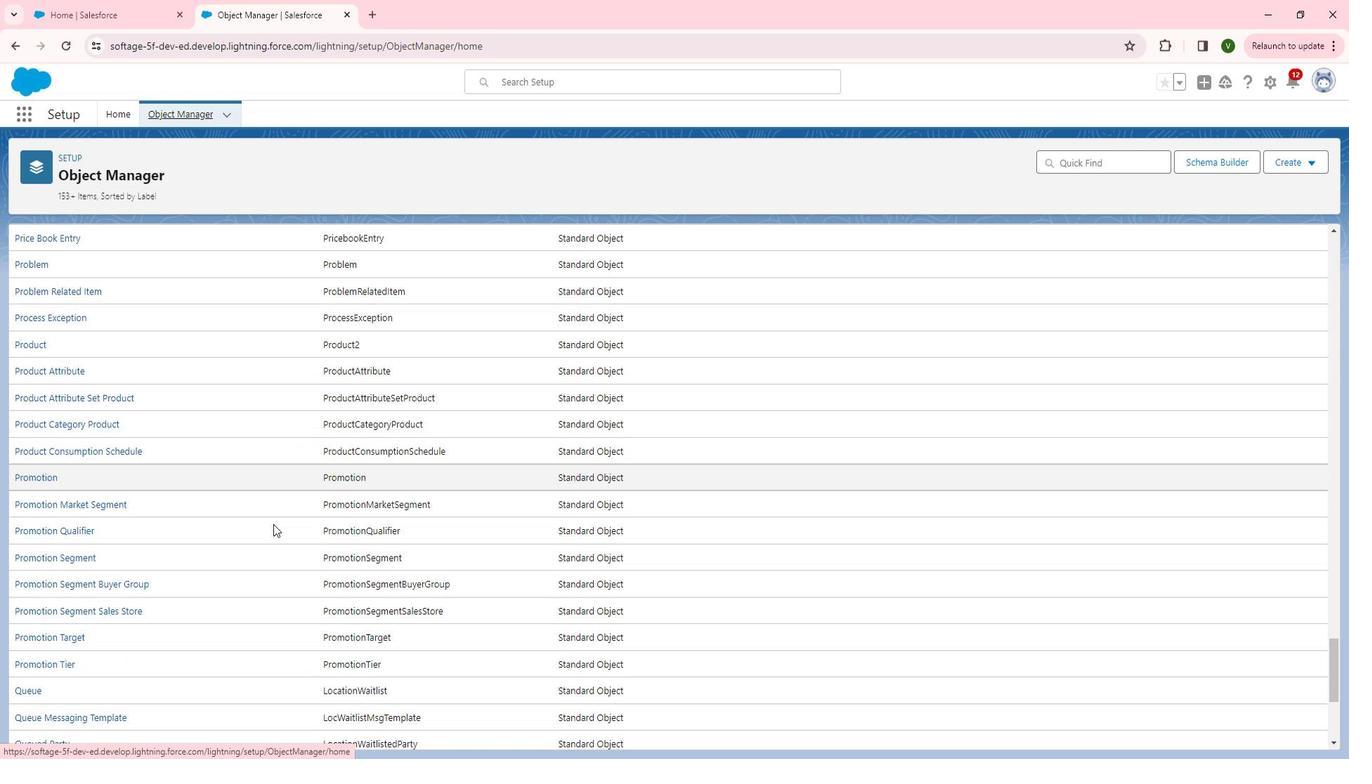 
Action: Mouse moved to (263, 513)
Screenshot: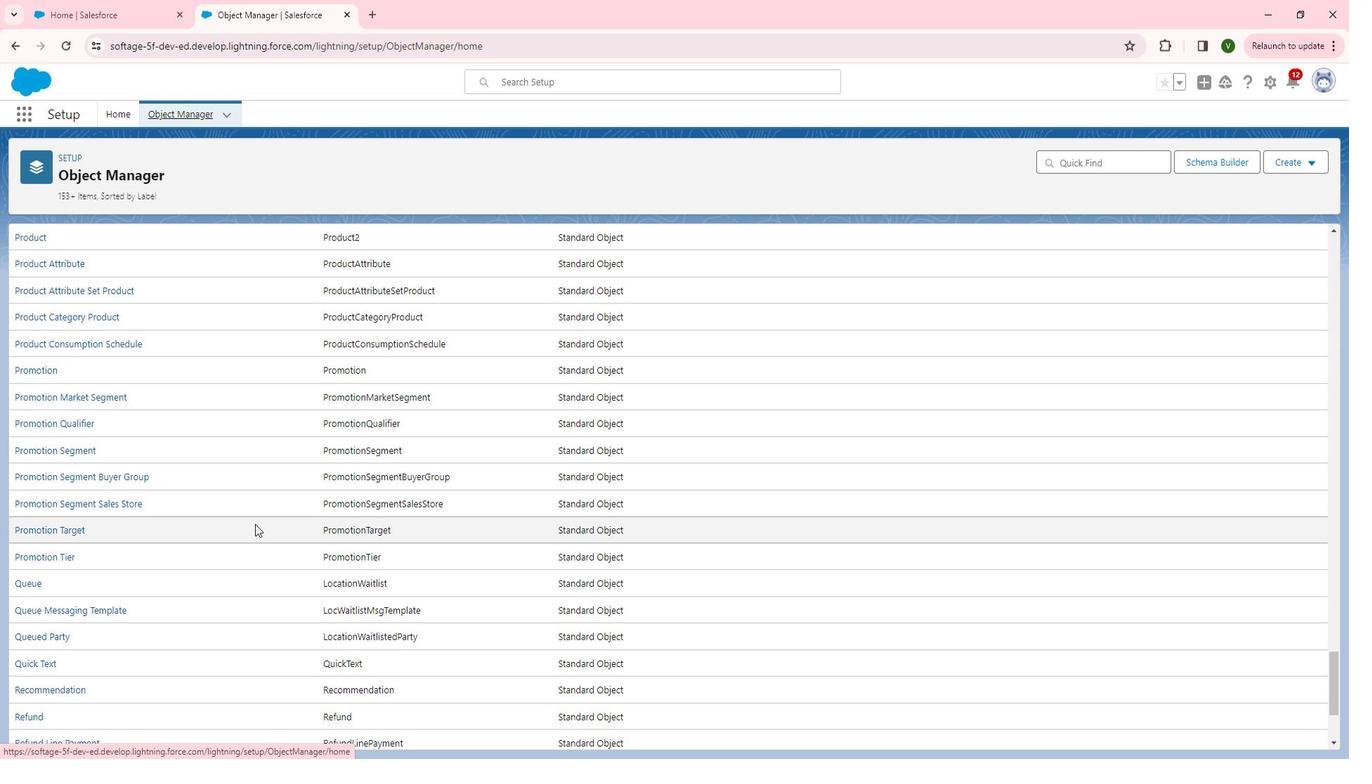 
Action: Mouse scrolled (263, 512) with delta (0, 0)
Screenshot: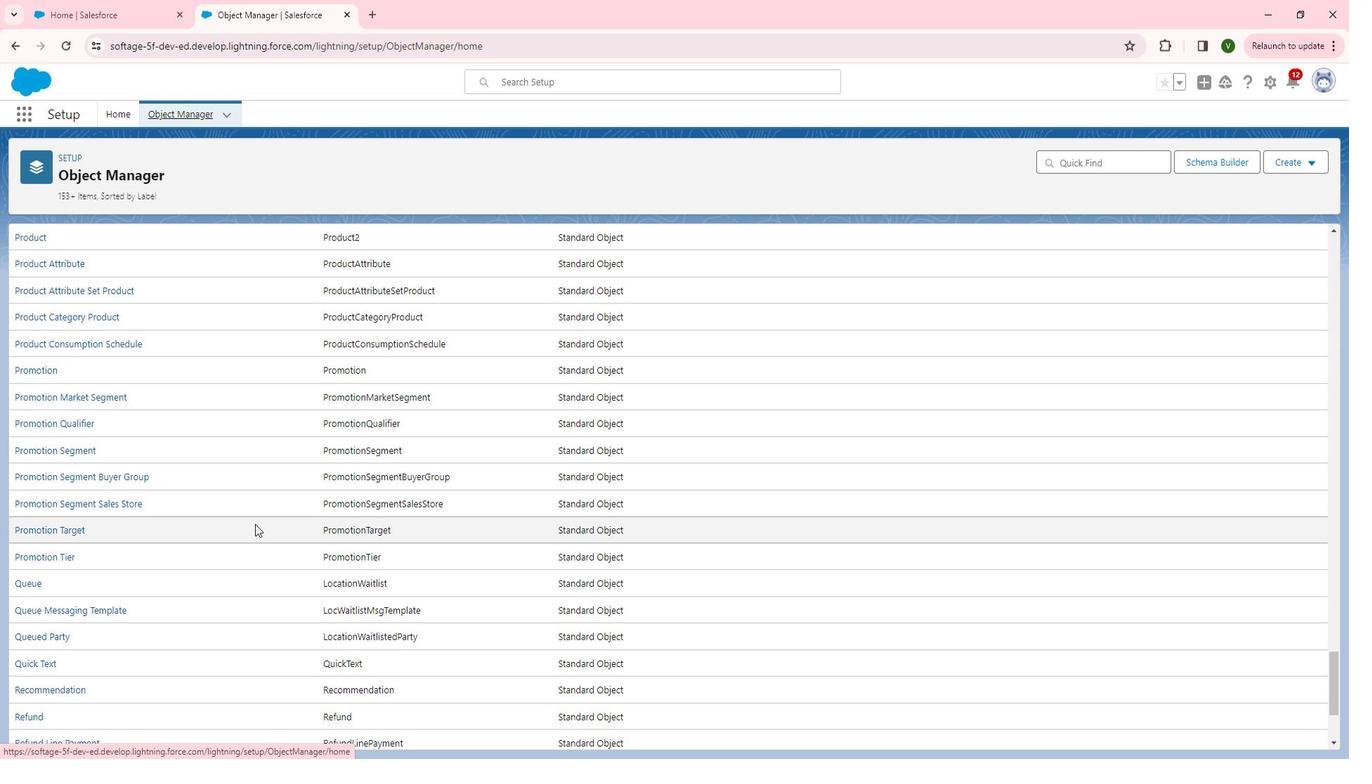 
Action: Mouse scrolled (263, 512) with delta (0, 0)
Screenshot: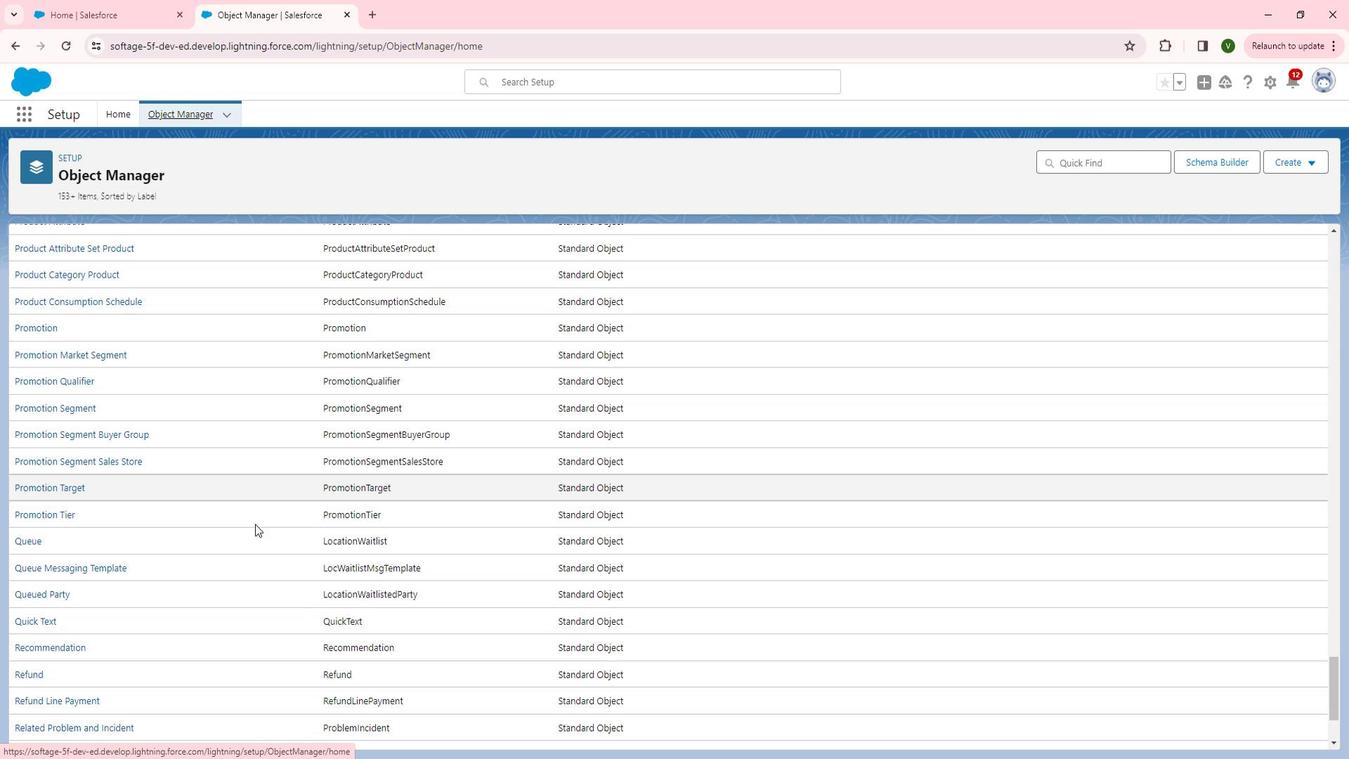 
Action: Mouse scrolled (263, 512) with delta (0, 0)
Screenshot: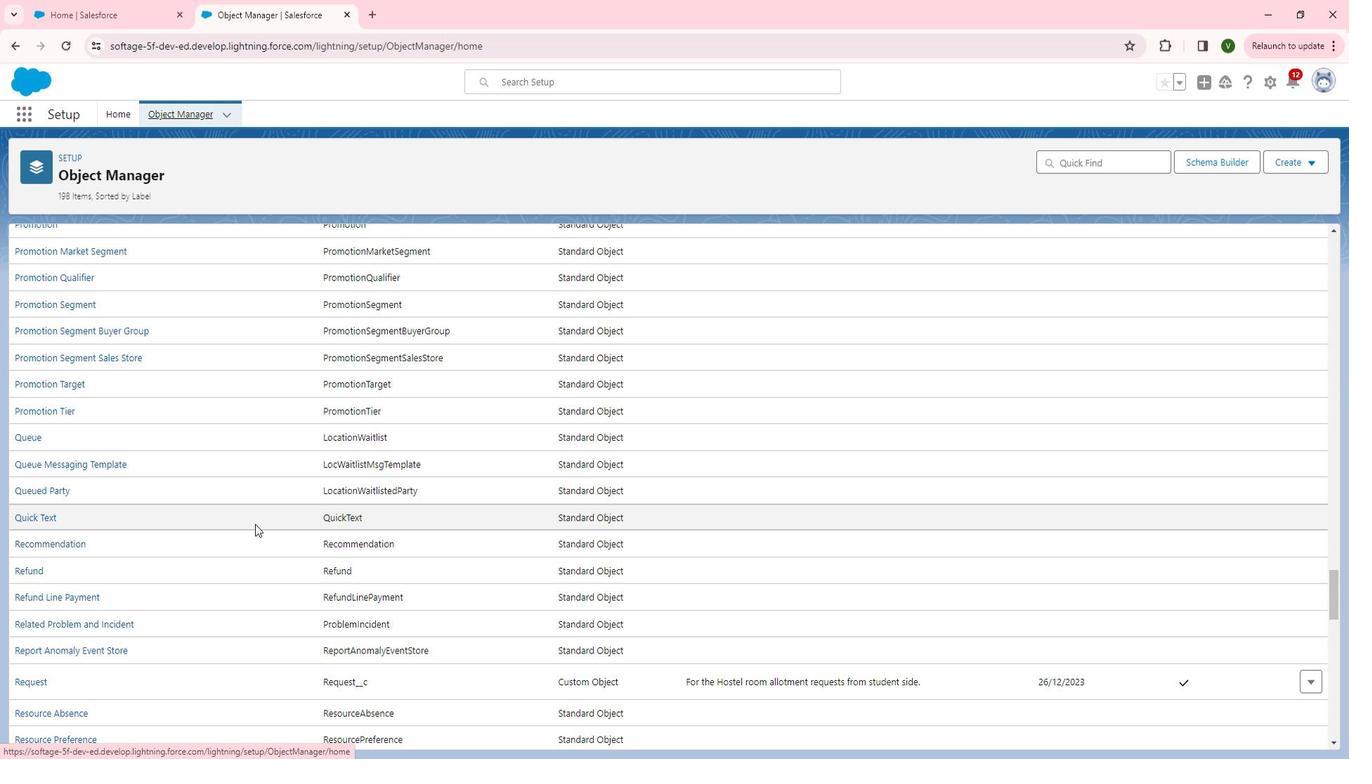 
Action: Mouse scrolled (263, 512) with delta (0, 0)
Screenshot: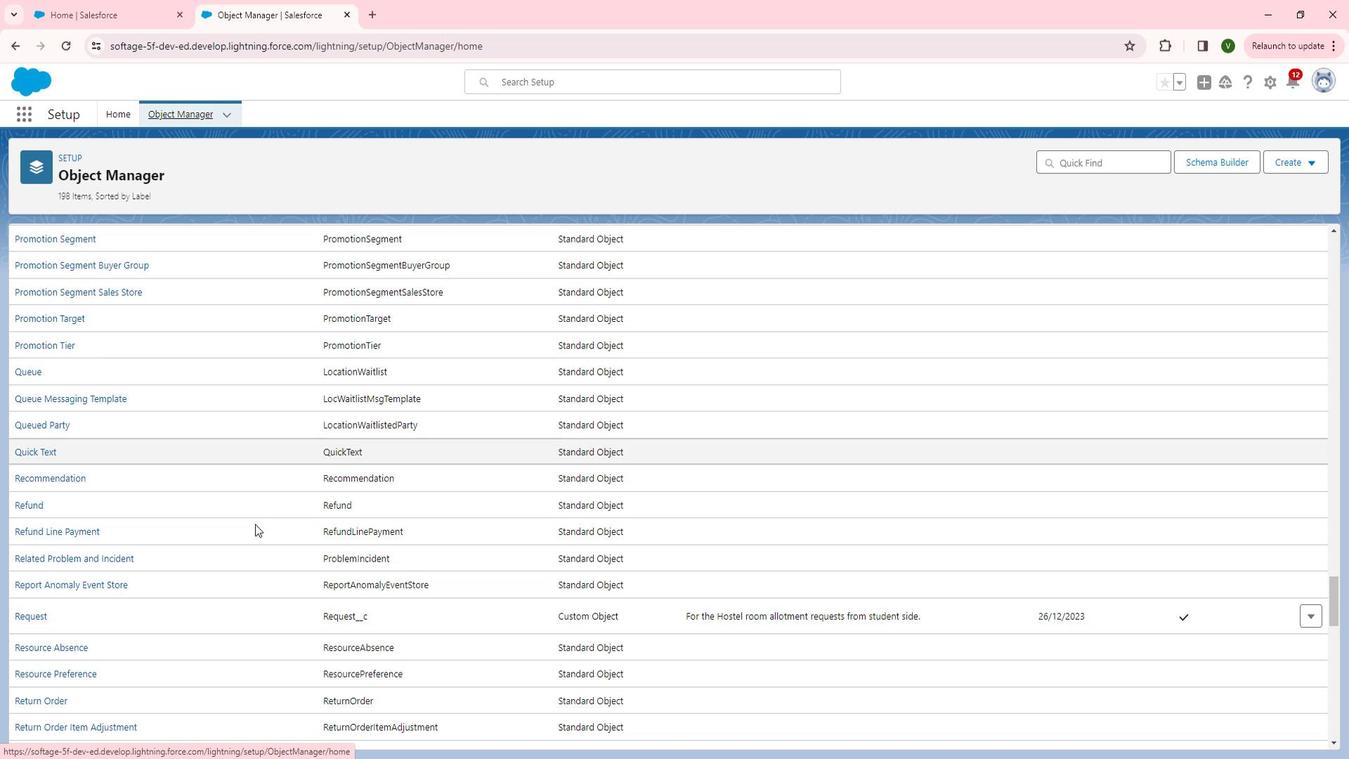 
Action: Mouse scrolled (263, 512) with delta (0, 0)
Screenshot: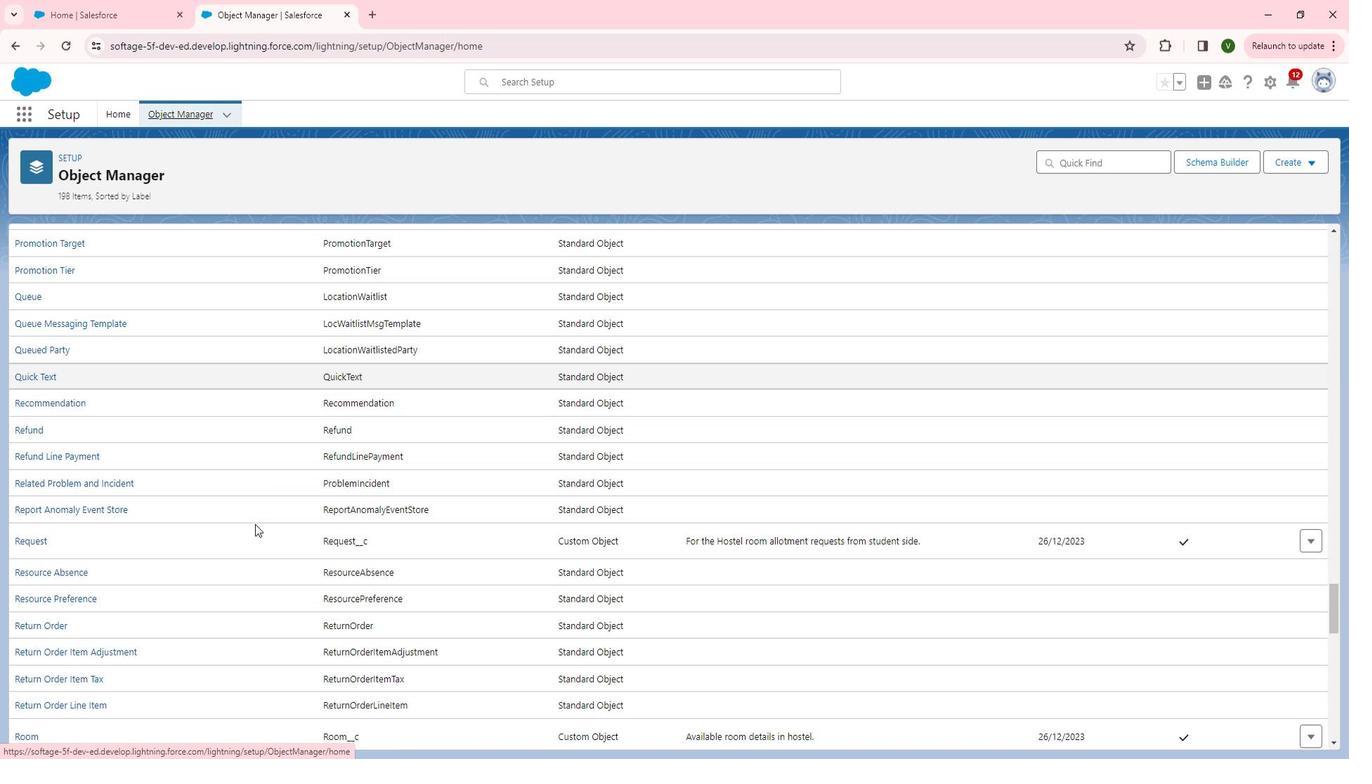 
Action: Mouse scrolled (263, 512) with delta (0, 0)
Screenshot: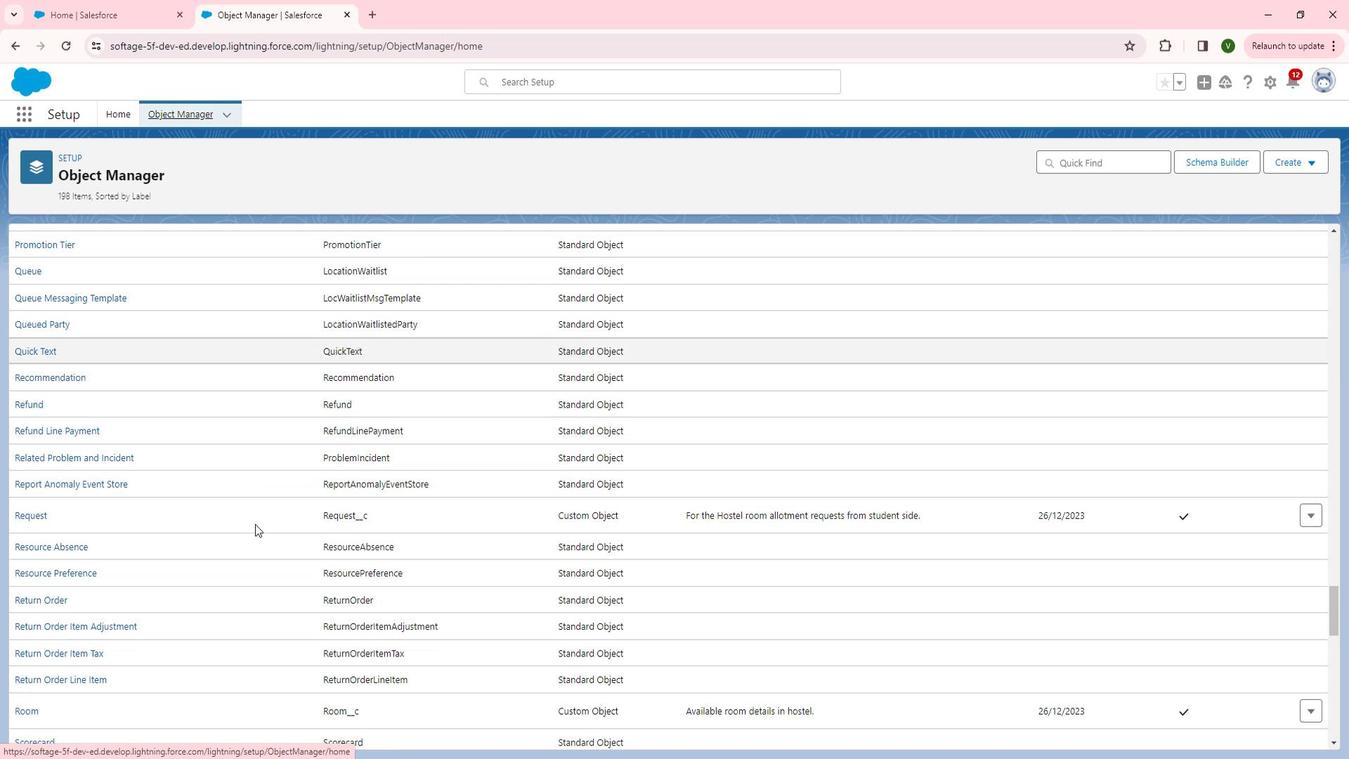 
Action: Mouse moved to (36, 575)
Screenshot: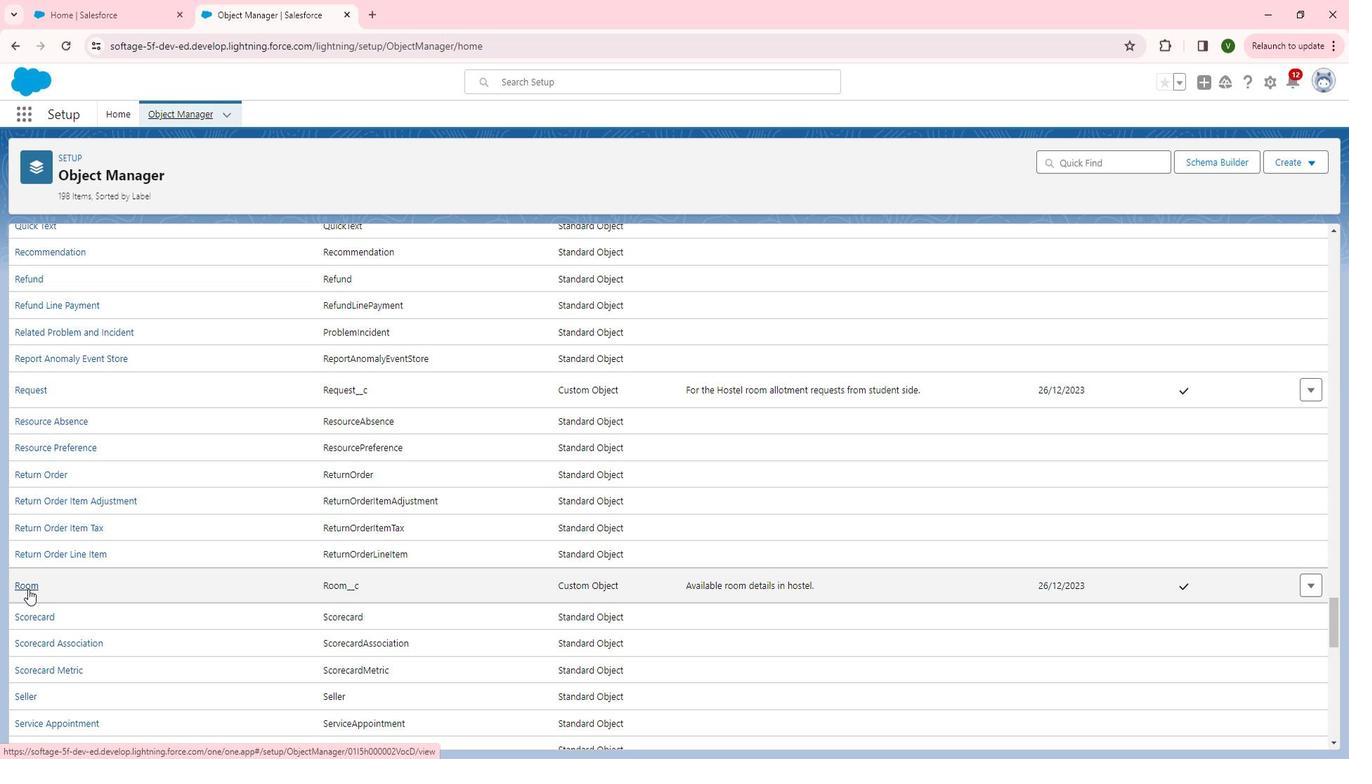 
Action: Mouse pressed left at (36, 575)
Screenshot: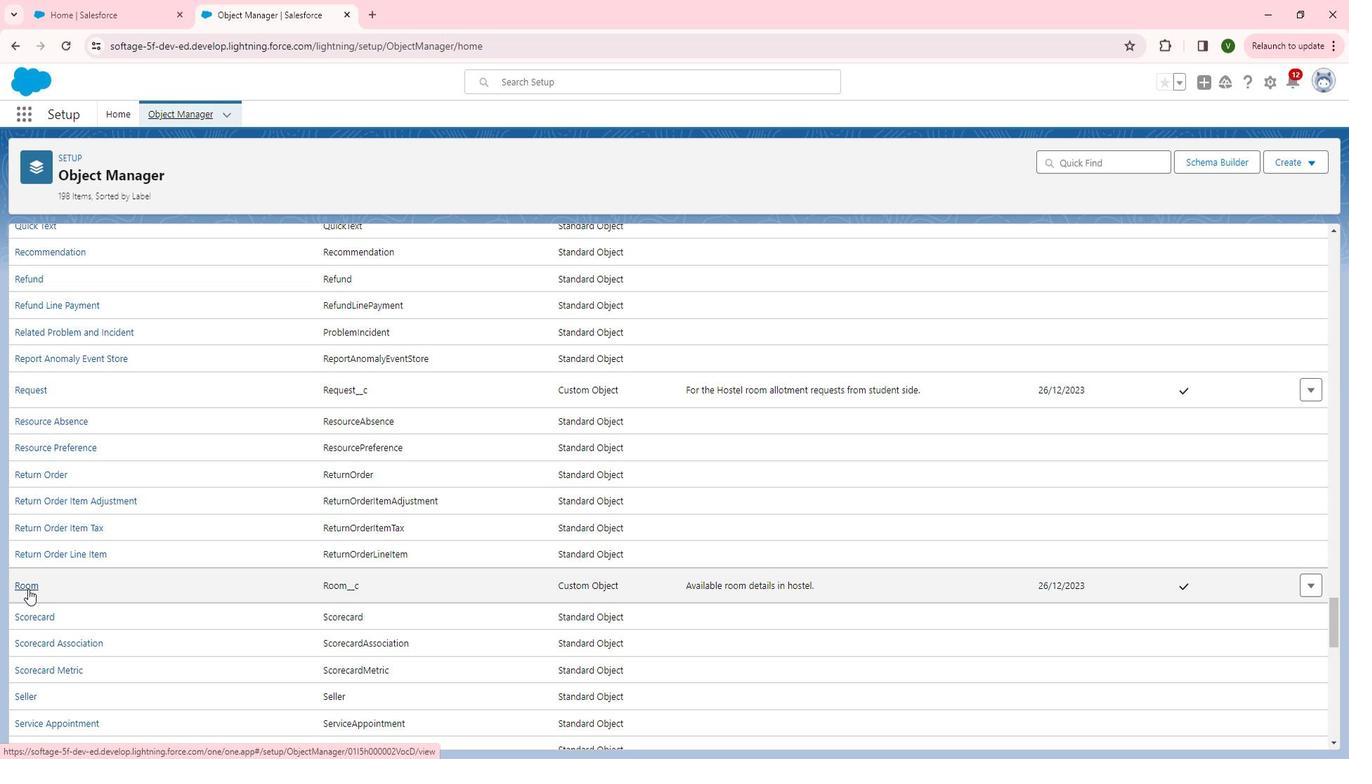 
Action: Mouse moved to (97, 333)
Screenshot: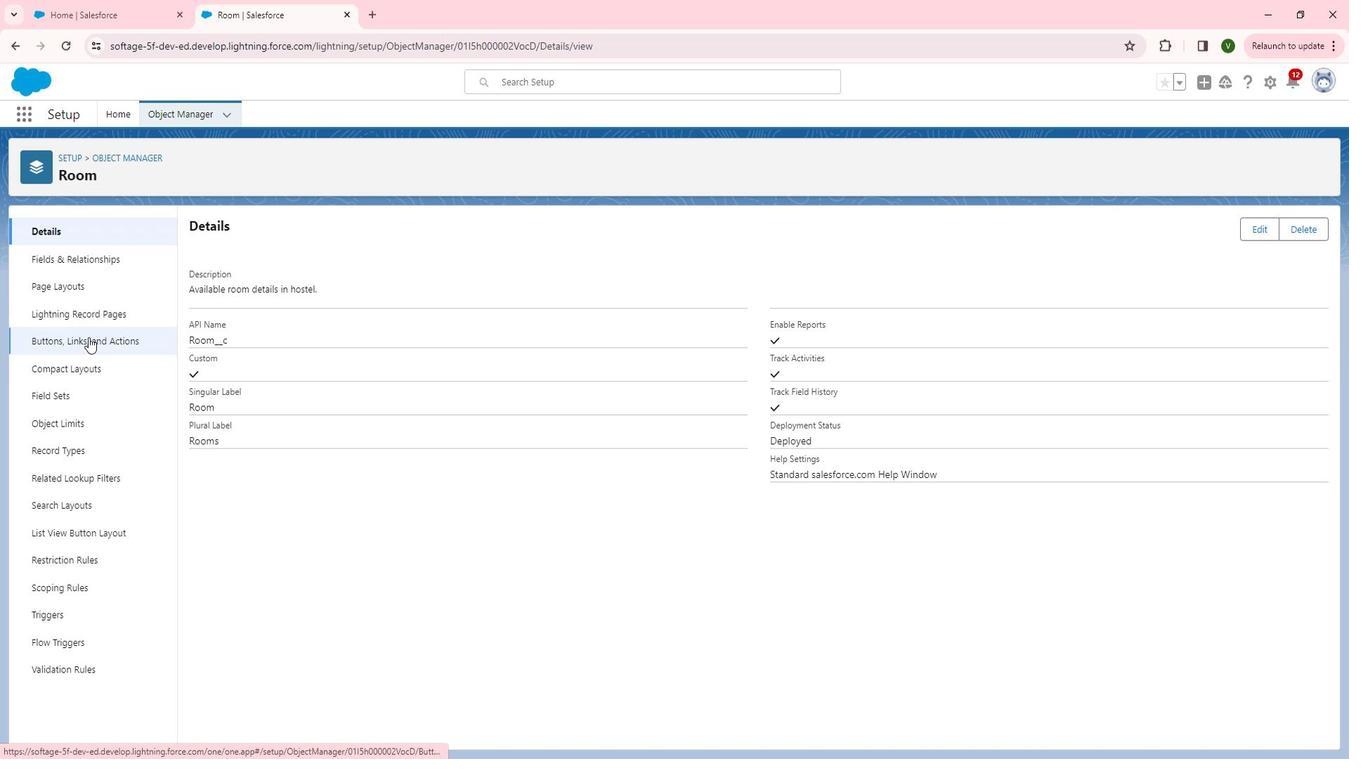 
Action: Mouse pressed left at (97, 333)
Screenshot: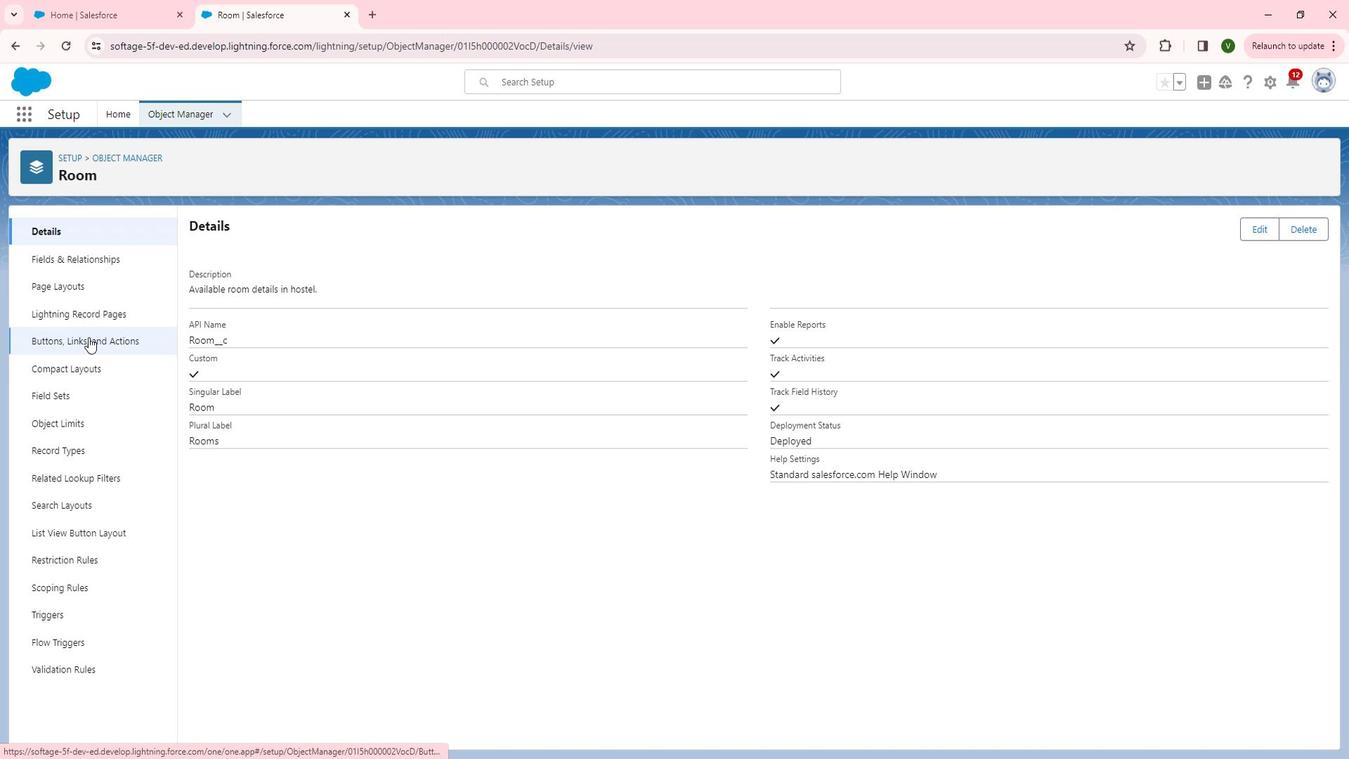 
Action: Mouse moved to (1188, 228)
Screenshot: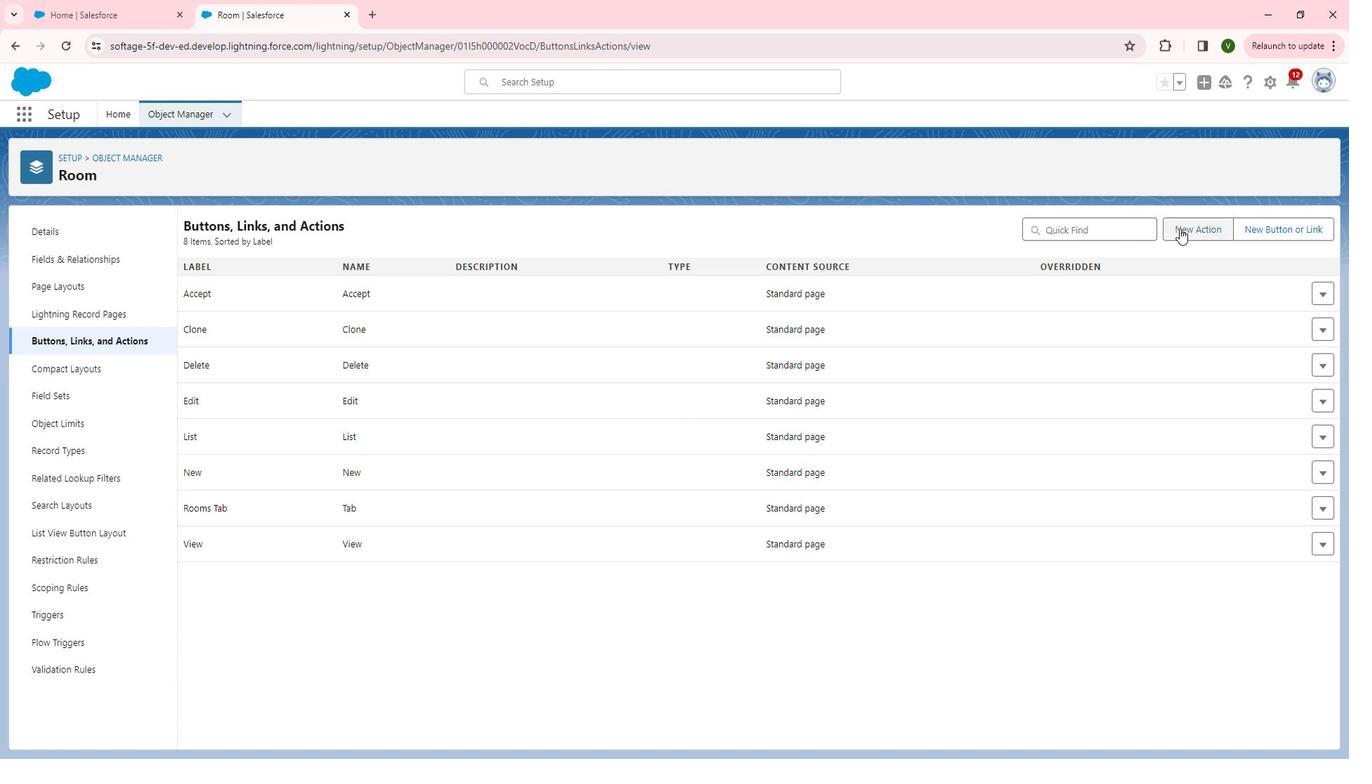 
Action: Mouse pressed left at (1188, 228)
Screenshot: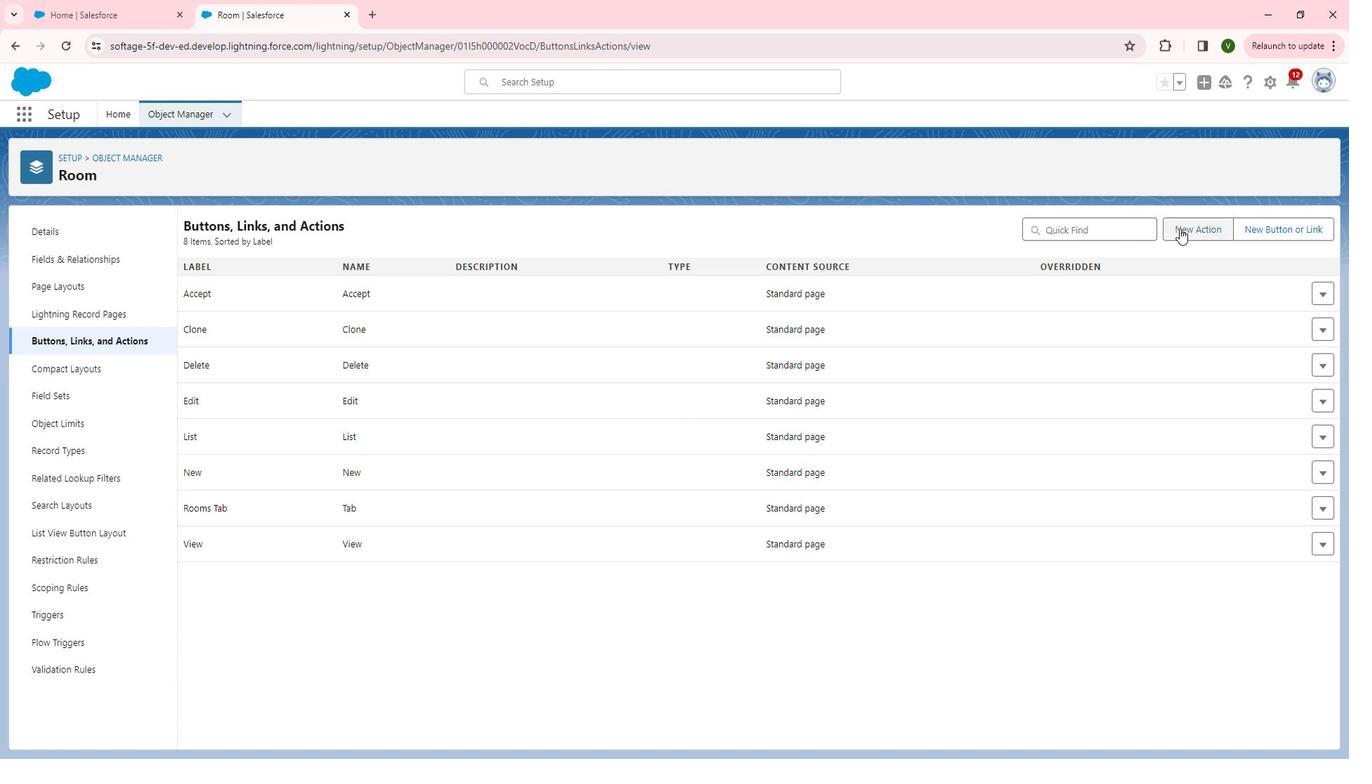 
Action: Mouse moved to (480, 310)
Screenshot: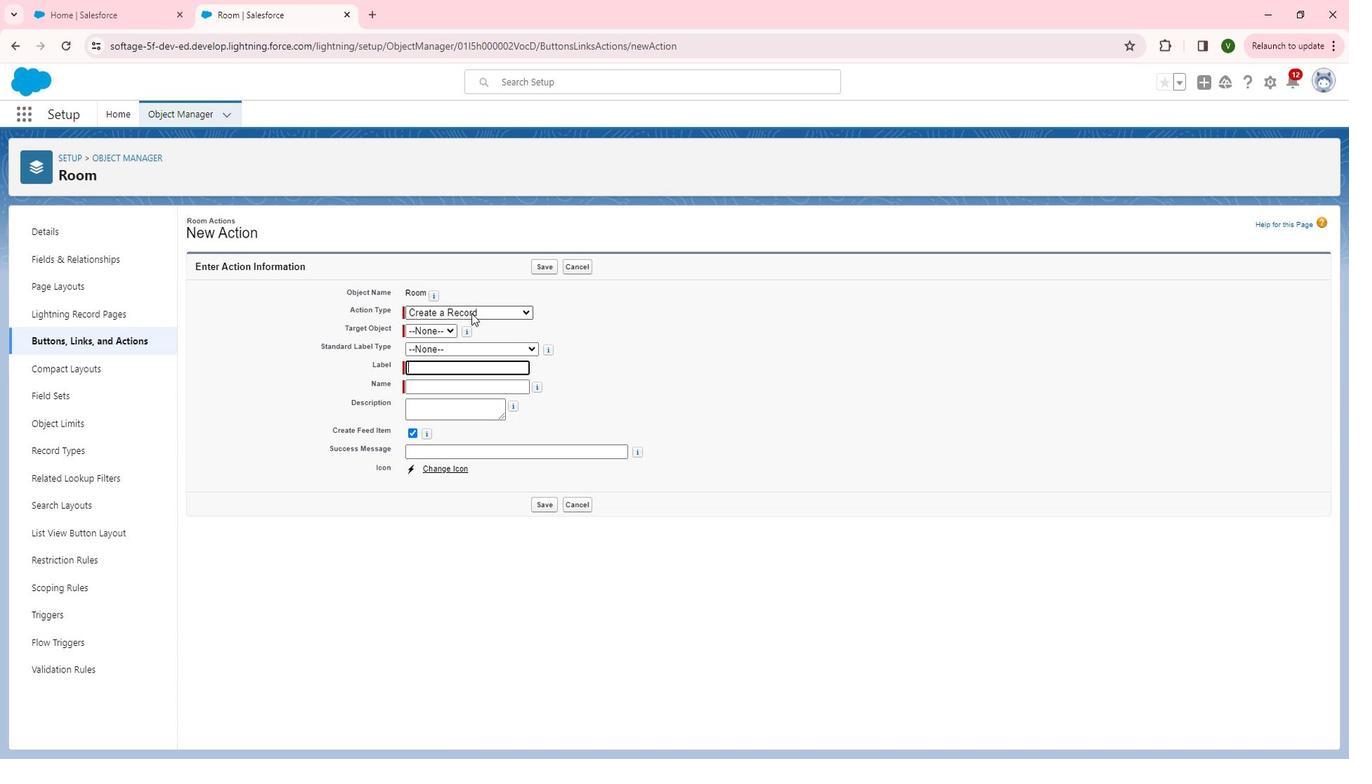 
Action: Mouse pressed left at (480, 310)
Screenshot: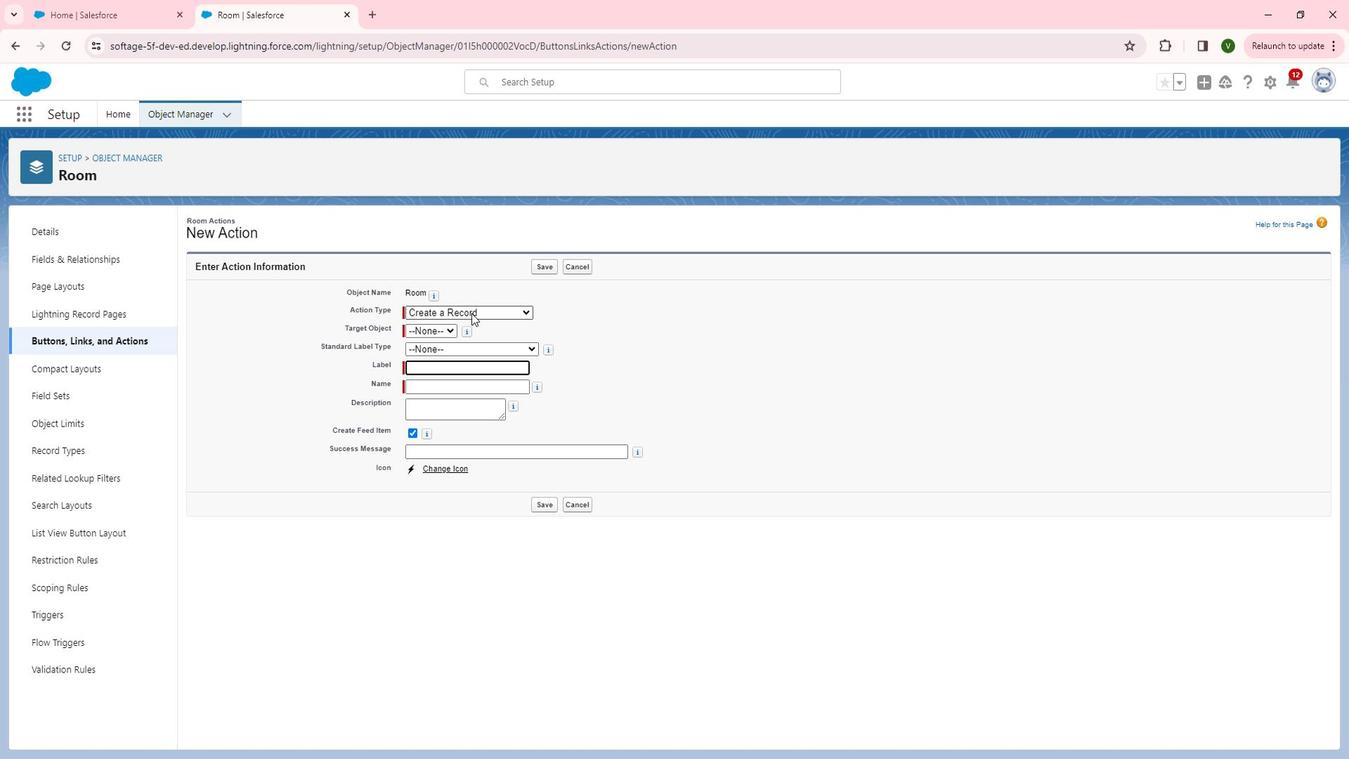 
Action: Mouse moved to (452, 400)
Screenshot: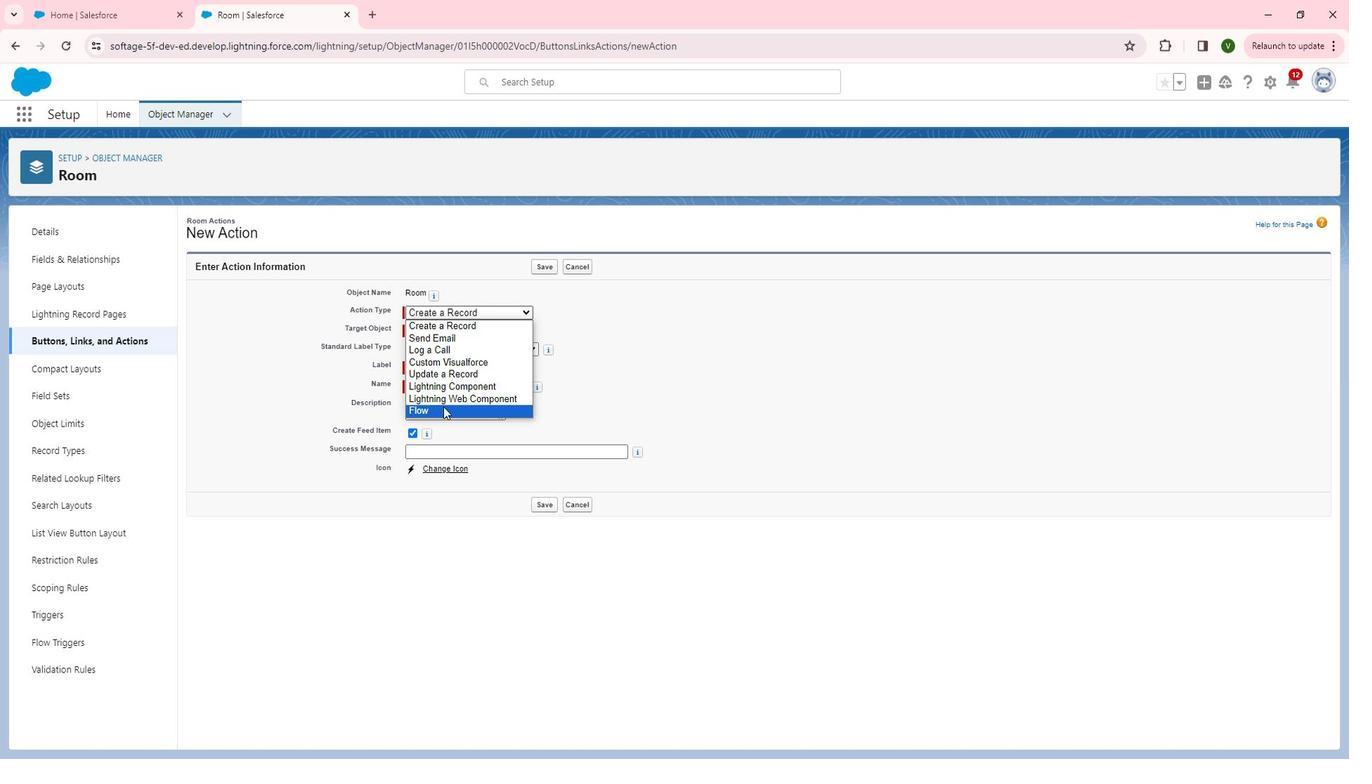 
Action: Mouse pressed left at (452, 400)
Screenshot: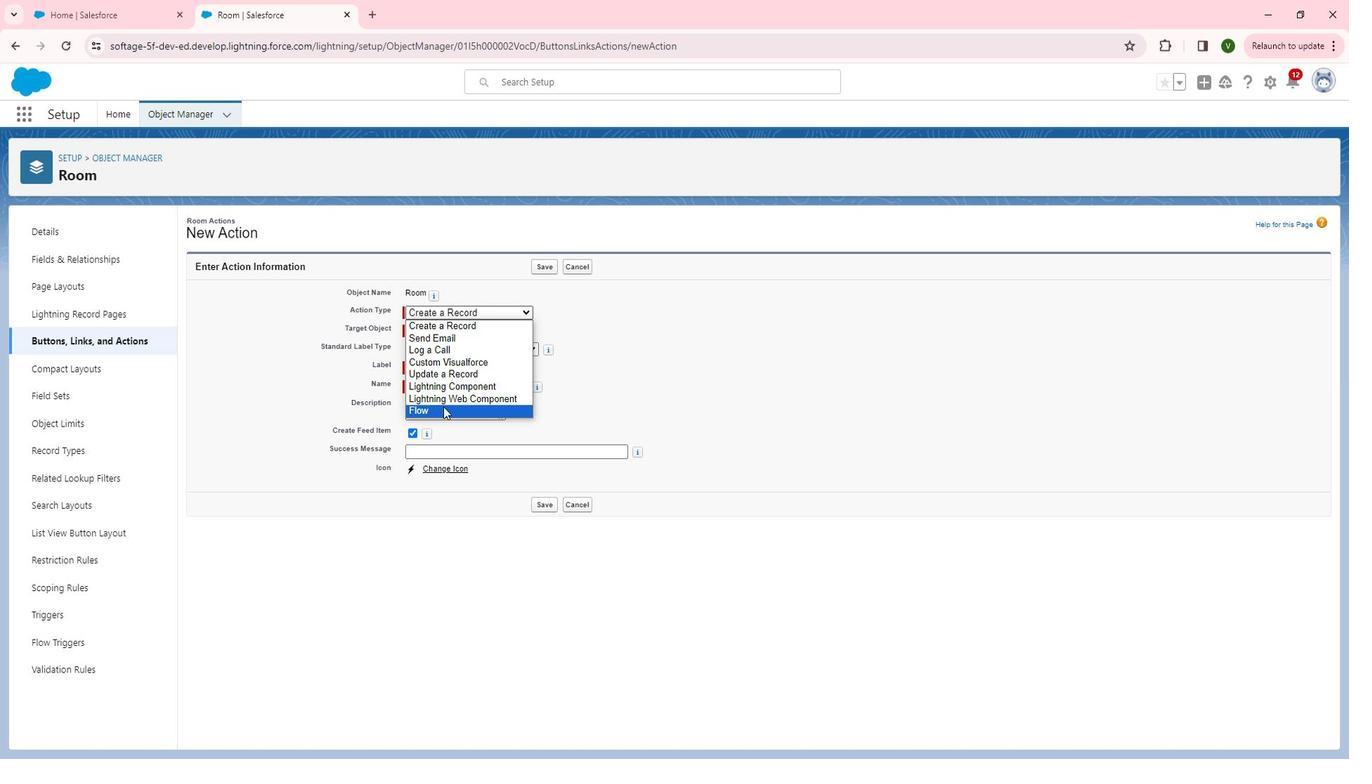 
Action: Mouse moved to (503, 330)
Screenshot: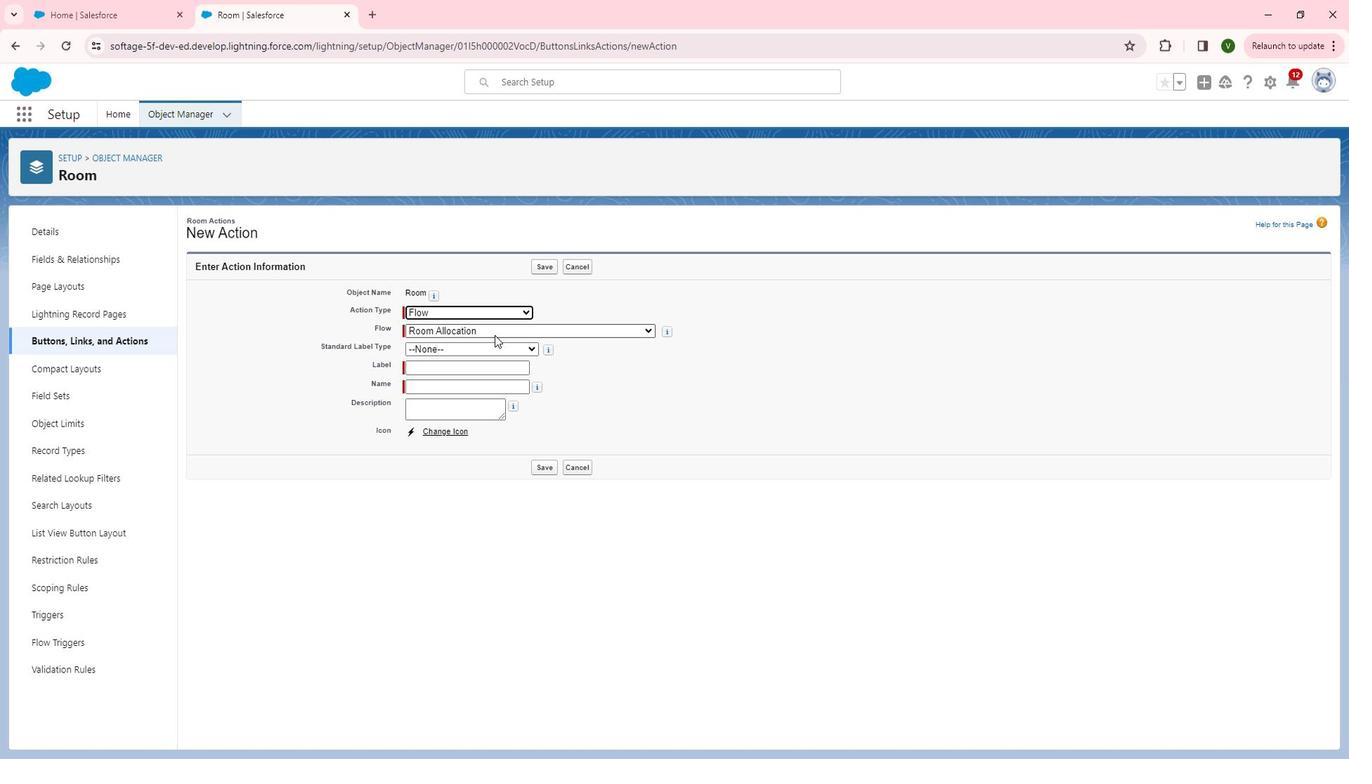 
Action: Mouse pressed left at (503, 330)
Screenshot: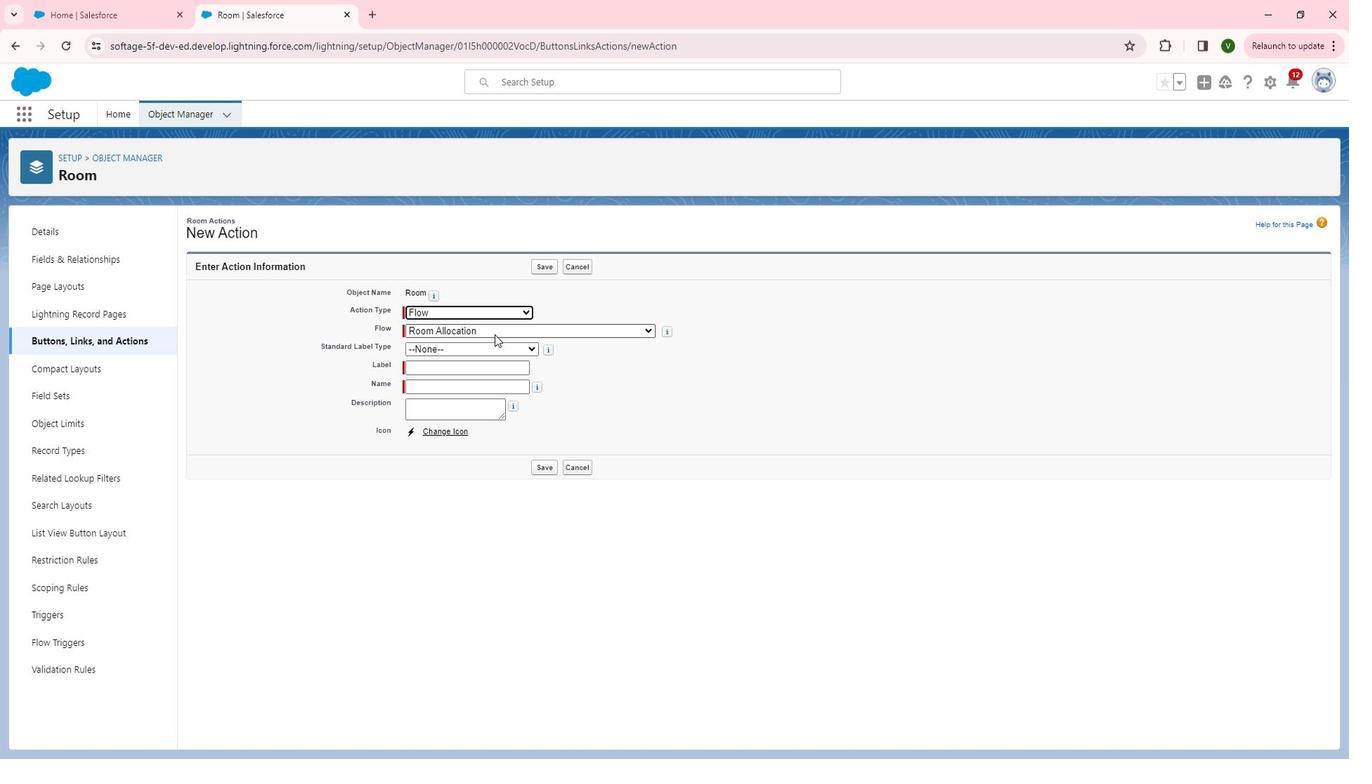 
Action: Mouse moved to (497, 340)
Screenshot: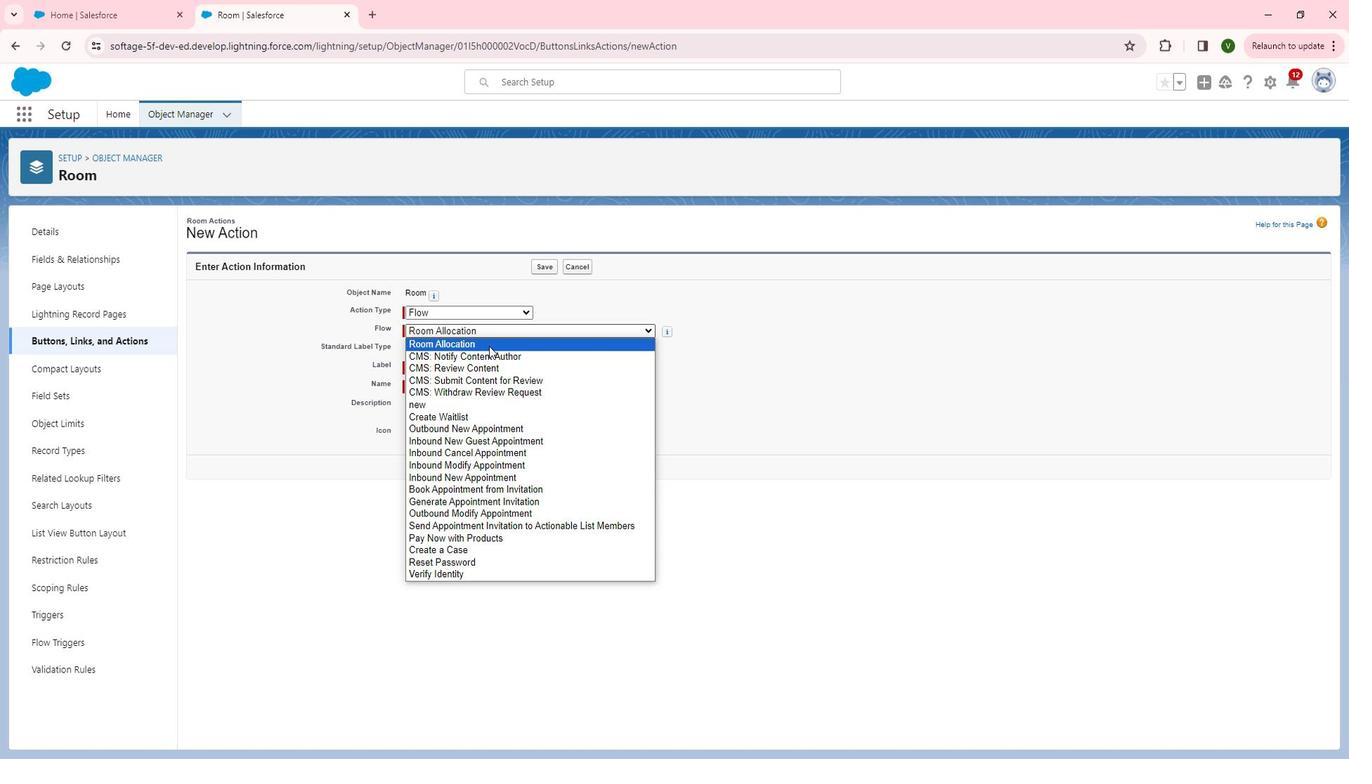 
Action: Mouse pressed left at (497, 340)
Screenshot: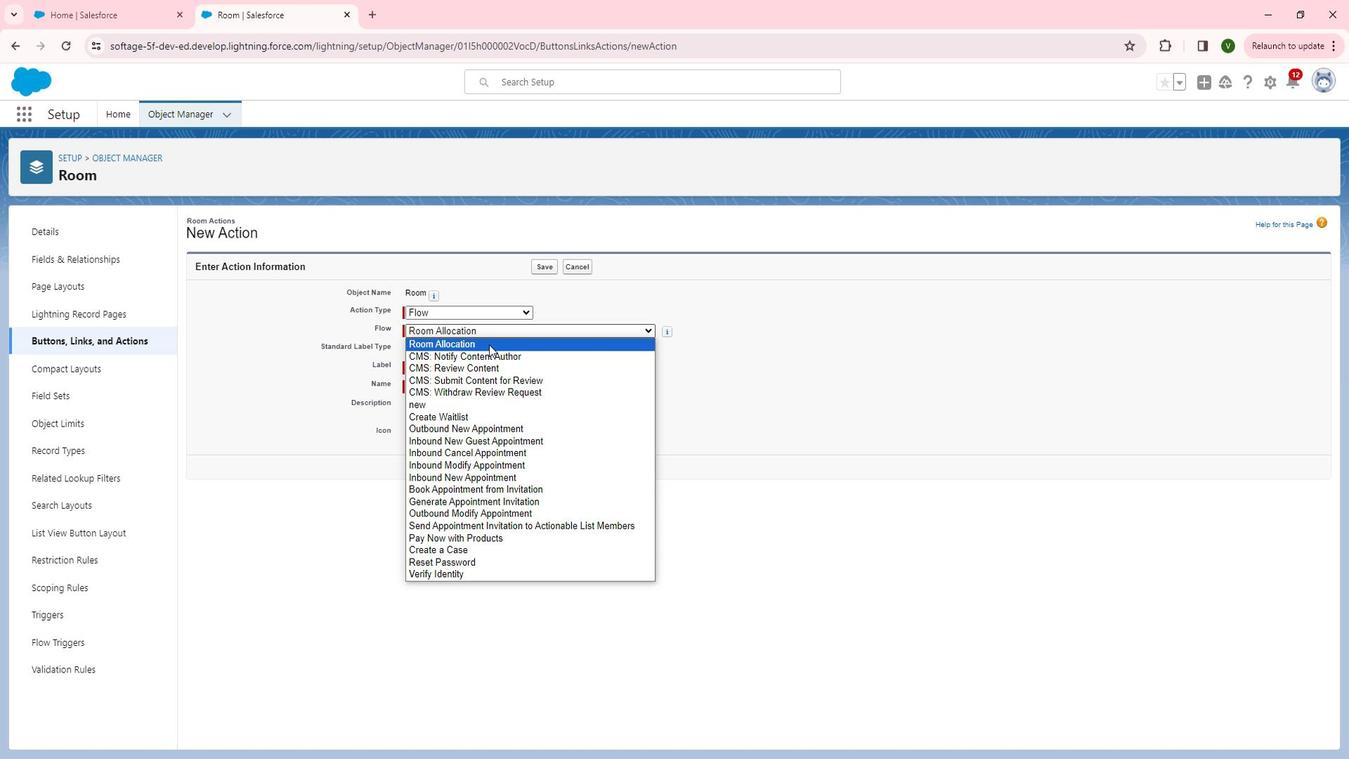 
Action: Mouse moved to (481, 365)
Screenshot: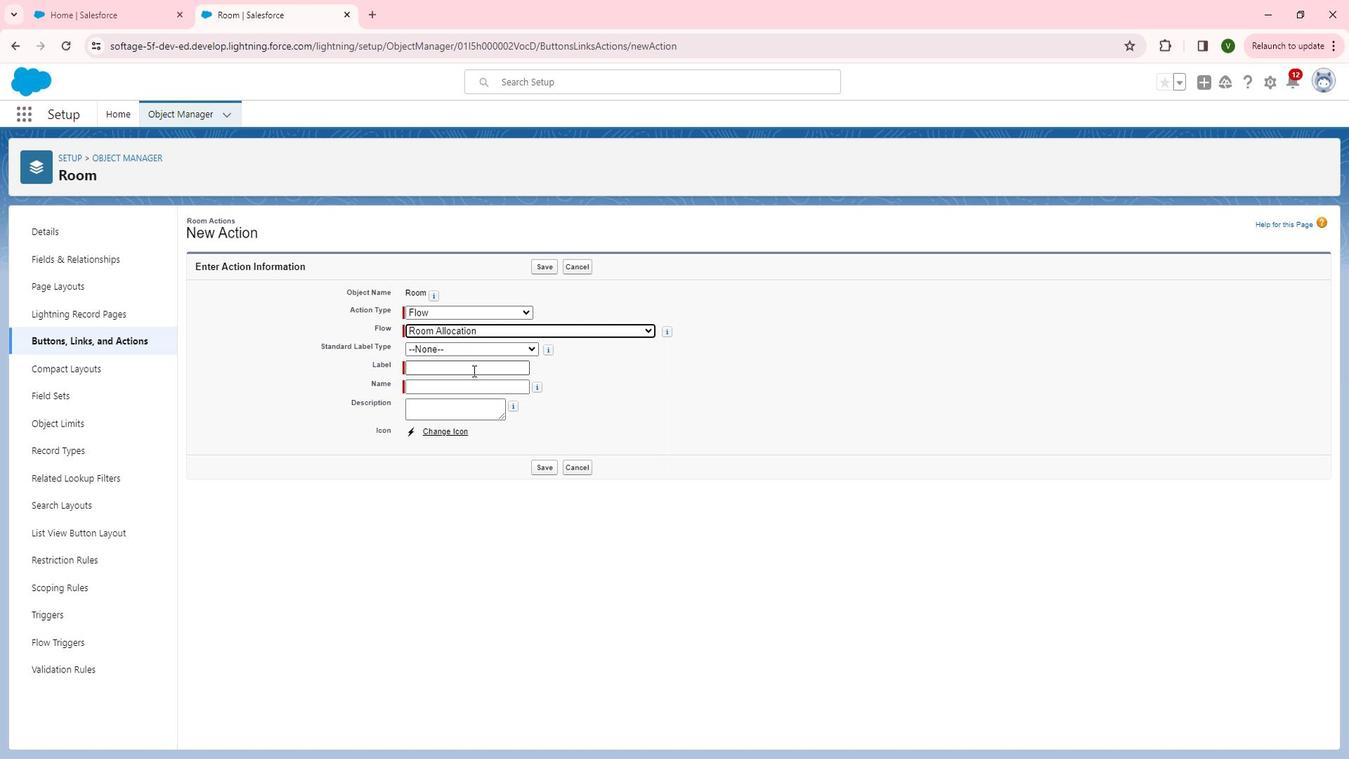 
Action: Mouse pressed left at (481, 365)
Screenshot: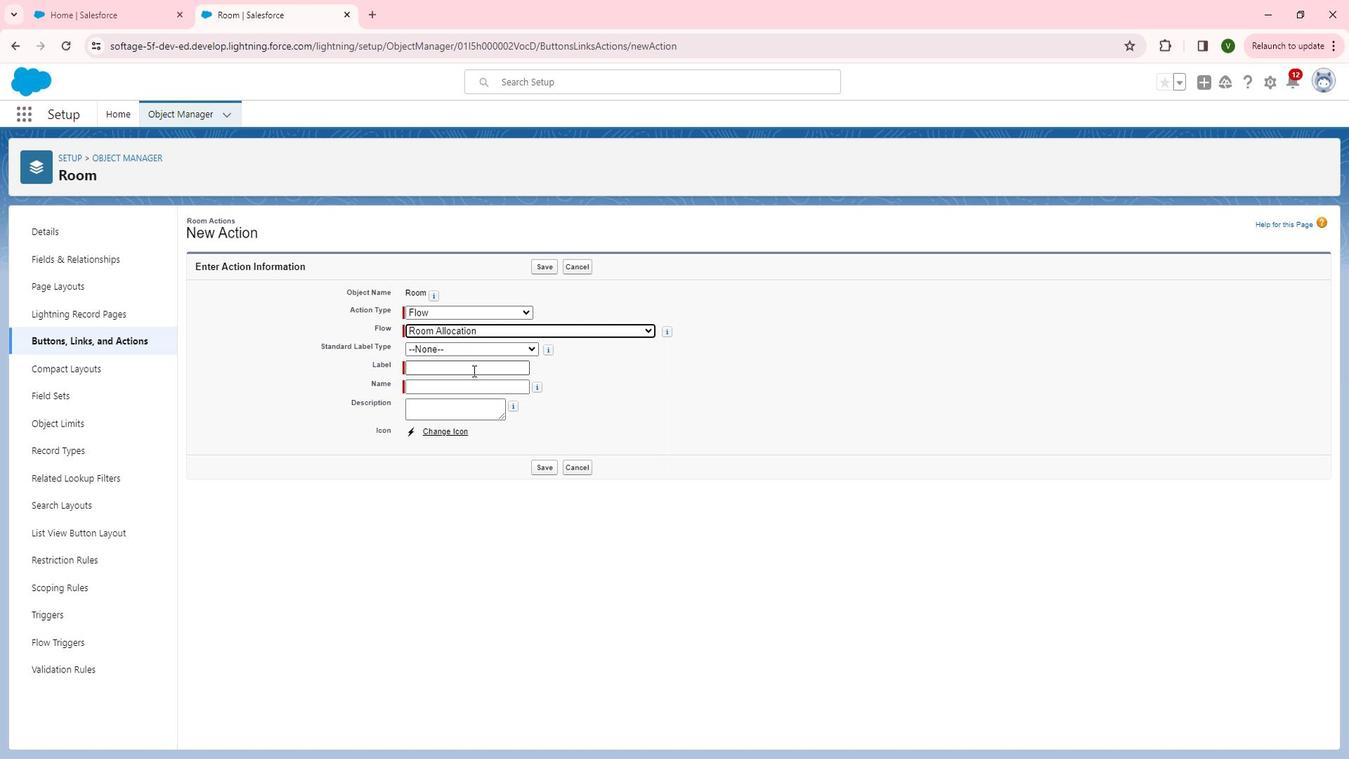 
Action: Mouse moved to (497, 359)
Screenshot: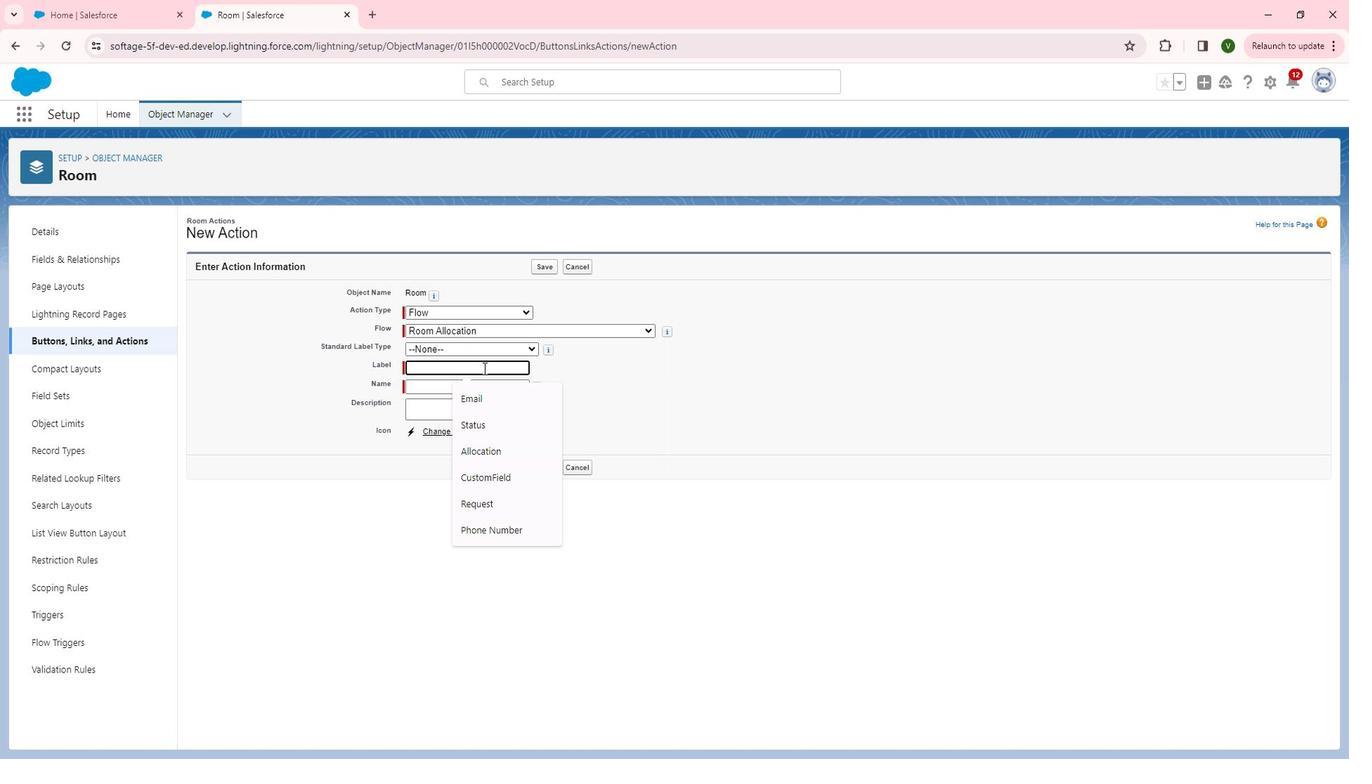 
Action: Key pressed <Key.shift>Allocation
Screenshot: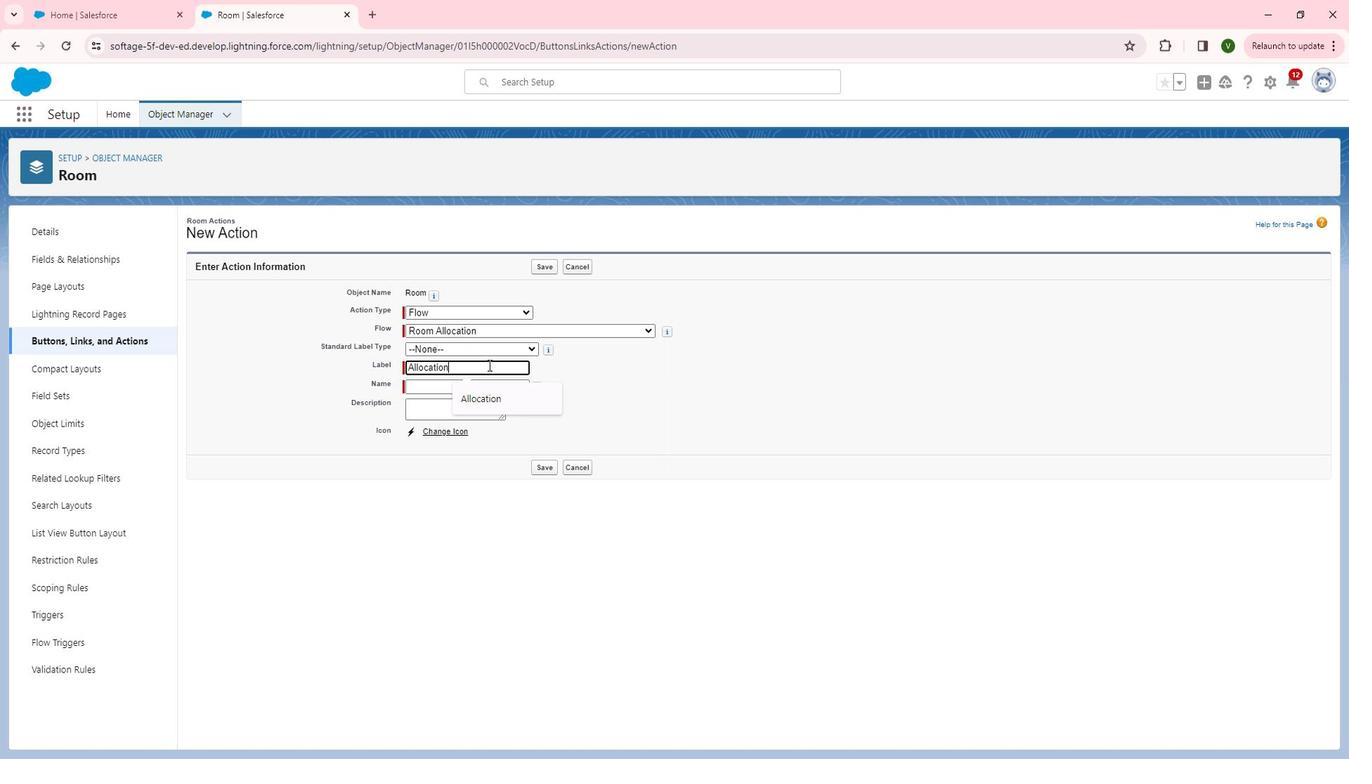 
Action: Mouse moved to (489, 403)
Screenshot: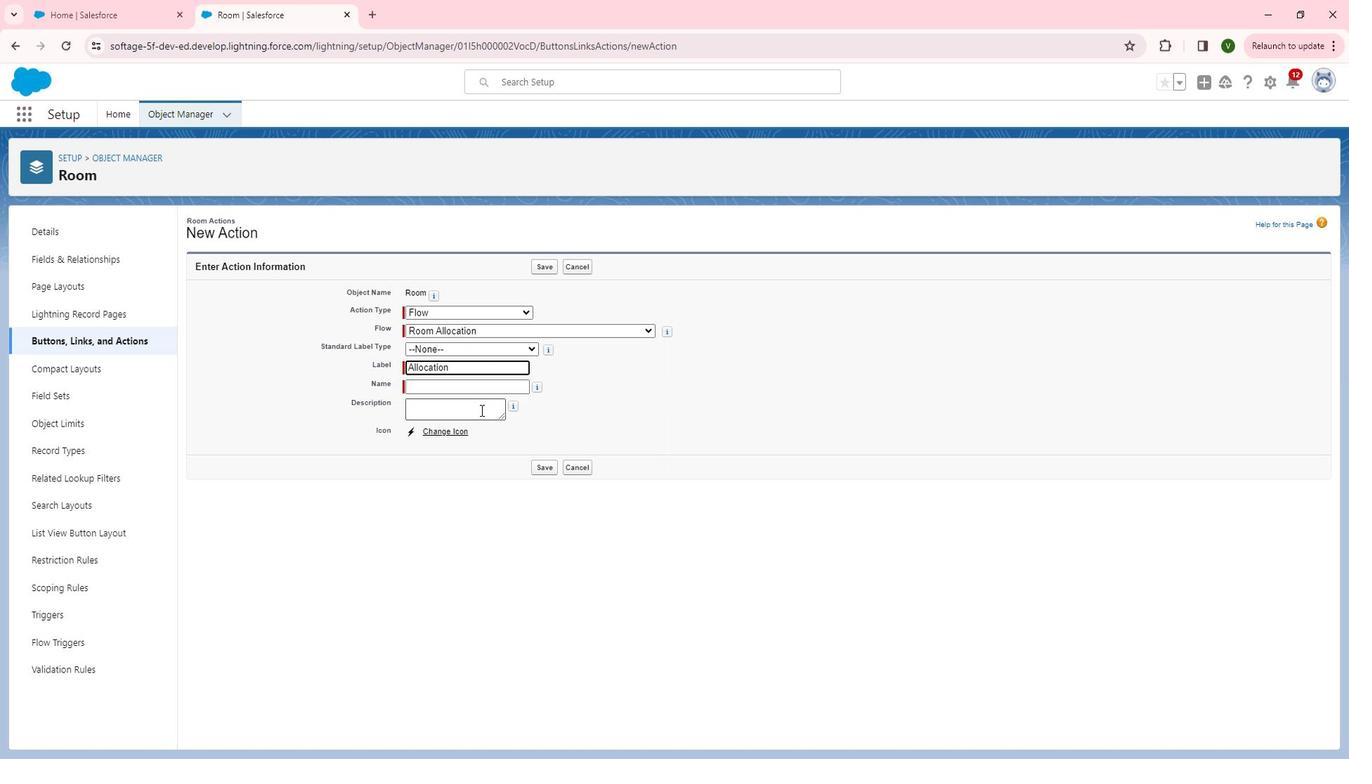
Action: Mouse pressed left at (489, 403)
Screenshot: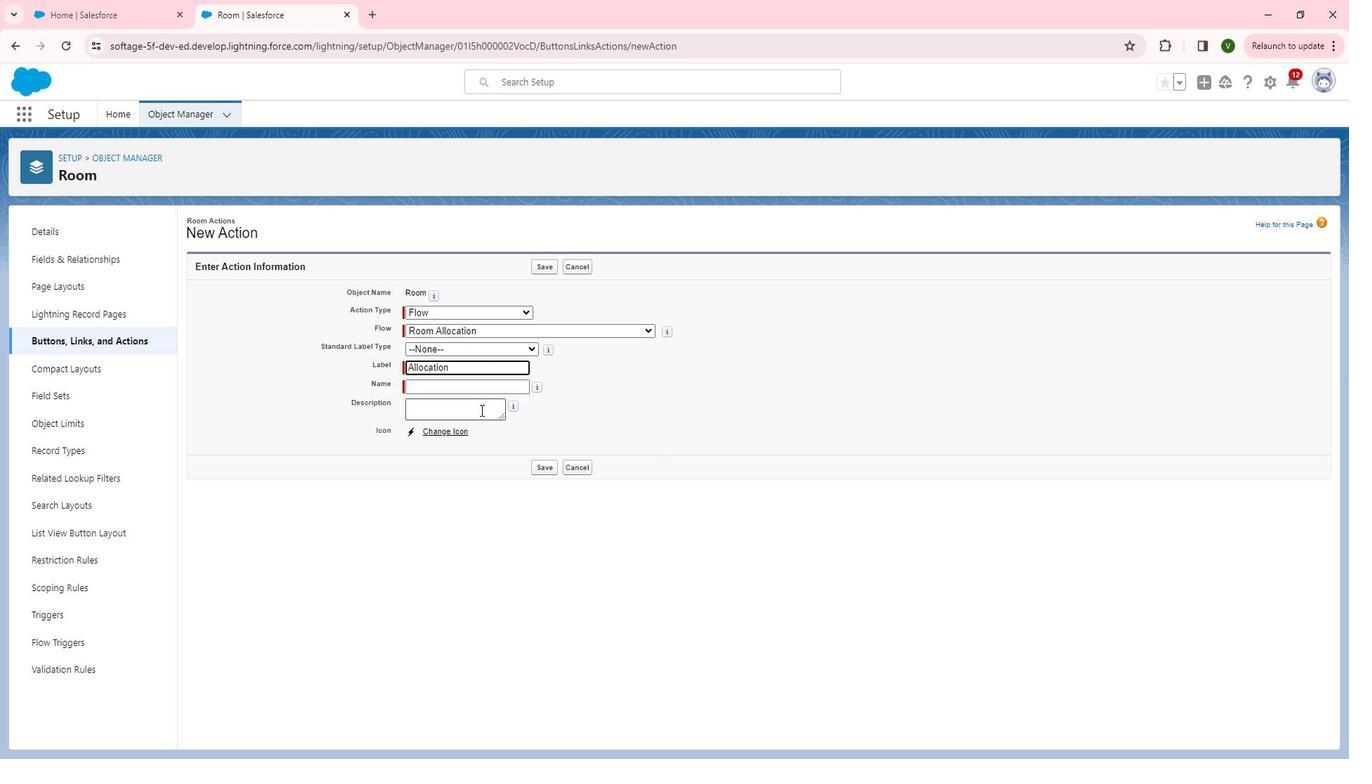 
Action: Key pressed for<Key.space><Key.backspace><Key.backspace><Key.backspace><Key.backspace><Key.shift>For<Key.space>the<Key.space>room<Key.space>allocation
Screenshot: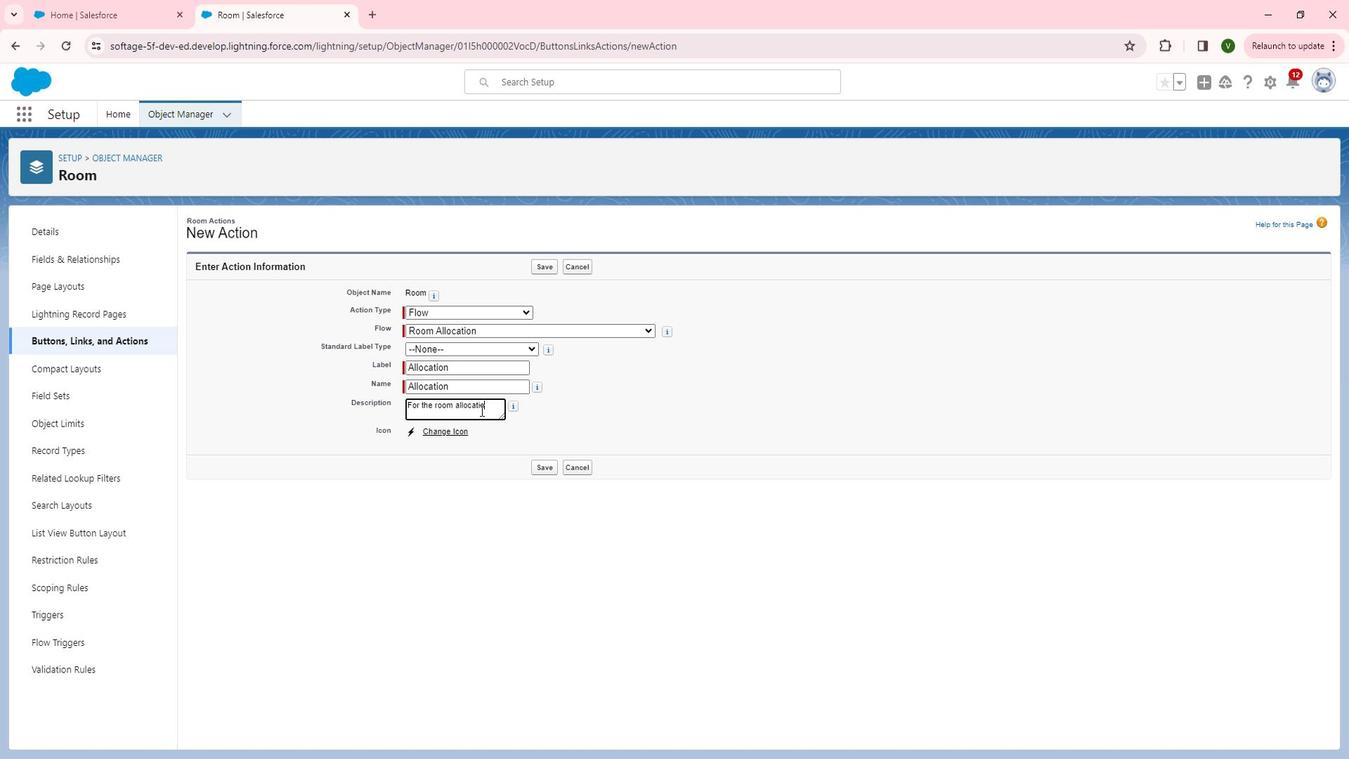 
Action: Mouse moved to (551, 461)
Screenshot: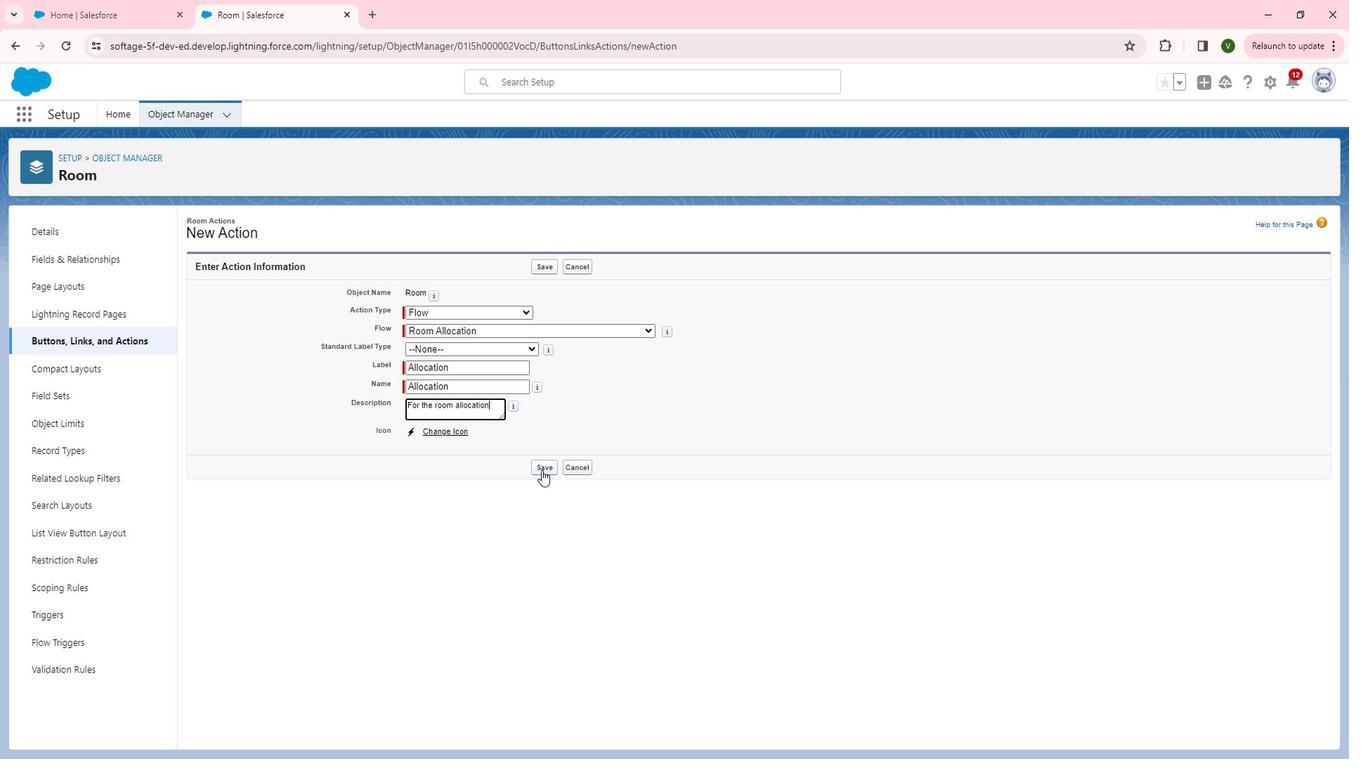 
Action: Mouse pressed left at (551, 461)
Screenshot: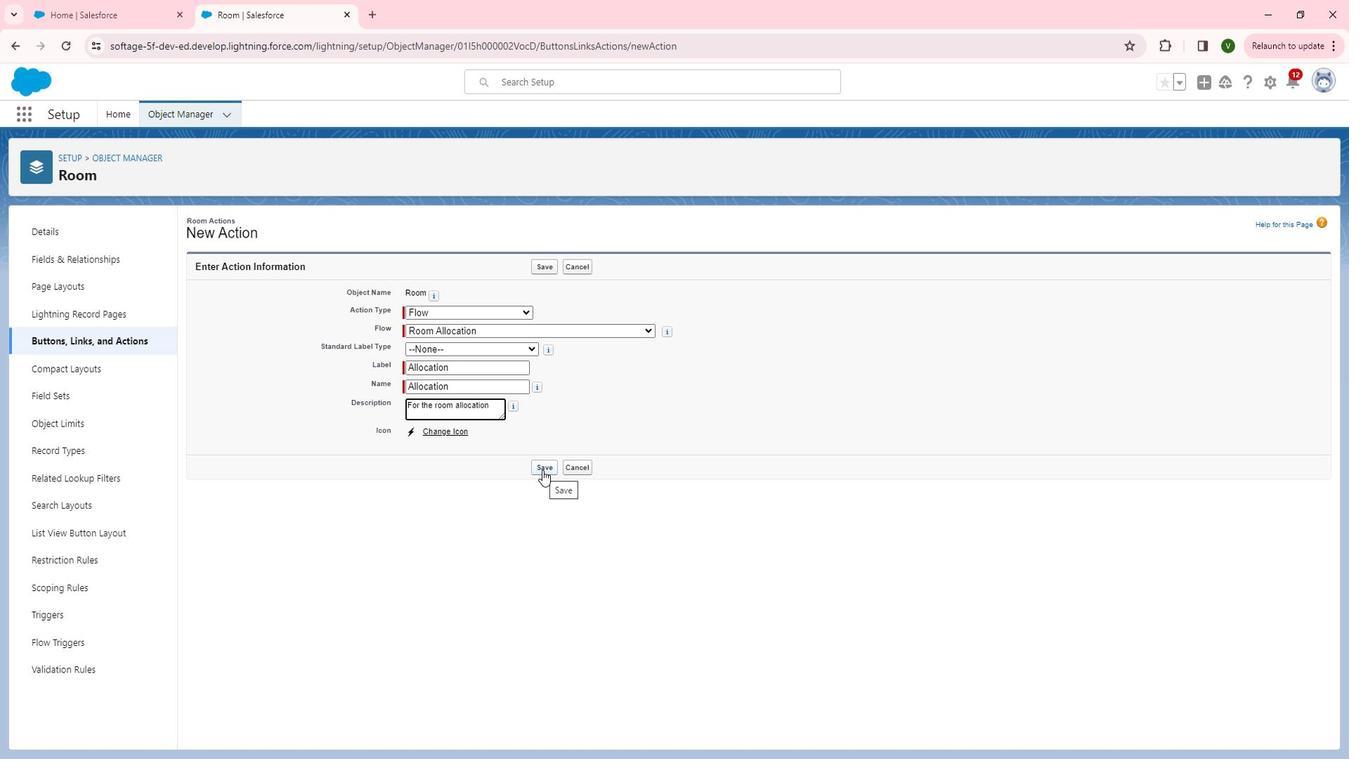 
Action: Mouse moved to (595, 392)
Screenshot: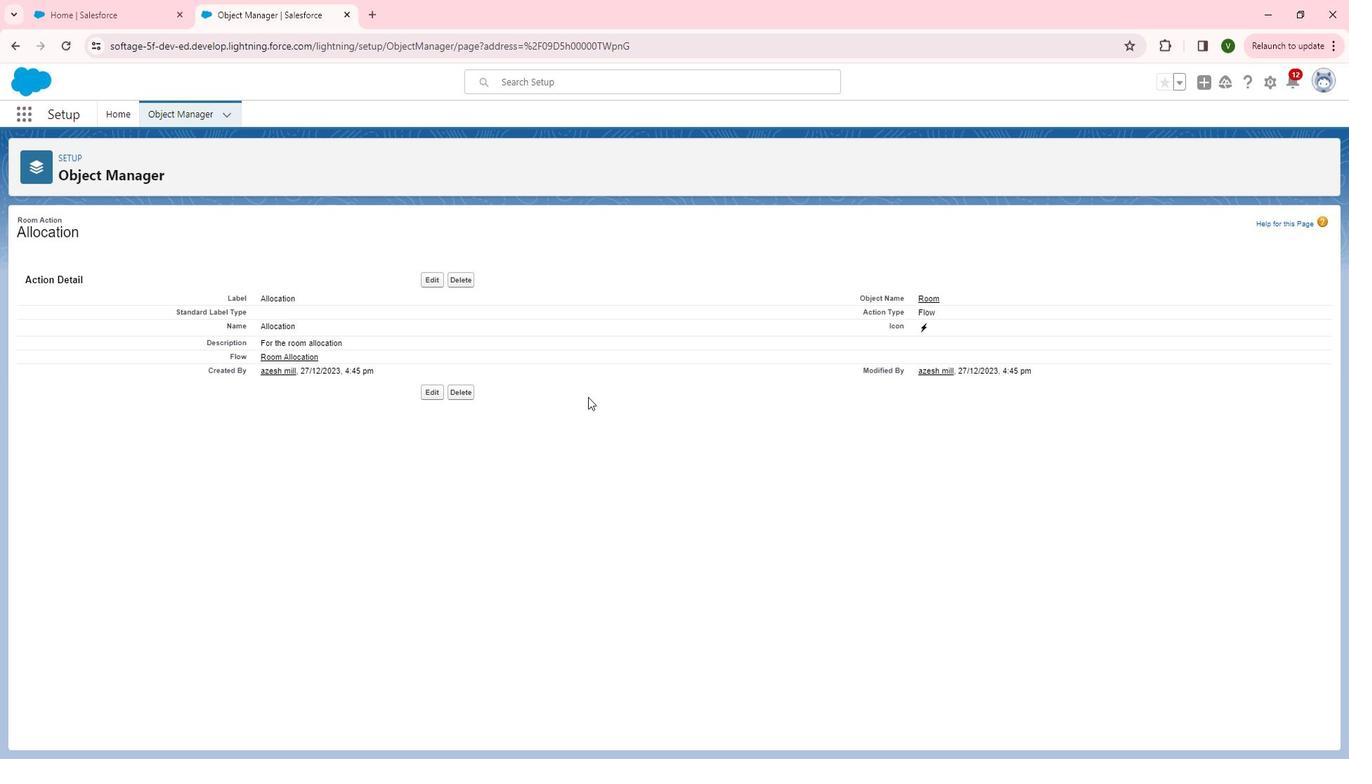 
